 Task: Look for space in Poznan, Poland from 6th June, 2023 to 8th June, 2023 for 2 adults in price range Rs.7000 to Rs.12000. Place can be private room with 1  bedroom having 2 beds and 1 bathroom. Property type can be house, flat, guest house. Amenities needed are: wifi, washing machine. Booking option can be shelf check-in. Required host language is English.
Action: Mouse moved to (481, 152)
Screenshot: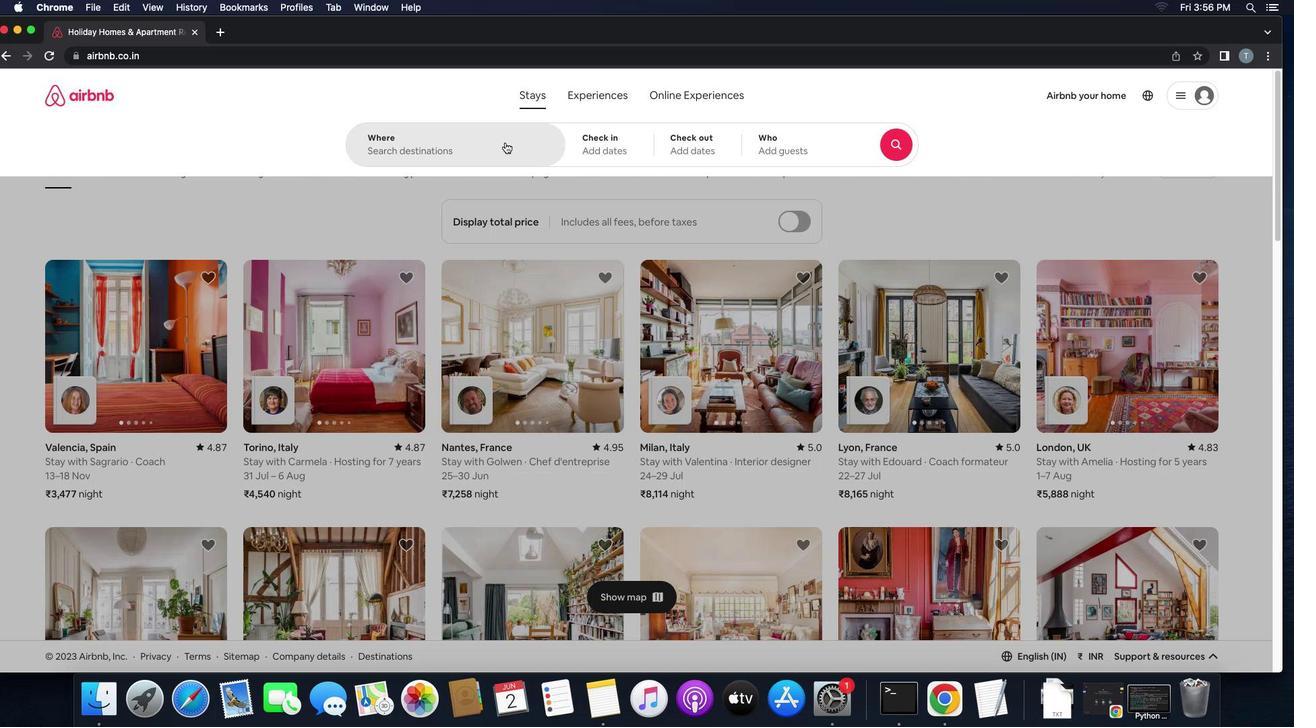 
Action: Mouse pressed left at (481, 152)
Screenshot: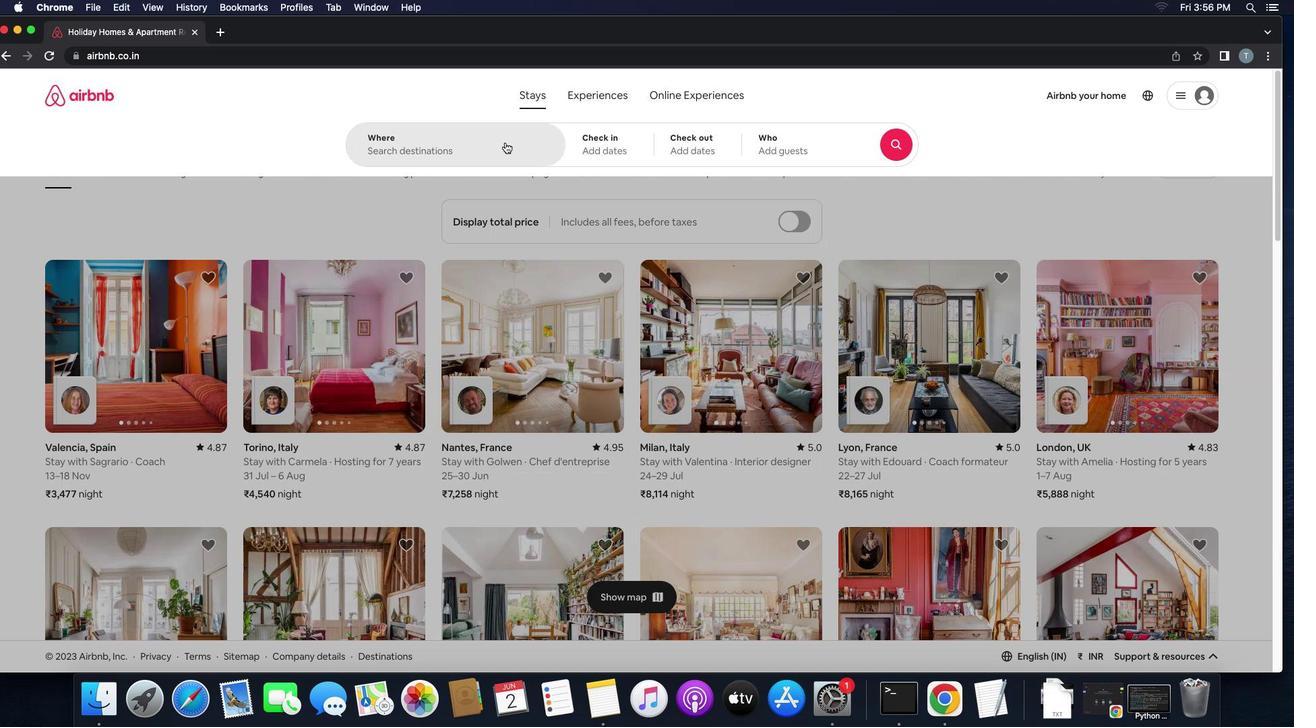 
Action: Mouse moved to (511, 160)
Screenshot: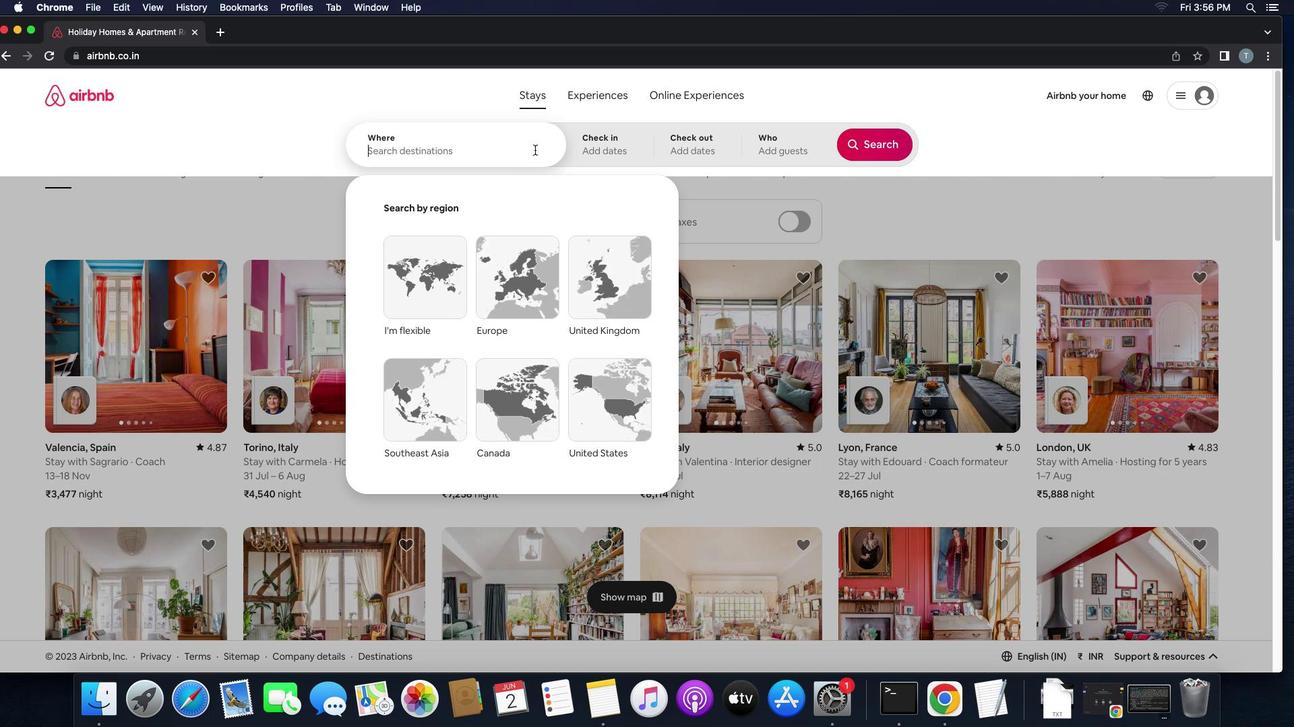 
Action: Key pressed 'p''o''z''n''a''n'',''p''o''l''a''n''d'
Screenshot: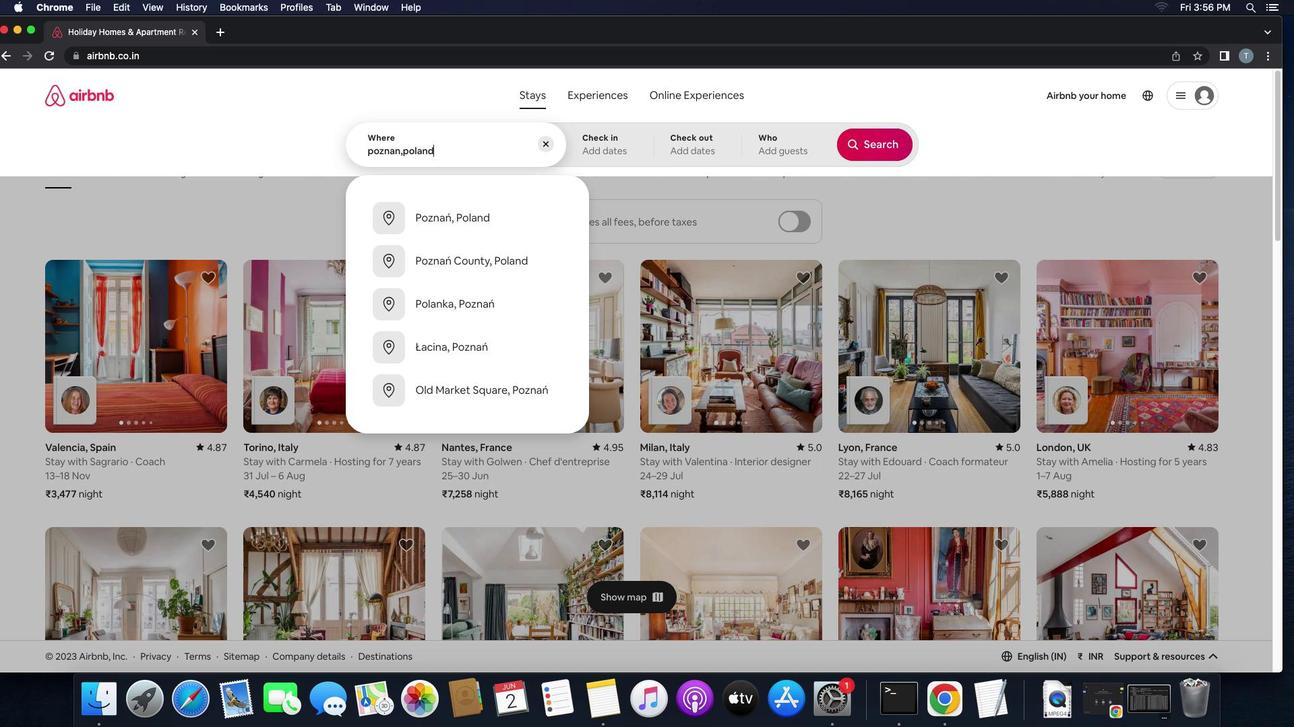 
Action: Mouse moved to (524, 219)
Screenshot: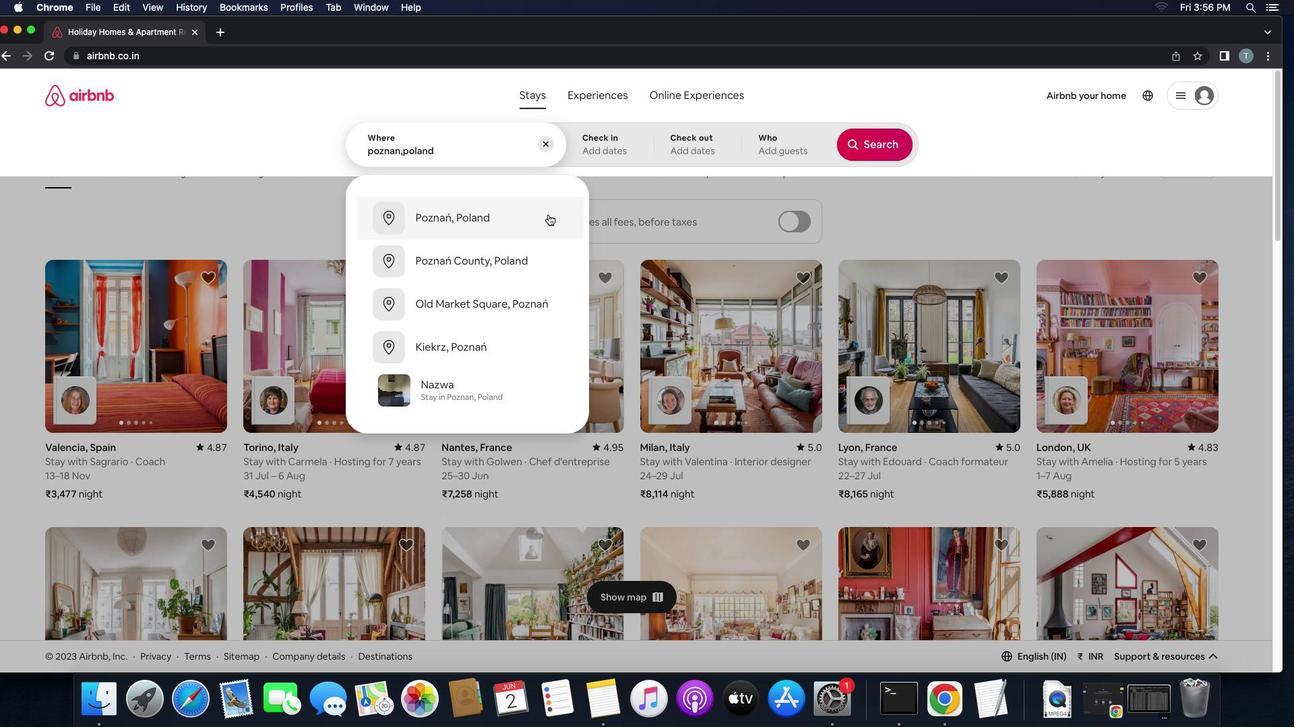 
Action: Mouse pressed left at (524, 219)
Screenshot: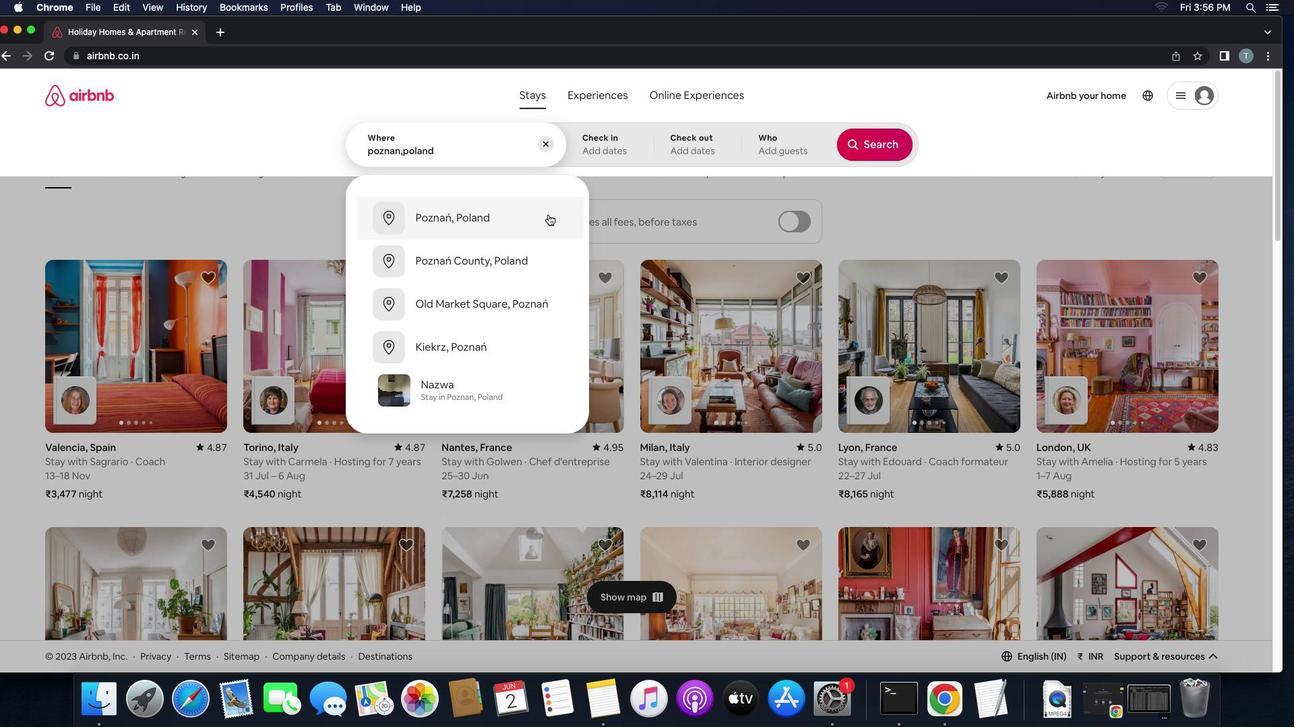 
Action: Mouse moved to (444, 332)
Screenshot: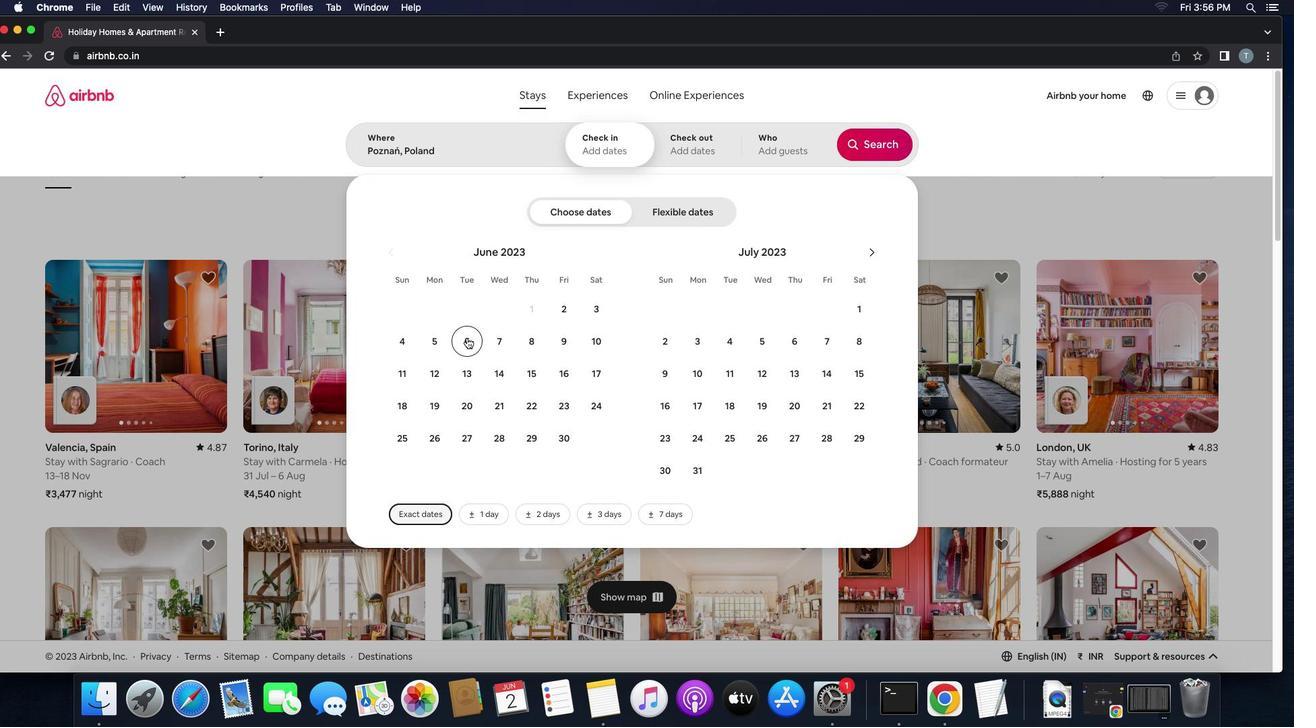 
Action: Mouse pressed left at (444, 332)
Screenshot: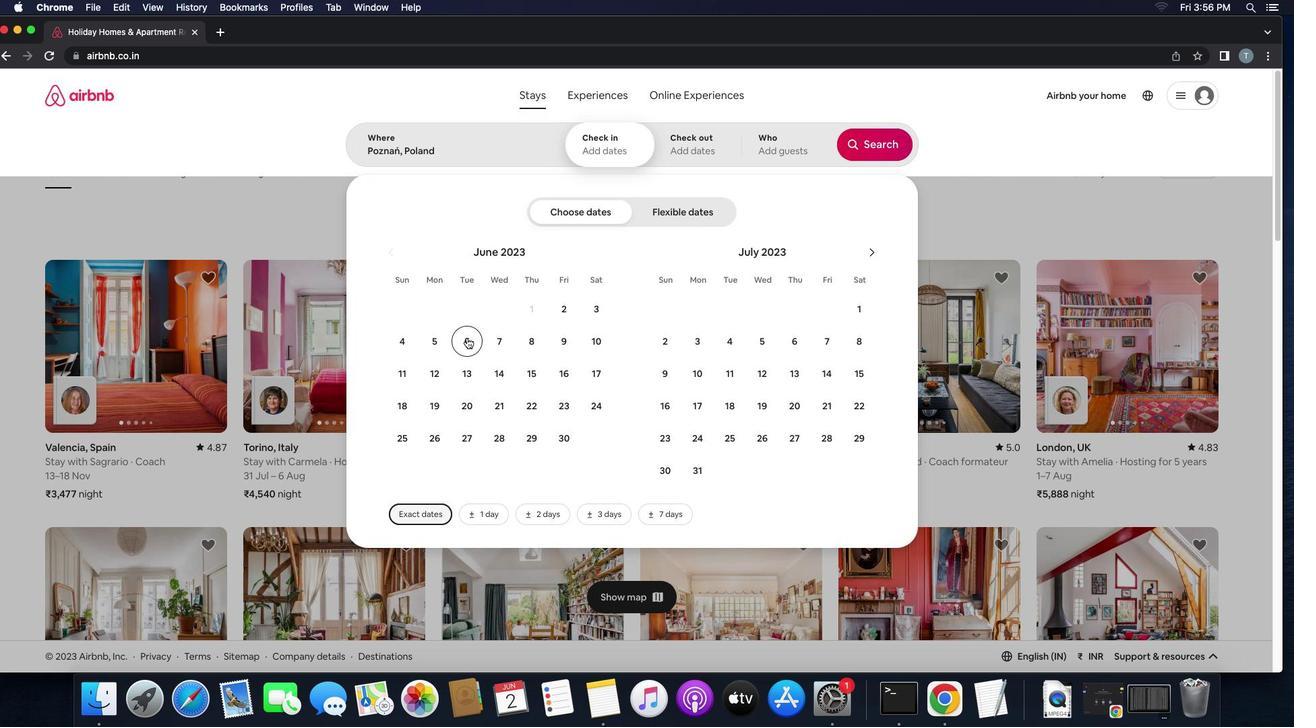 
Action: Mouse moved to (508, 336)
Screenshot: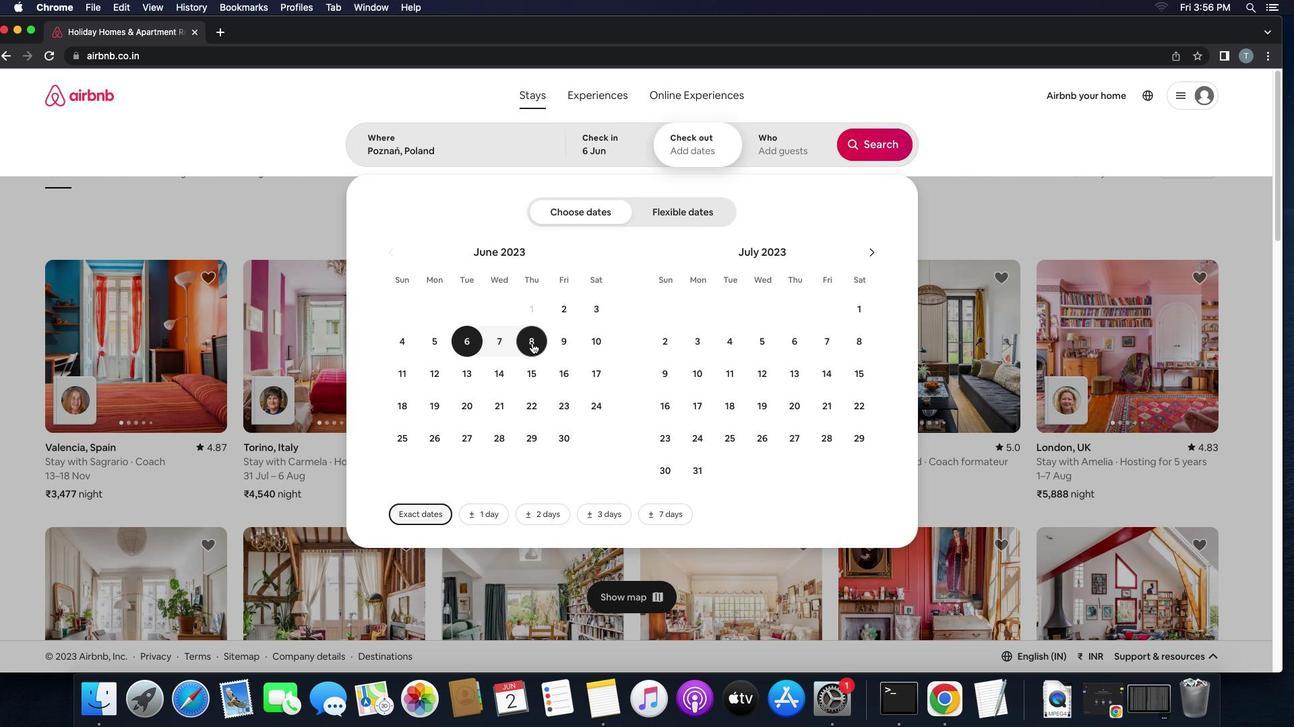 
Action: Mouse pressed left at (508, 336)
Screenshot: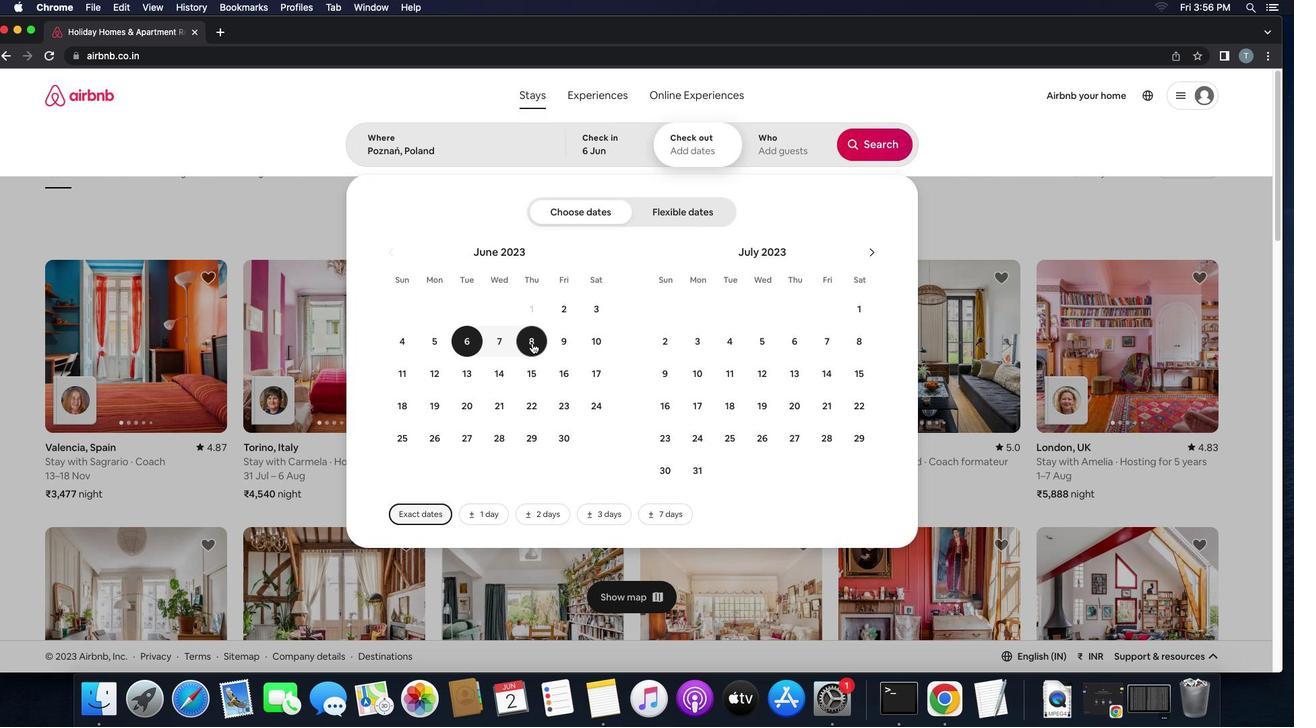 
Action: Mouse moved to (773, 151)
Screenshot: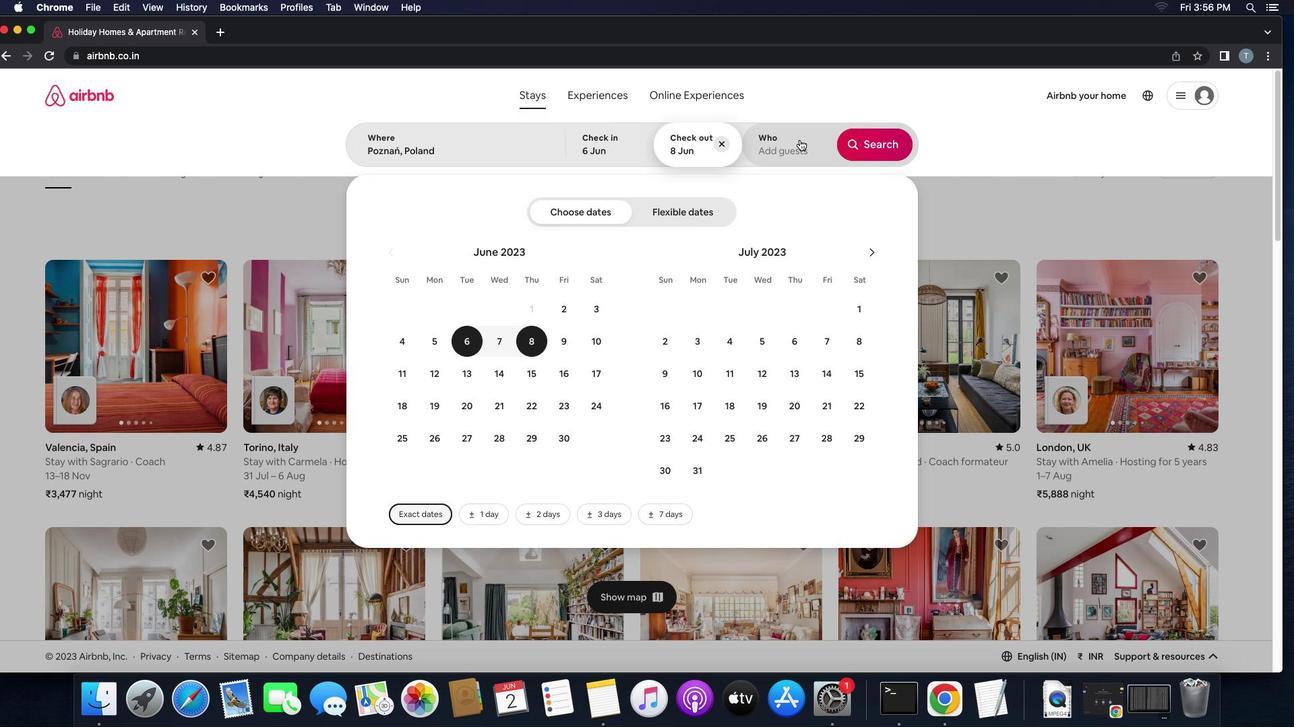 
Action: Mouse pressed left at (773, 151)
Screenshot: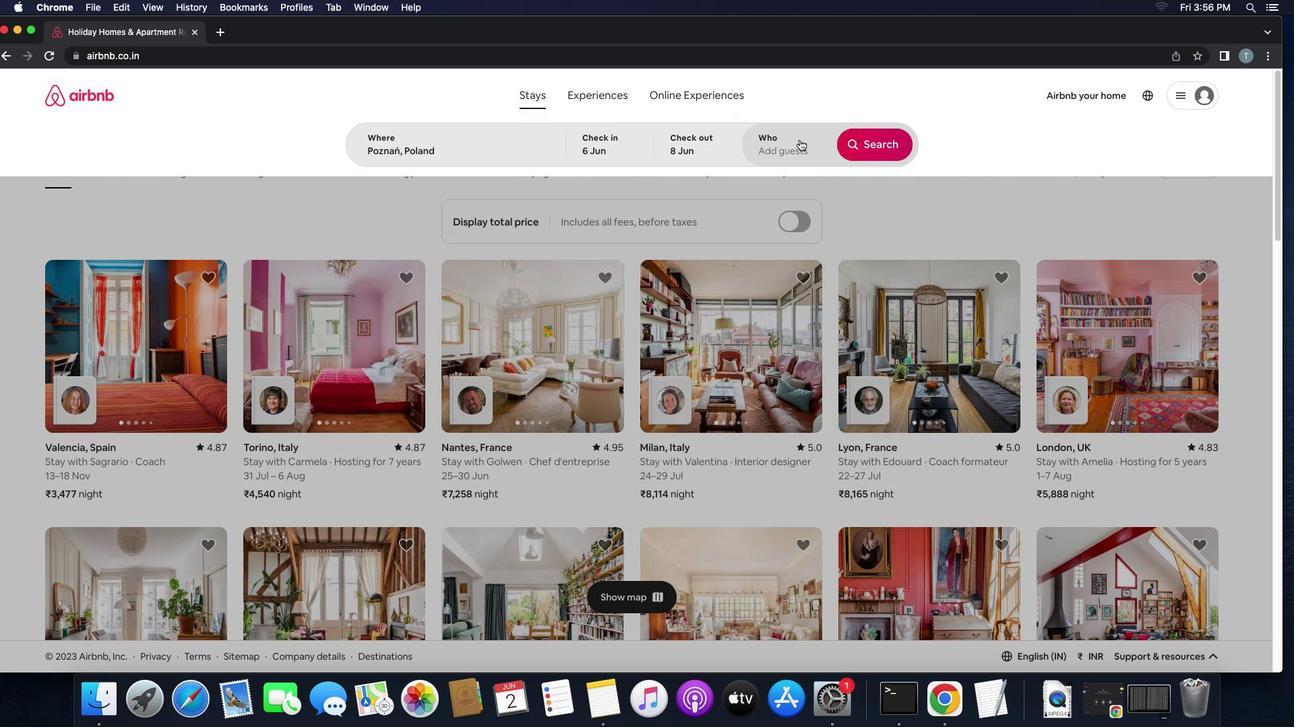 
Action: Mouse moved to (849, 221)
Screenshot: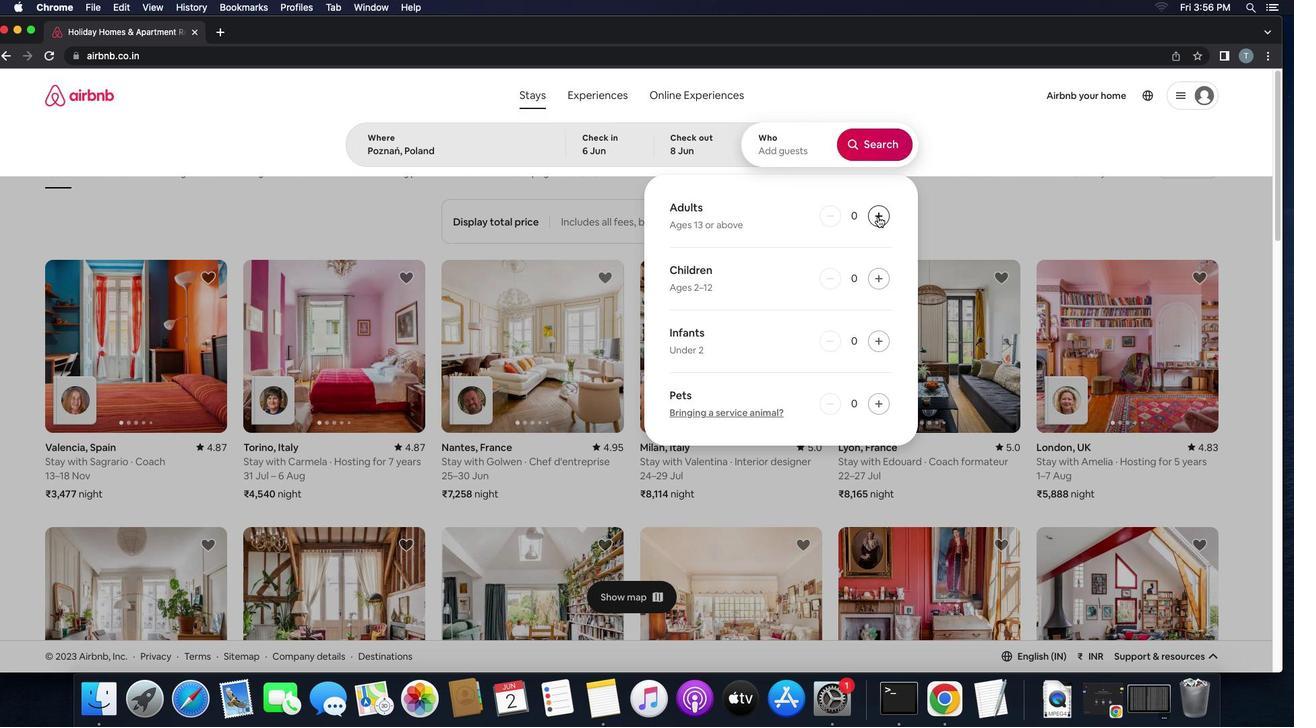 
Action: Mouse pressed left at (849, 221)
Screenshot: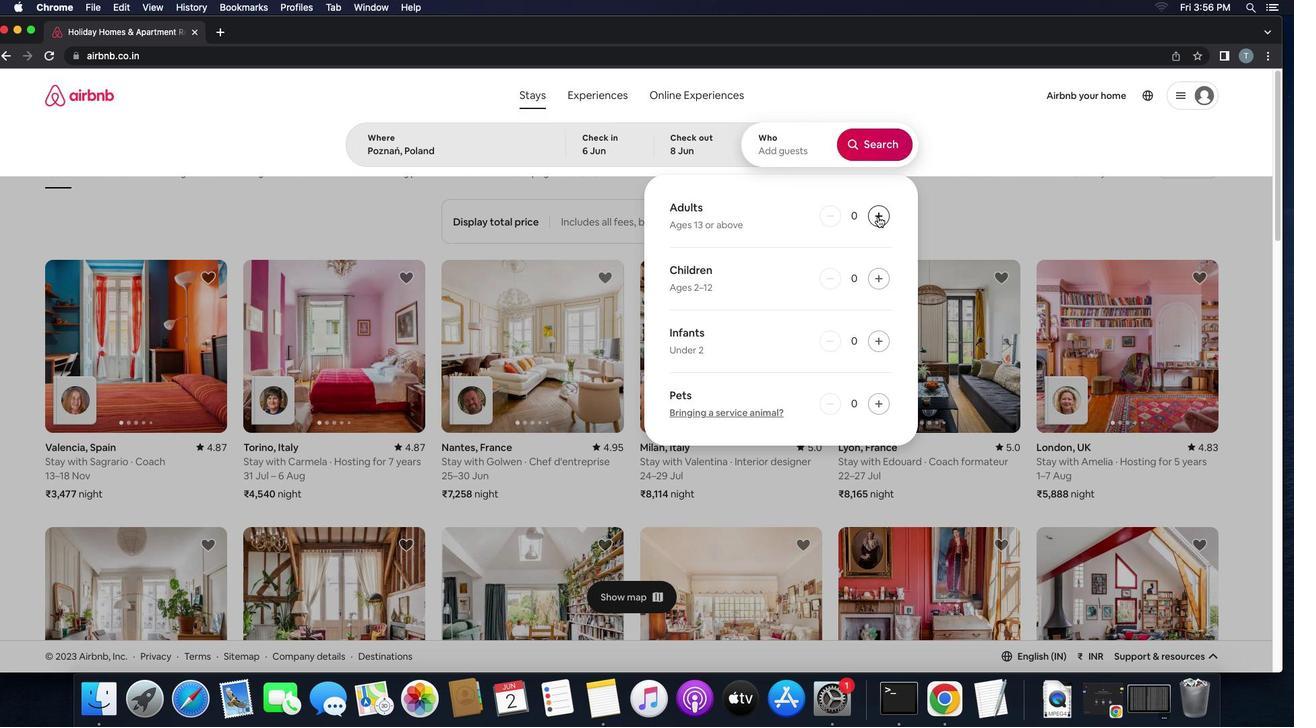 
Action: Mouse pressed left at (849, 221)
Screenshot: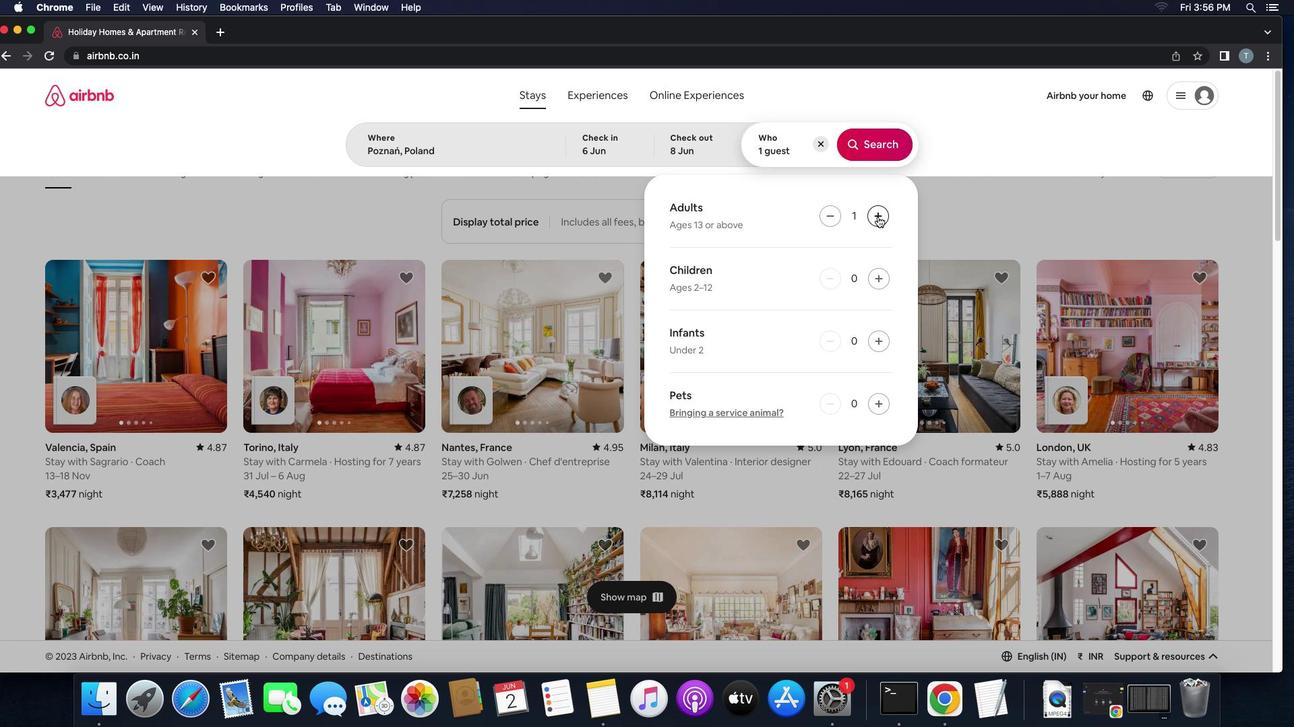 
Action: Mouse moved to (829, 152)
Screenshot: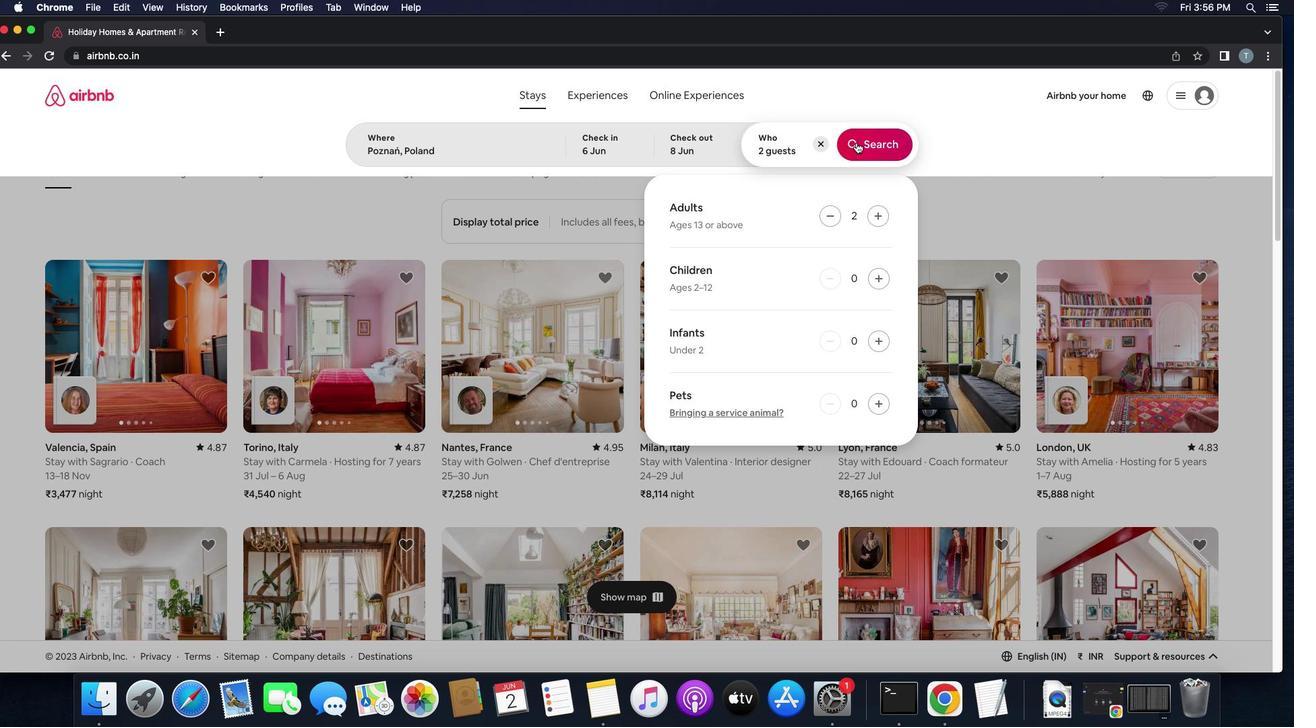 
Action: Mouse pressed left at (829, 152)
Screenshot: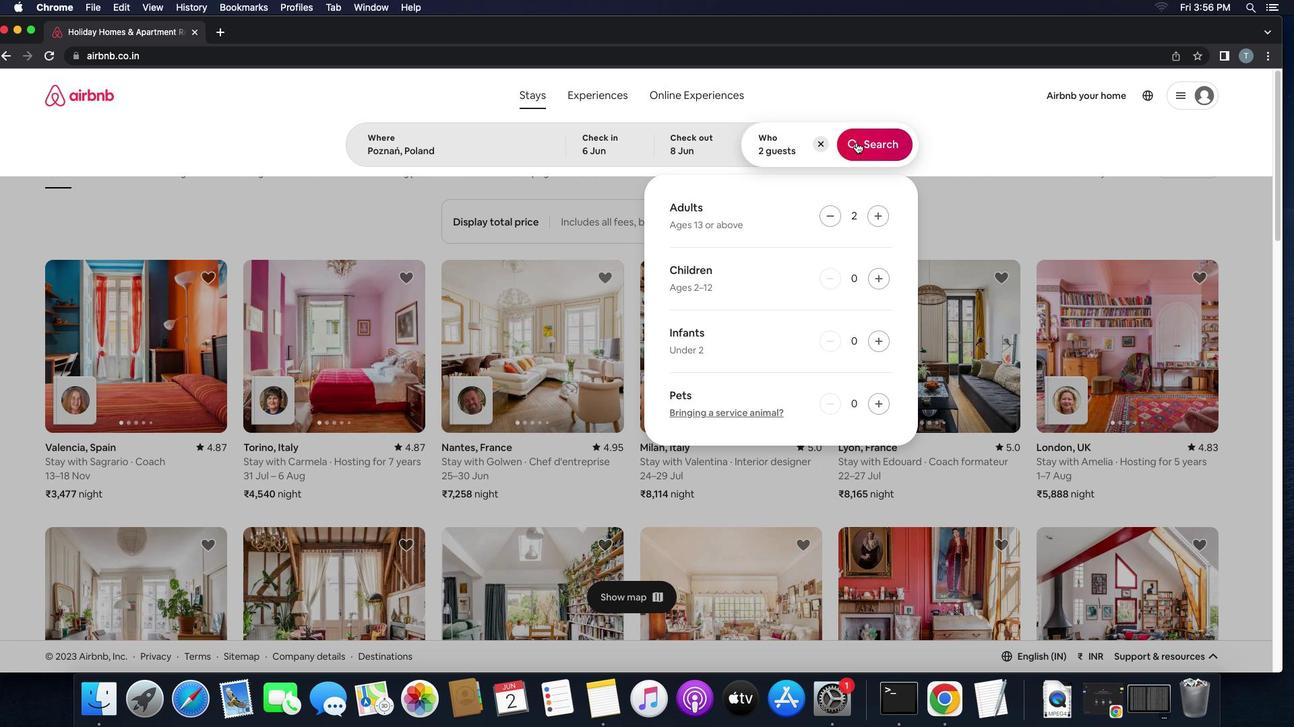 
Action: Mouse moved to (791, 249)
Screenshot: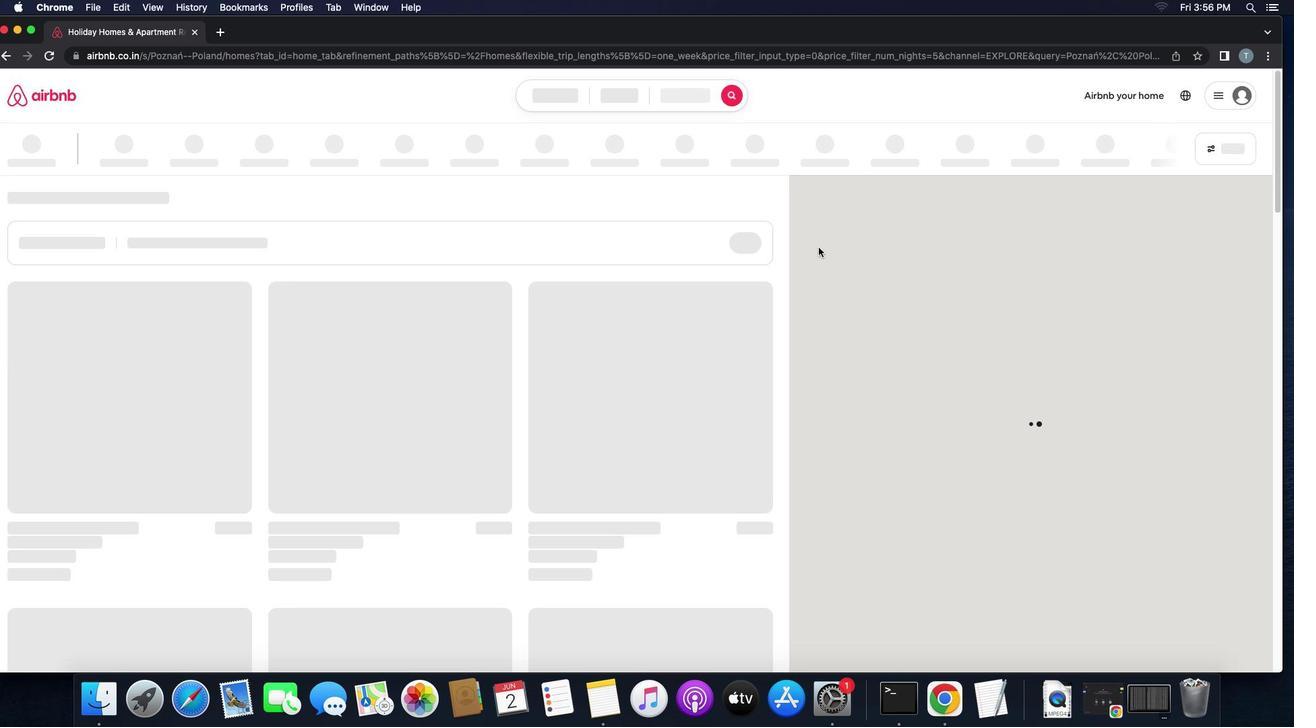 
Action: Mouse scrolled (791, 249) with delta (-17, 22)
Screenshot: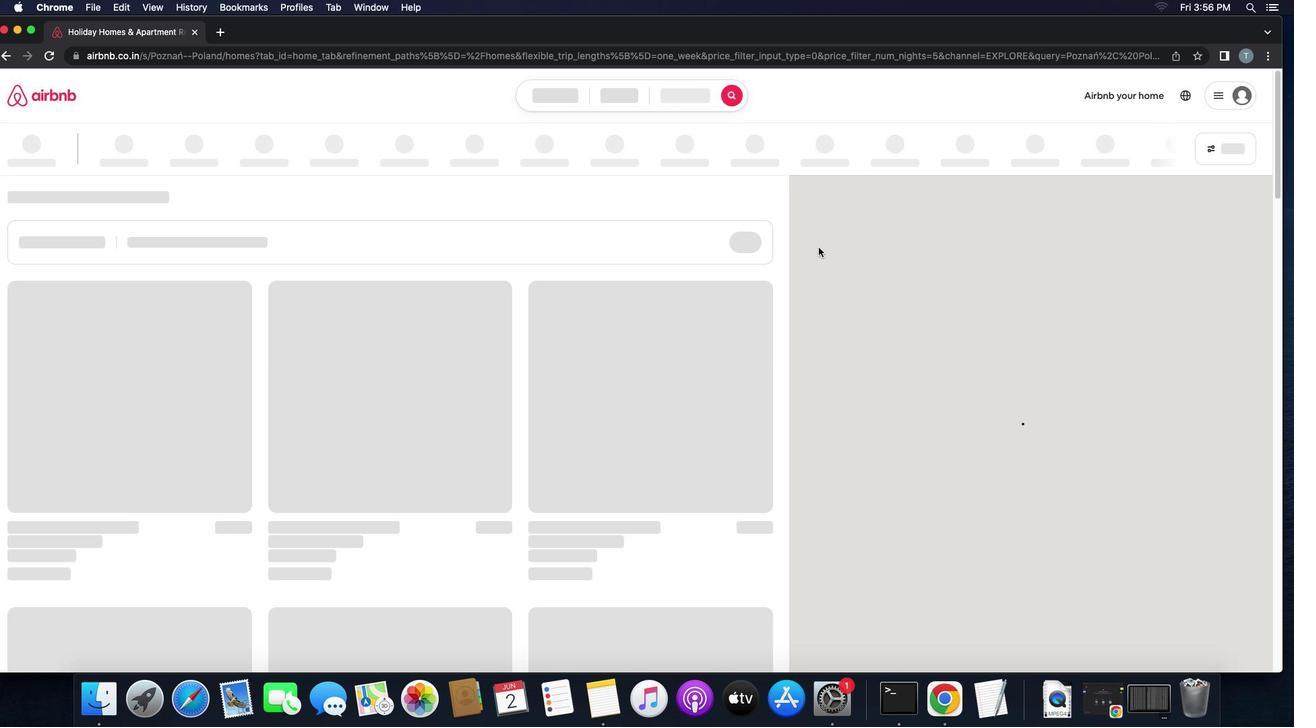 
Action: Mouse scrolled (791, 249) with delta (-17, 22)
Screenshot: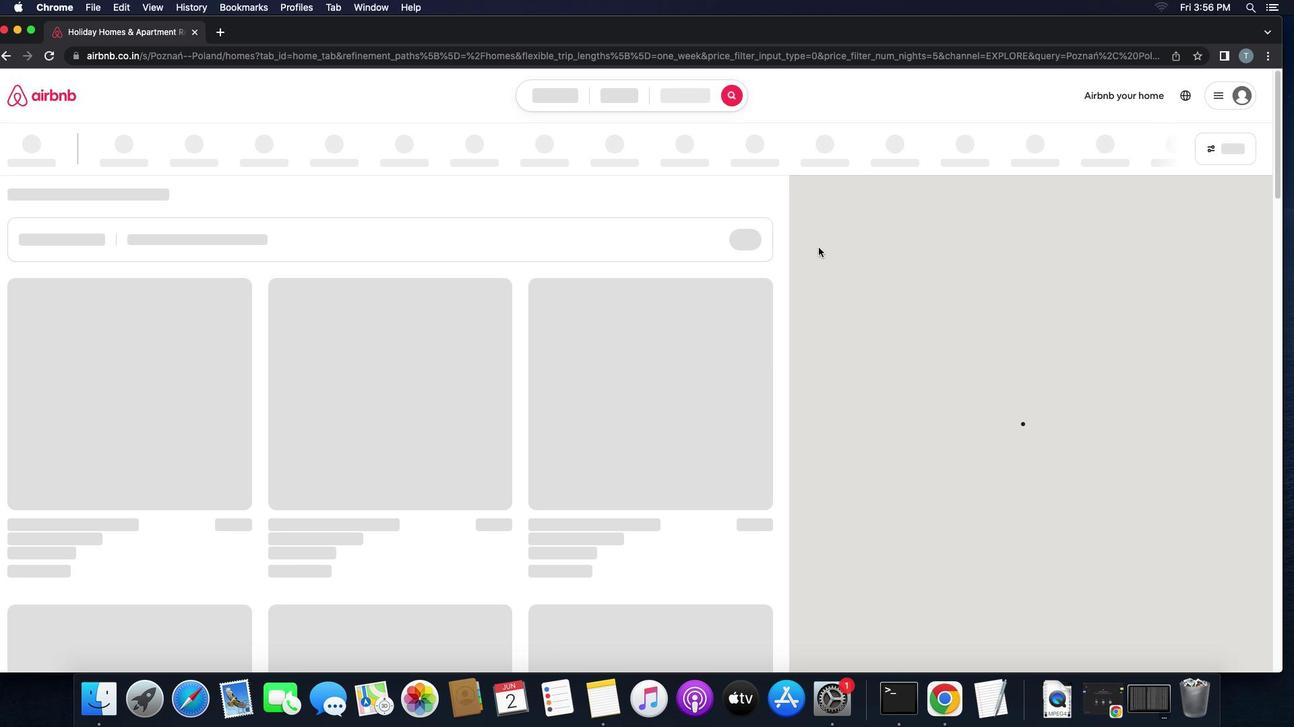 
Action: Mouse scrolled (791, 249) with delta (-17, 22)
Screenshot: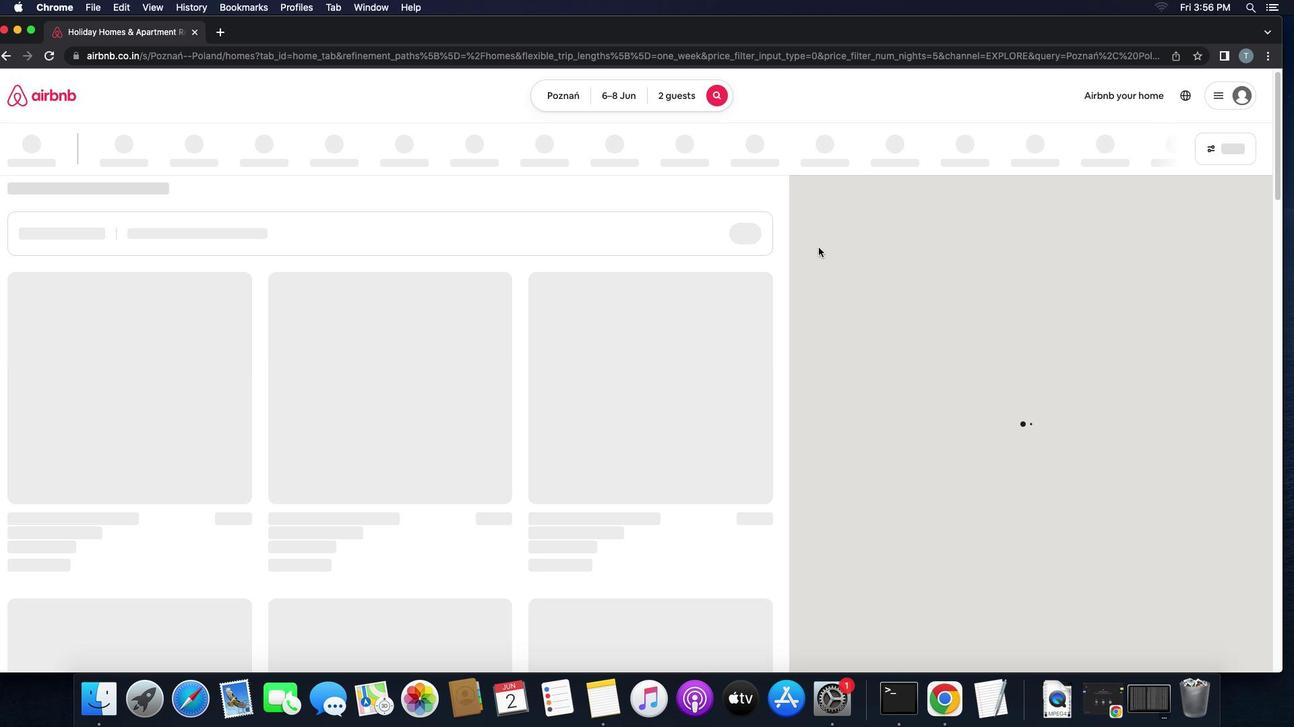 
Action: Mouse moved to (1171, 161)
Screenshot: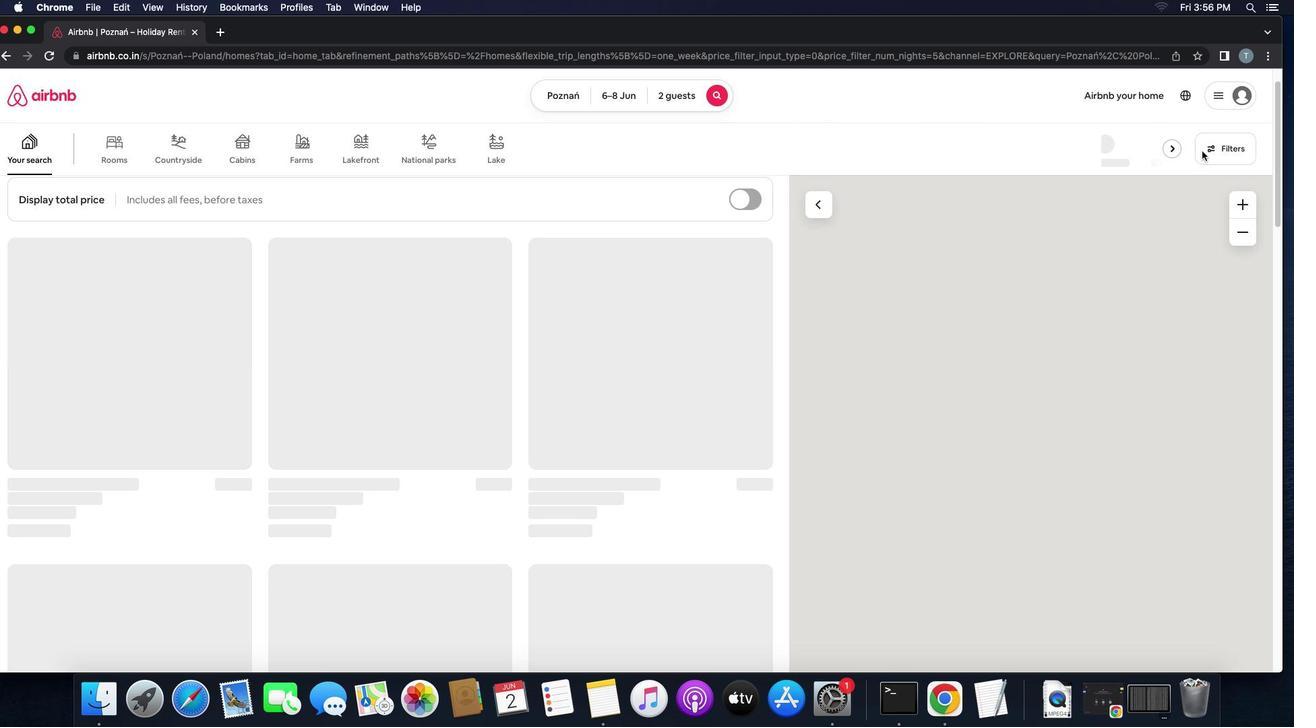 
Action: Mouse pressed left at (1171, 161)
Screenshot: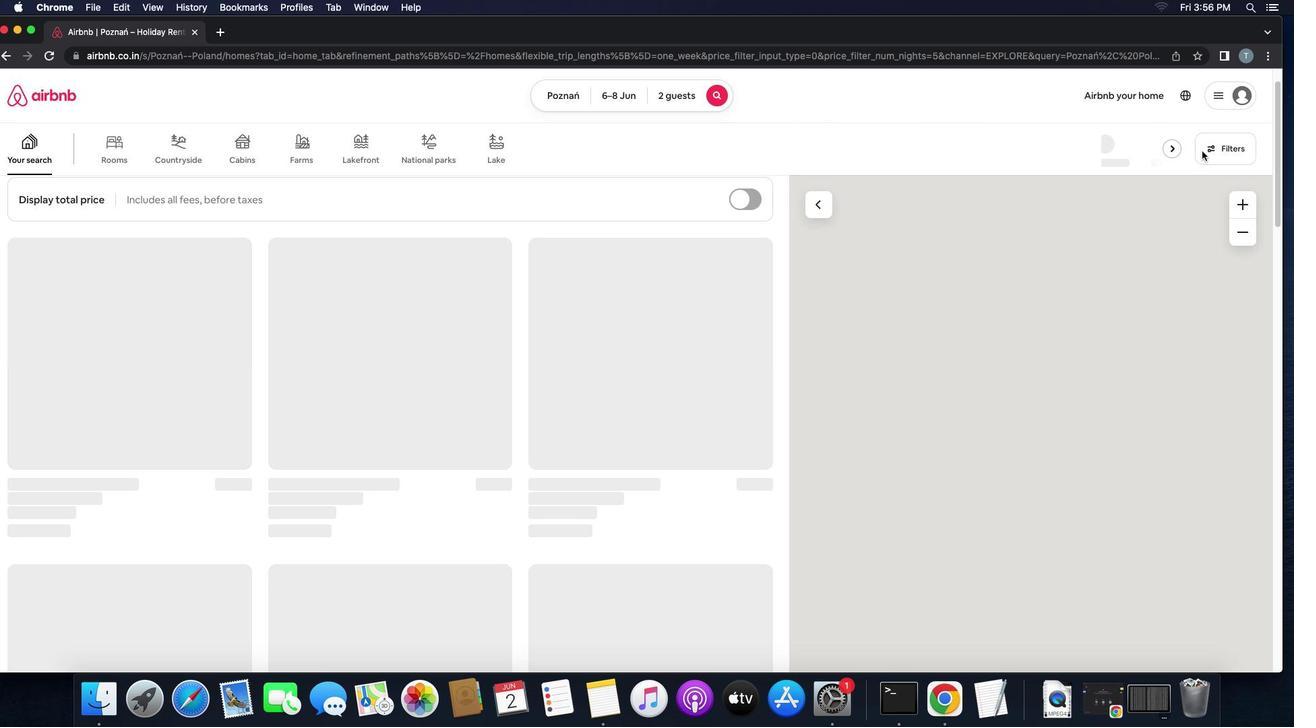 
Action: Mouse moved to (493, 462)
Screenshot: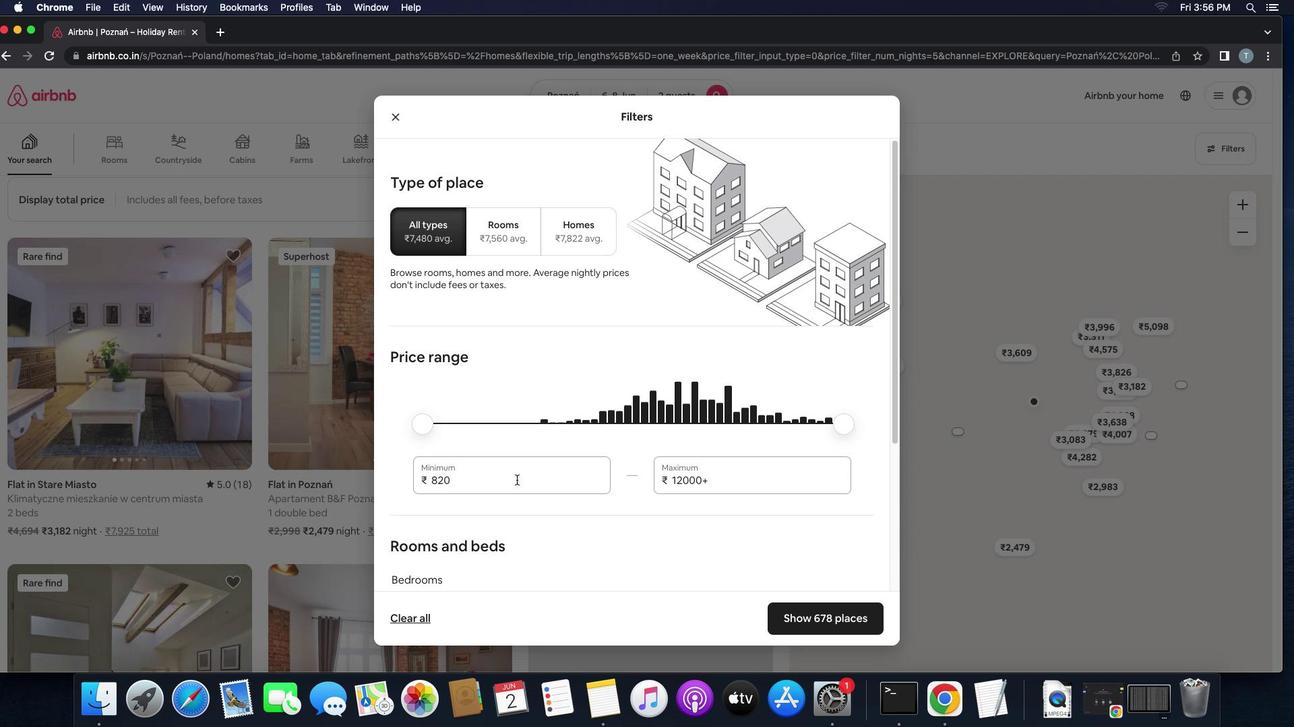 
Action: Mouse pressed left at (493, 462)
Screenshot: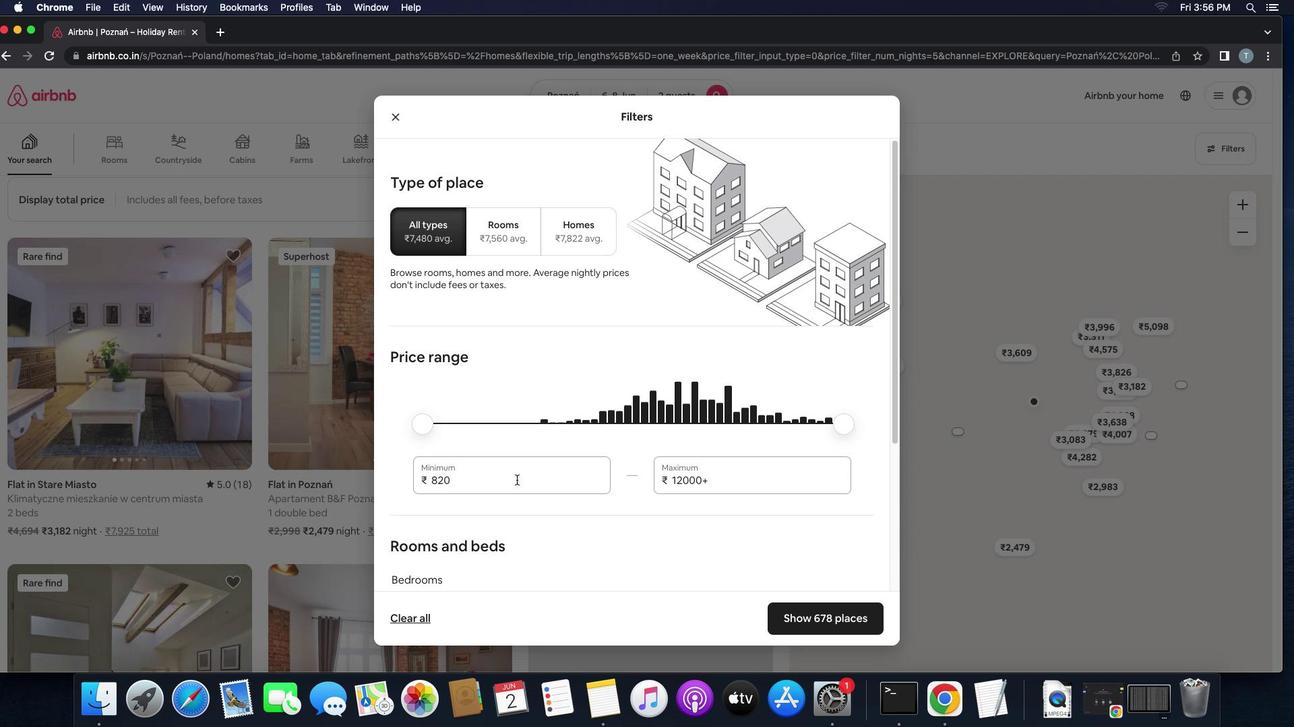 
Action: Mouse moved to (493, 460)
Screenshot: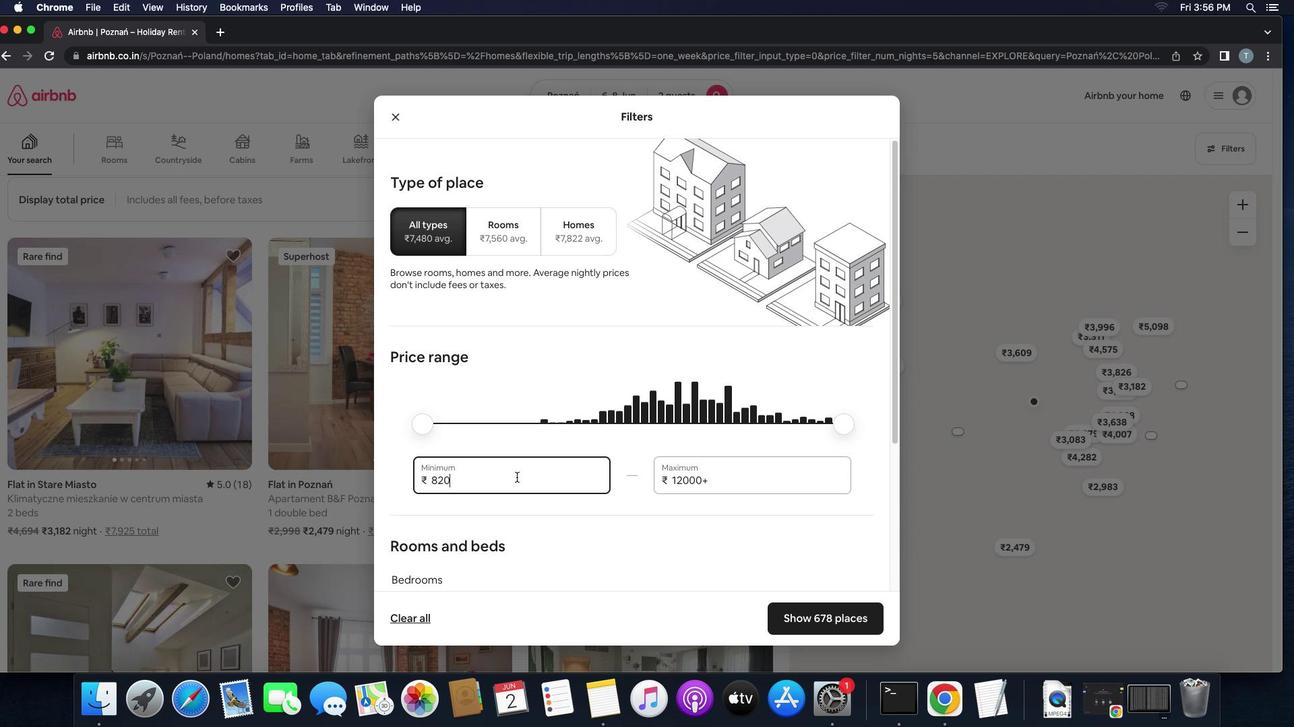
Action: Key pressed Key.backspaceKey.backspaceKey.backspaceKey.backspaceKey.backspaceKey.backspace'7''0''0''0'
Screenshot: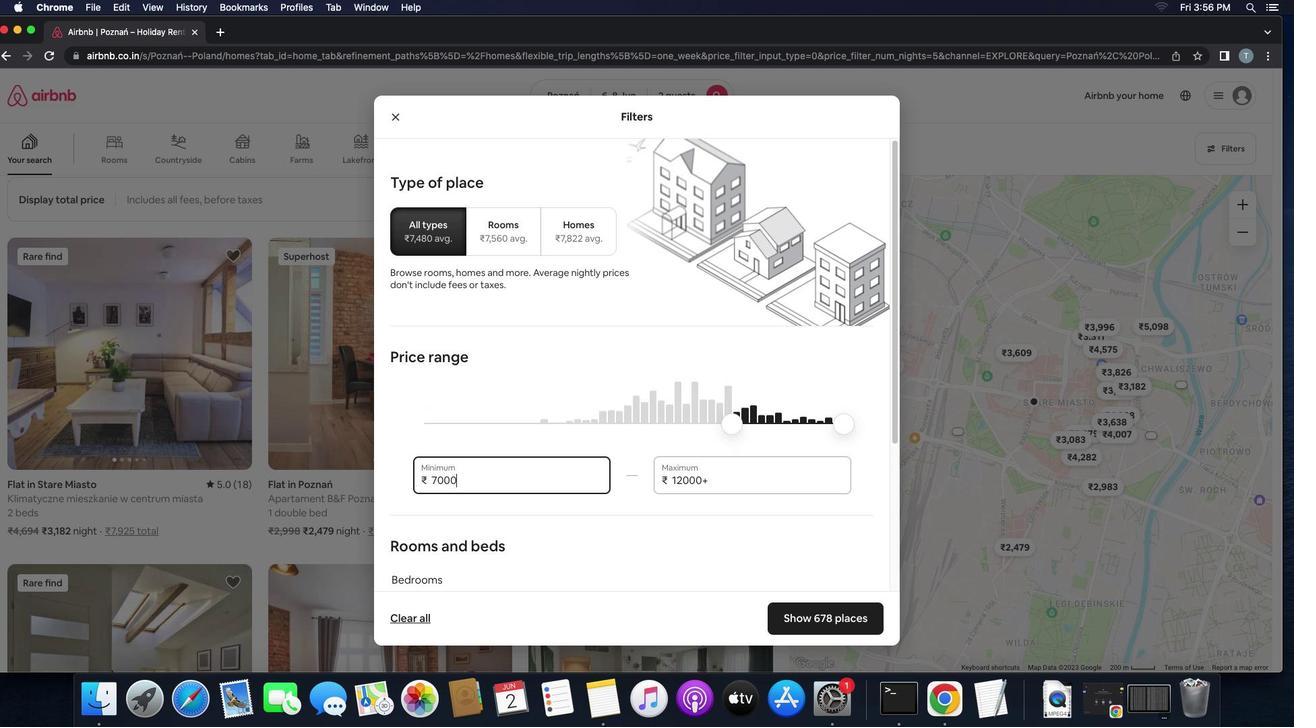 
Action: Mouse moved to (724, 465)
Screenshot: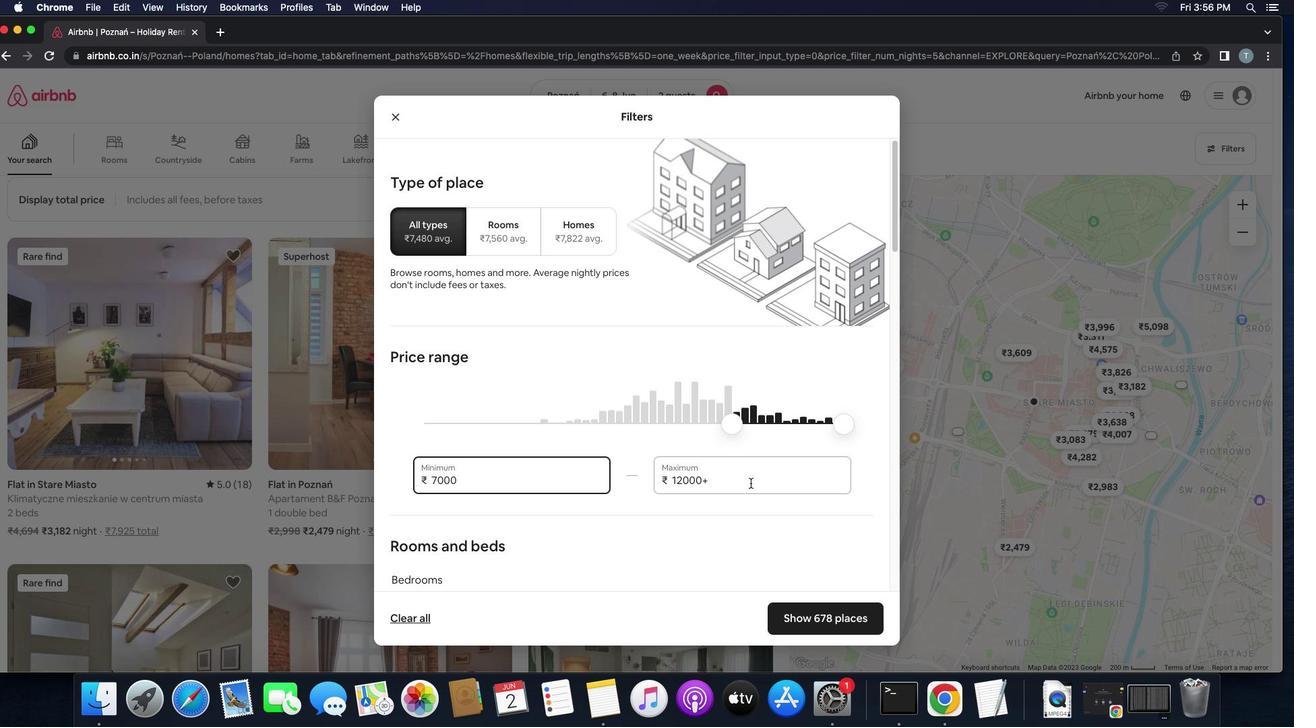 
Action: Mouse pressed left at (724, 465)
Screenshot: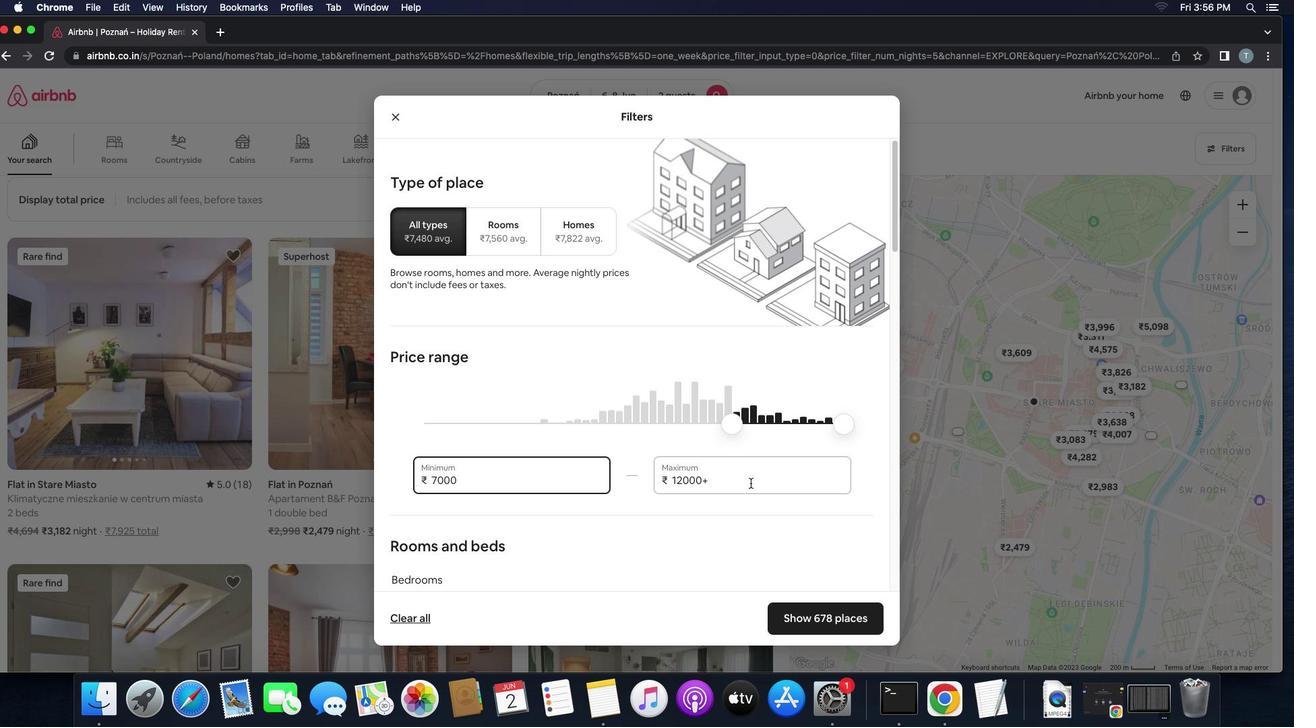 
Action: Key pressed Key.backspaceKey.backspaceKey.backspaceKey.backspaceKey.backspaceKey.backspace'1''2''0''0''0'
Screenshot: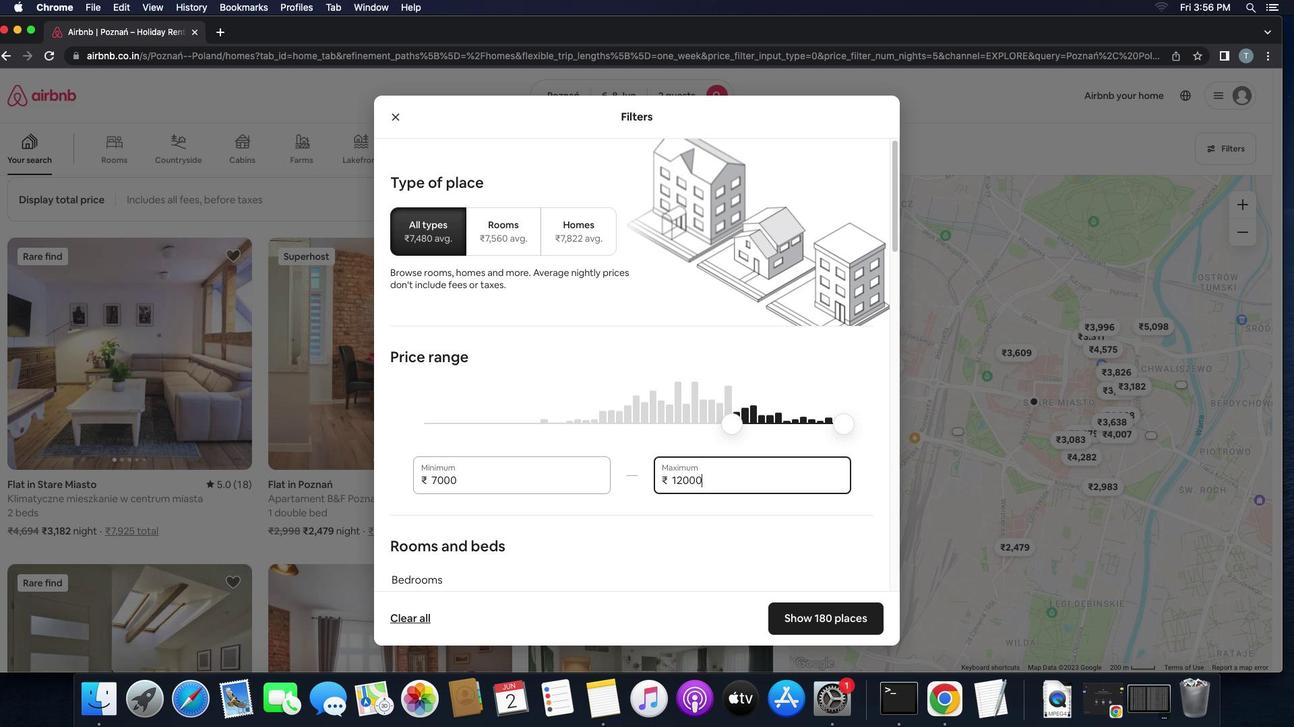 
Action: Mouse scrolled (724, 465) with delta (-17, 22)
Screenshot: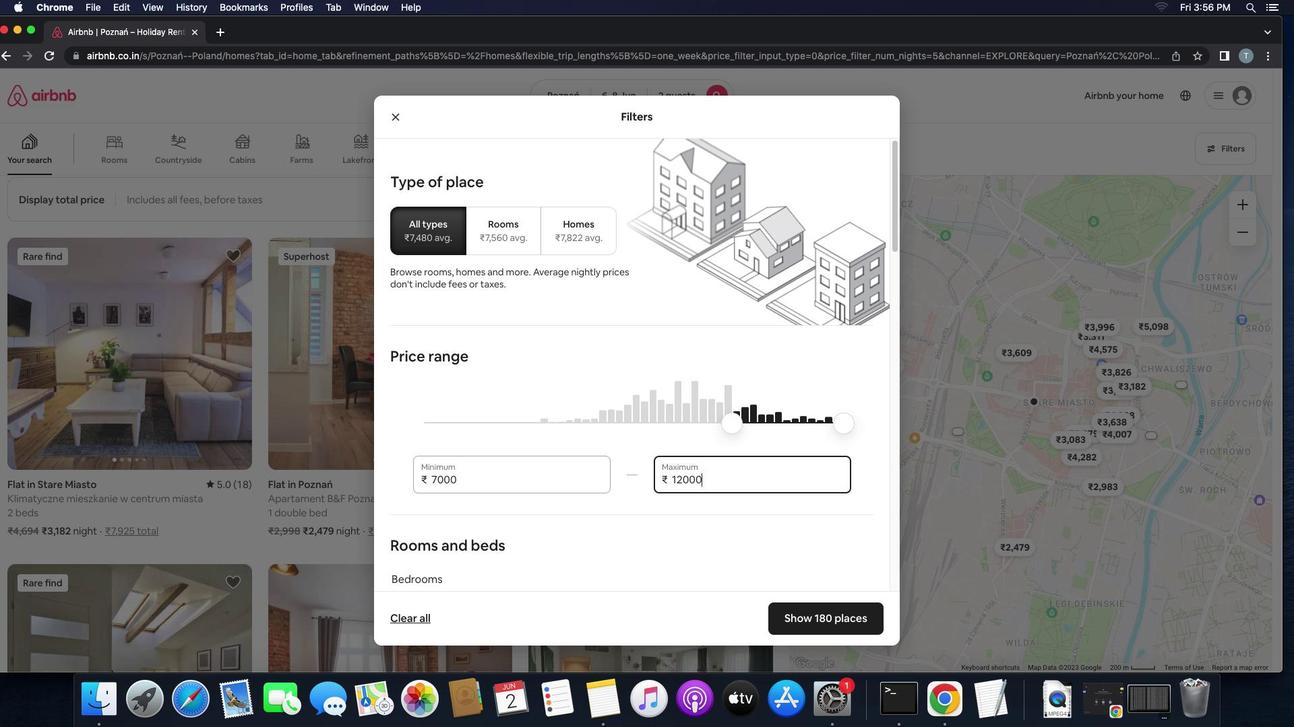 
Action: Mouse scrolled (724, 465) with delta (-17, 22)
Screenshot: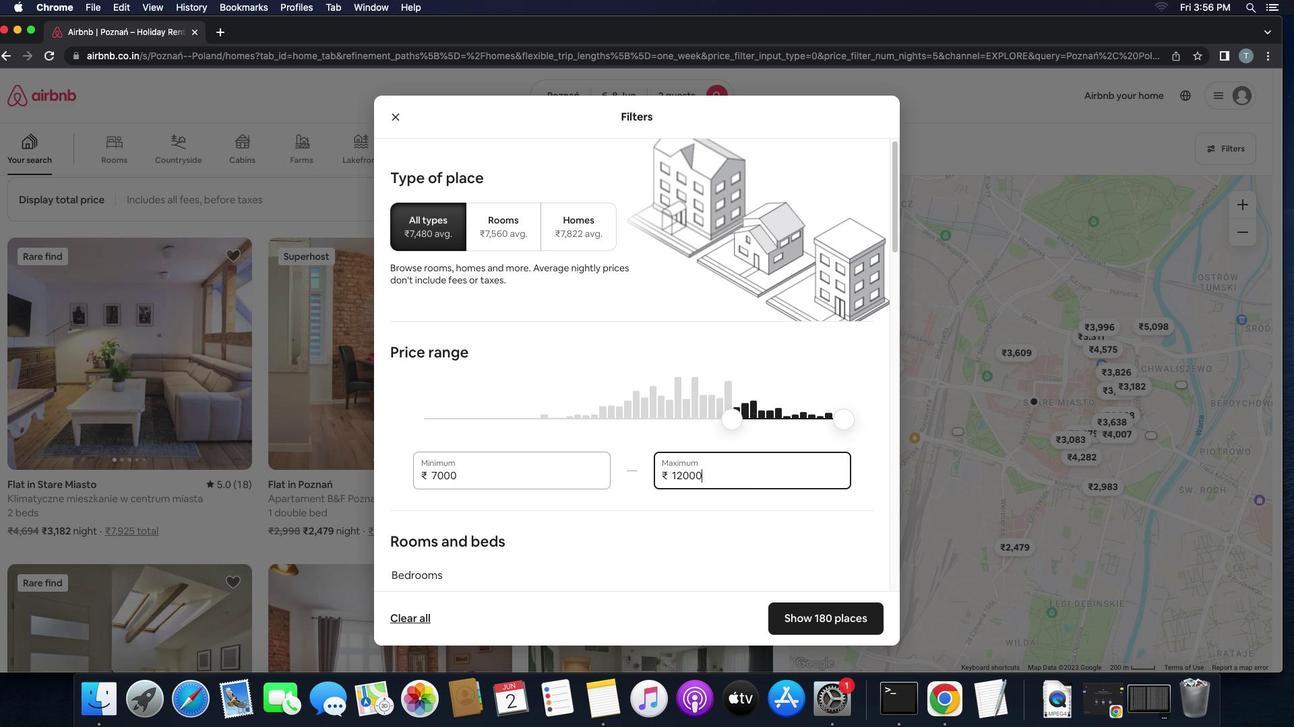 
Action: Mouse scrolled (724, 465) with delta (-17, 22)
Screenshot: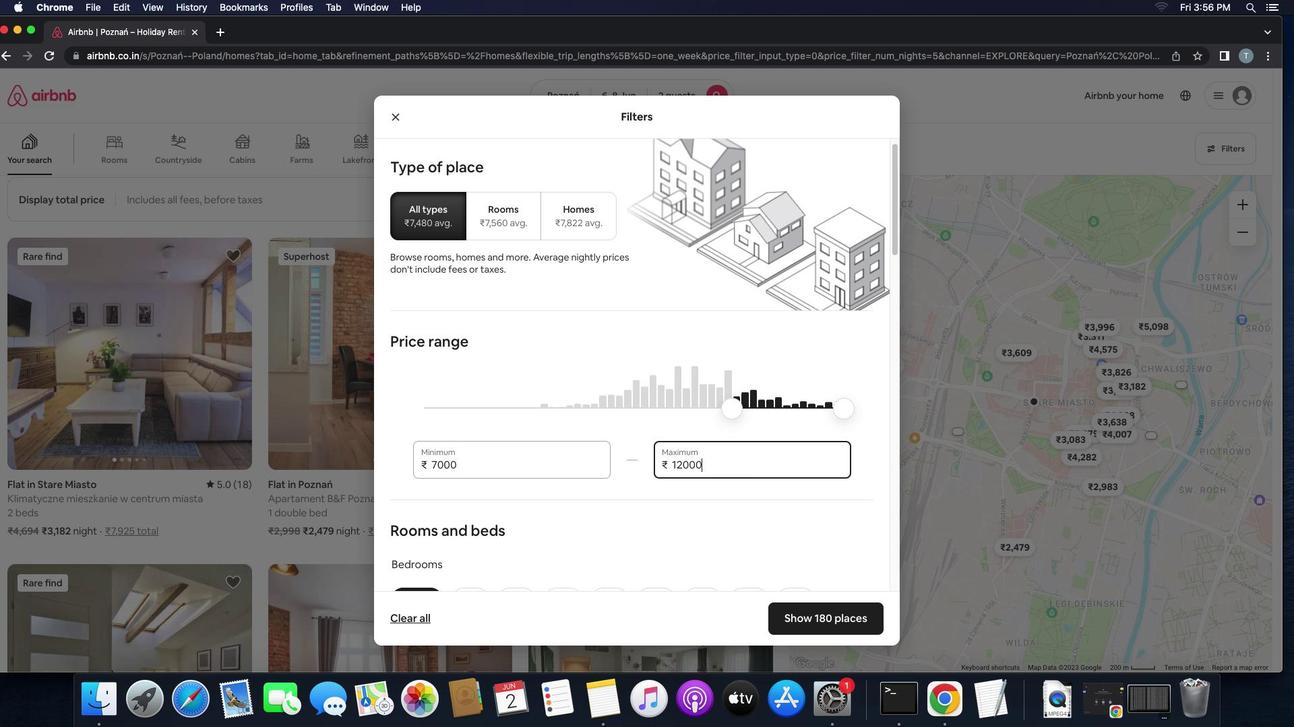 
Action: Mouse scrolled (724, 465) with delta (-17, 22)
Screenshot: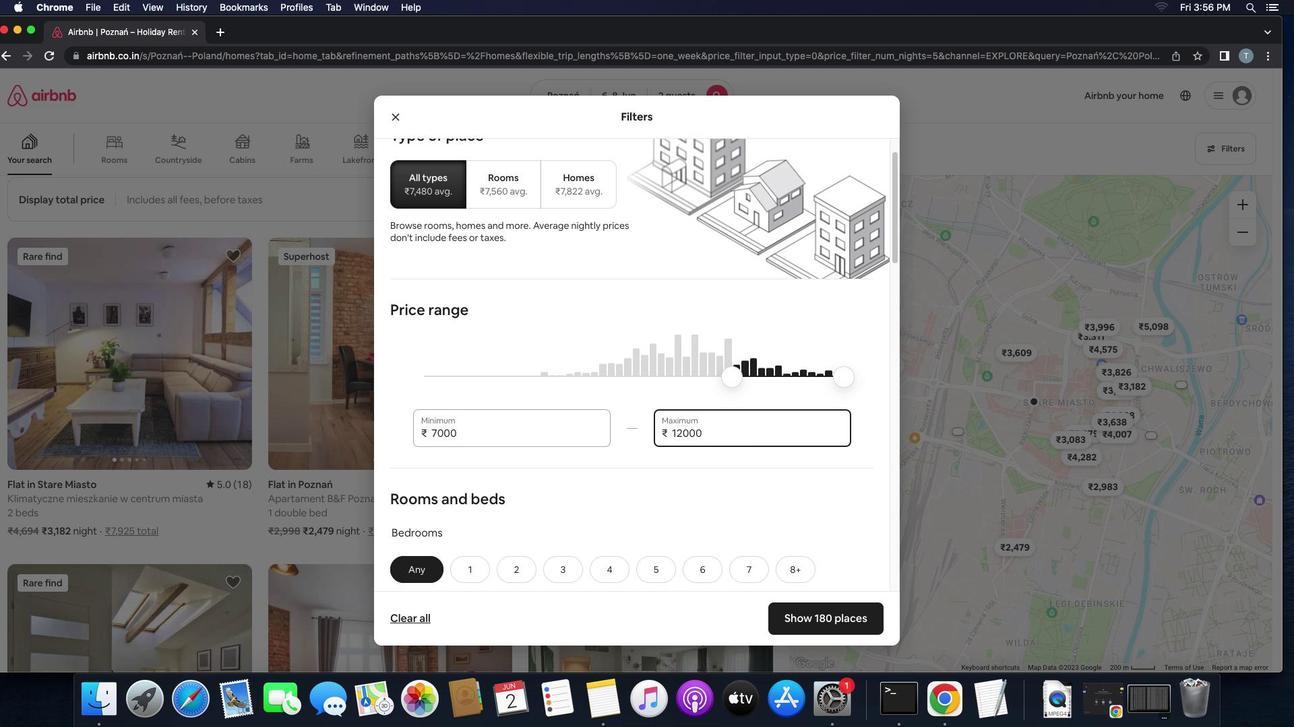 
Action: Mouse scrolled (724, 465) with delta (-17, 22)
Screenshot: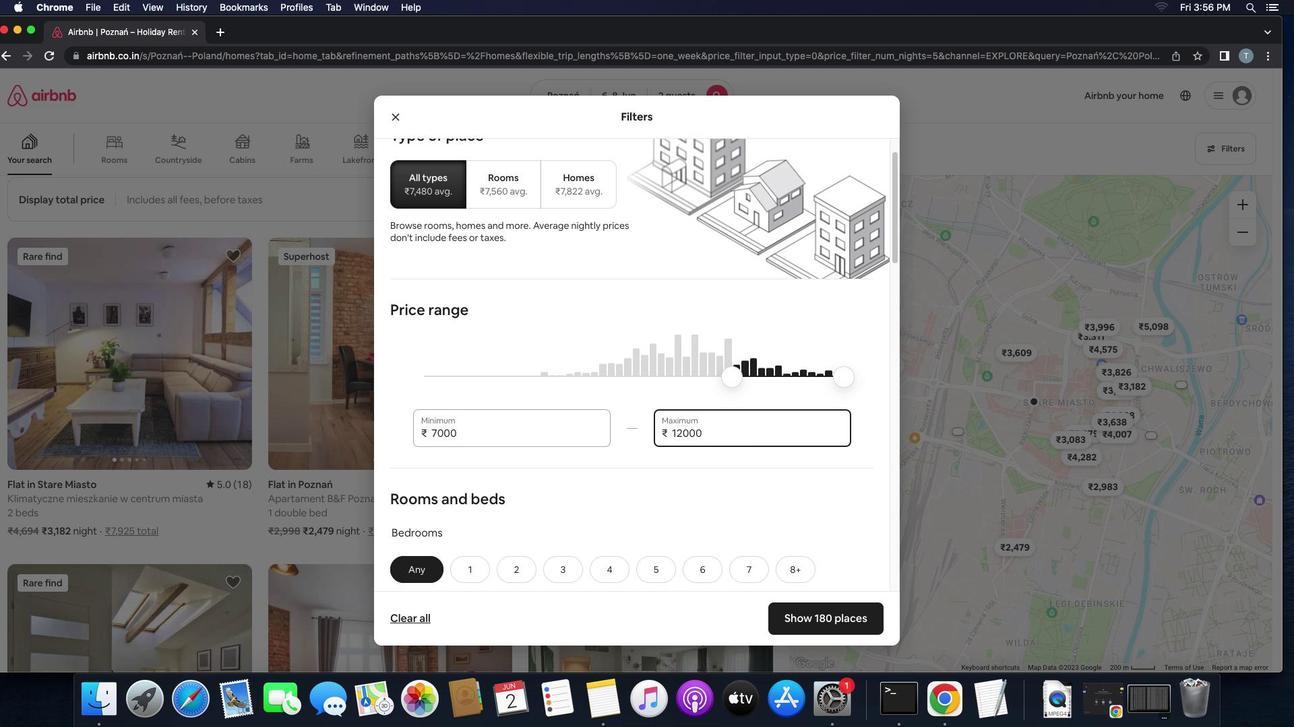 
Action: Mouse scrolled (724, 465) with delta (-17, 21)
Screenshot: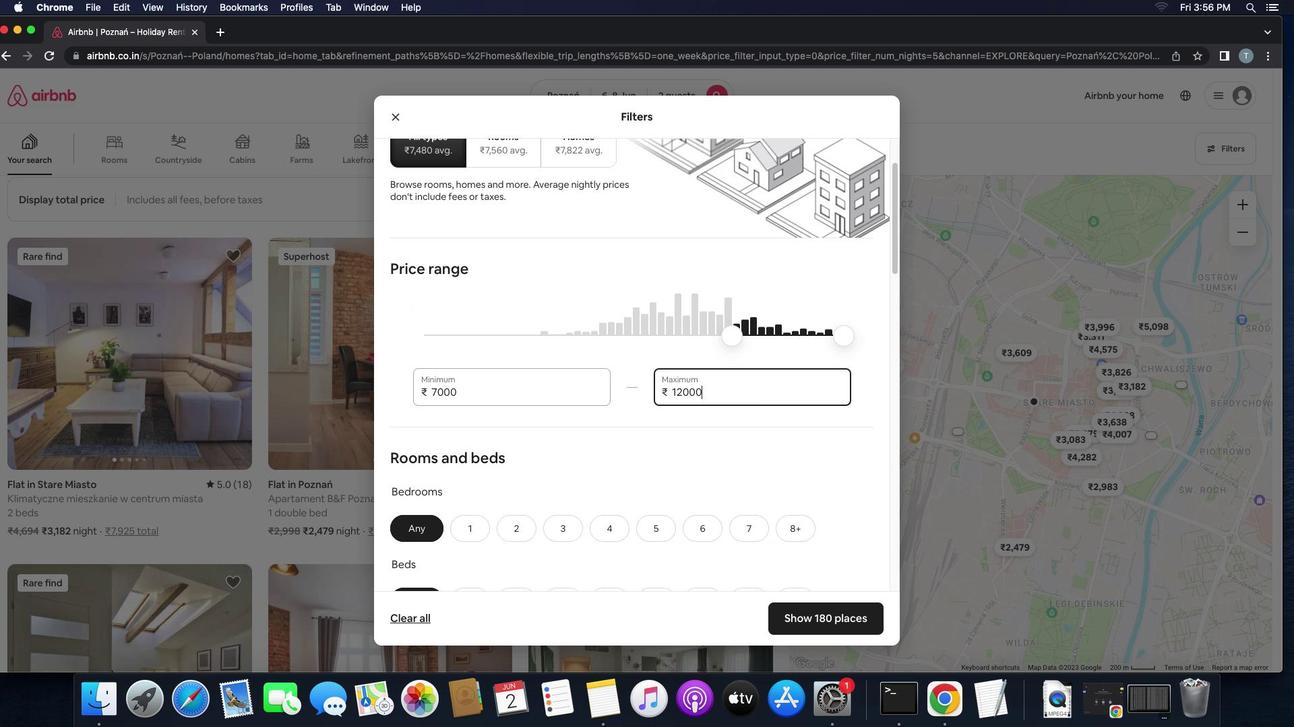 
Action: Mouse moved to (682, 465)
Screenshot: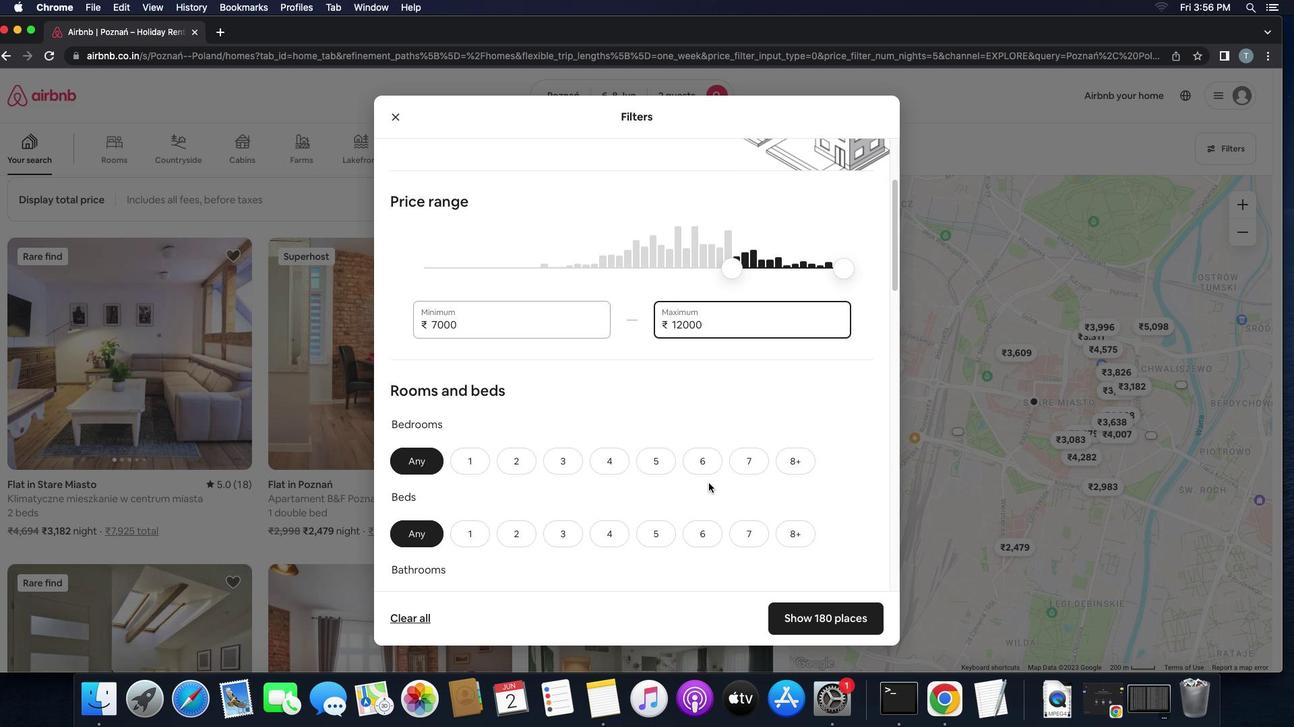 
Action: Mouse scrolled (682, 465) with delta (-17, 22)
Screenshot: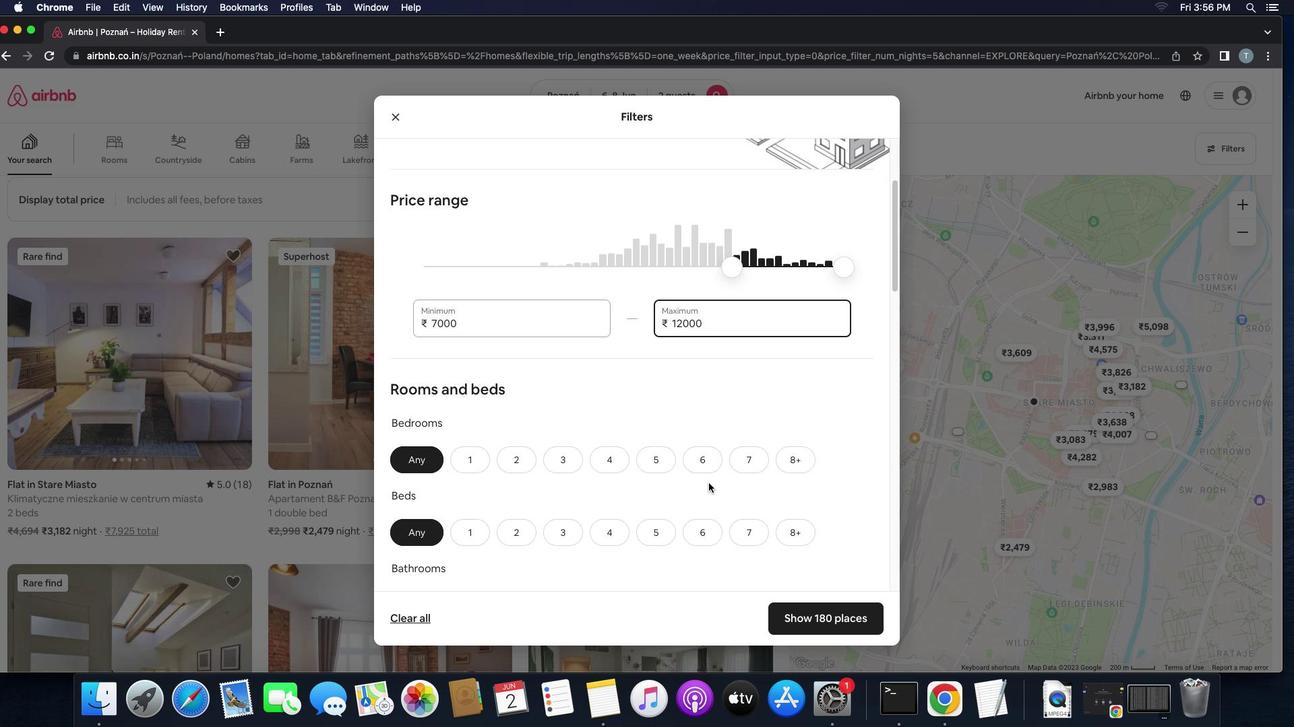 
Action: Mouse scrolled (682, 465) with delta (-17, 22)
Screenshot: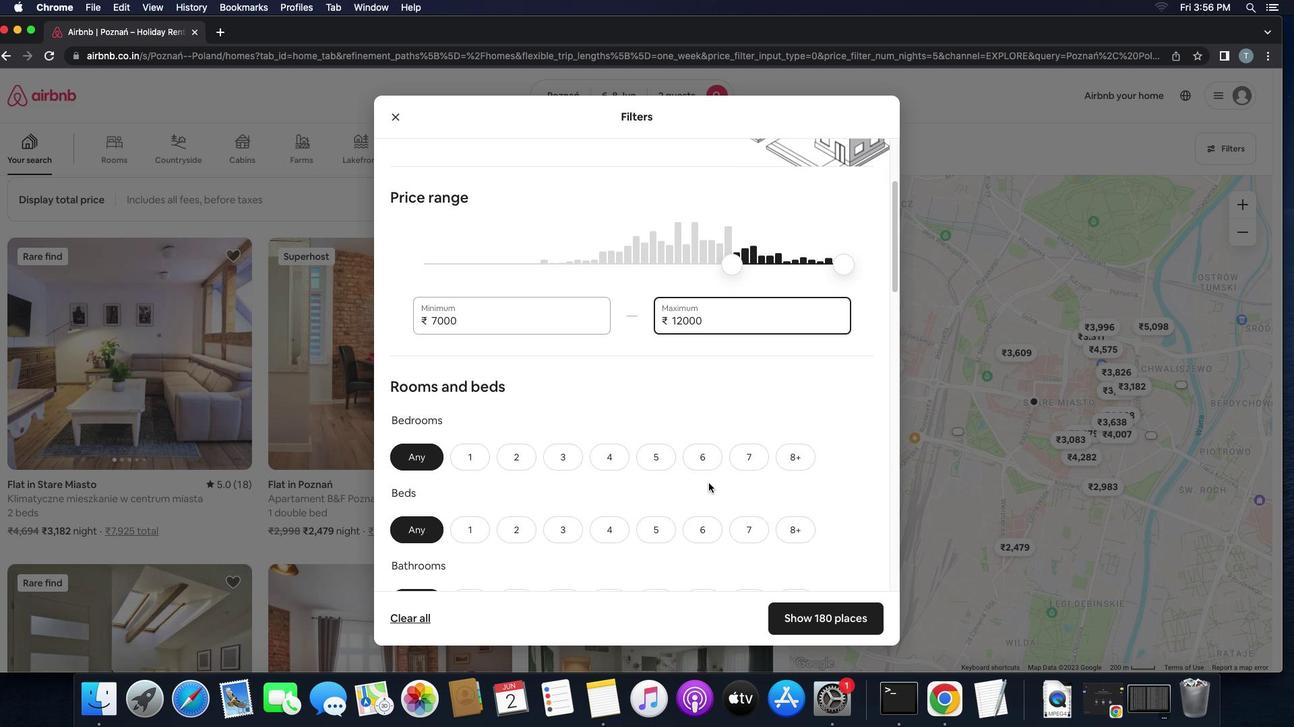 
Action: Mouse scrolled (682, 465) with delta (-17, 22)
Screenshot: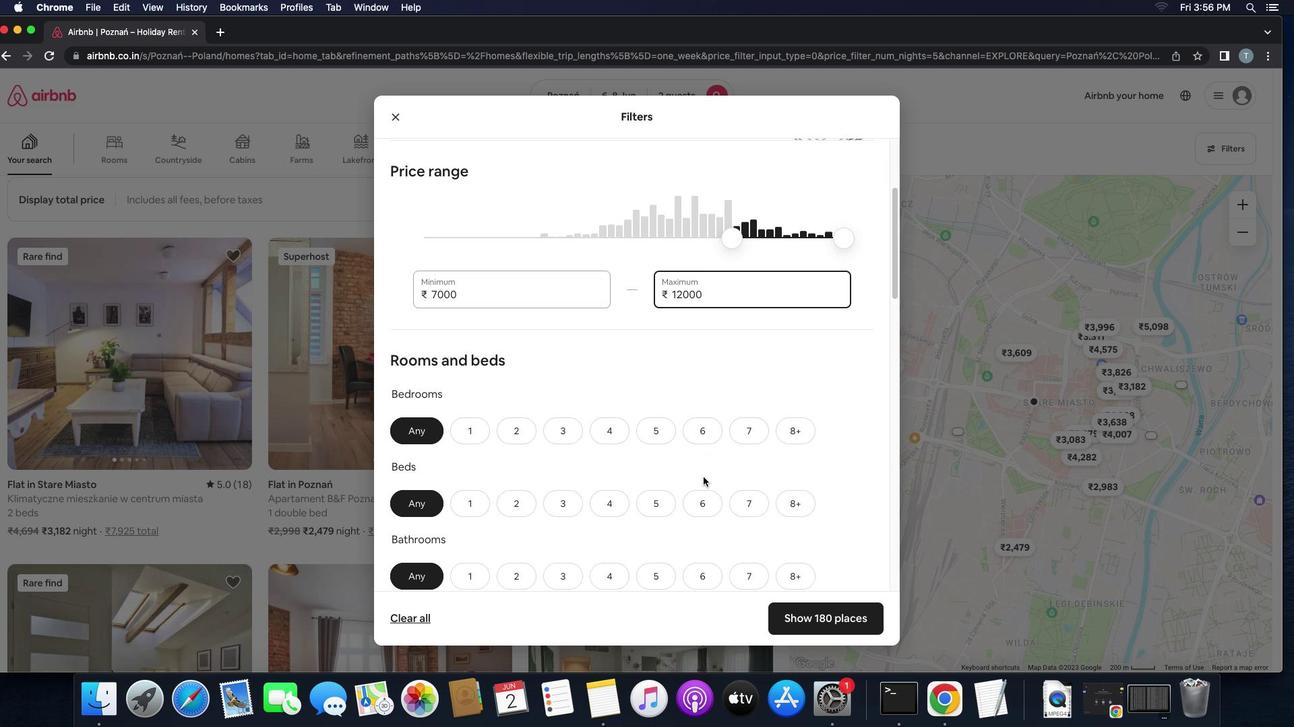 
Action: Mouse moved to (445, 386)
Screenshot: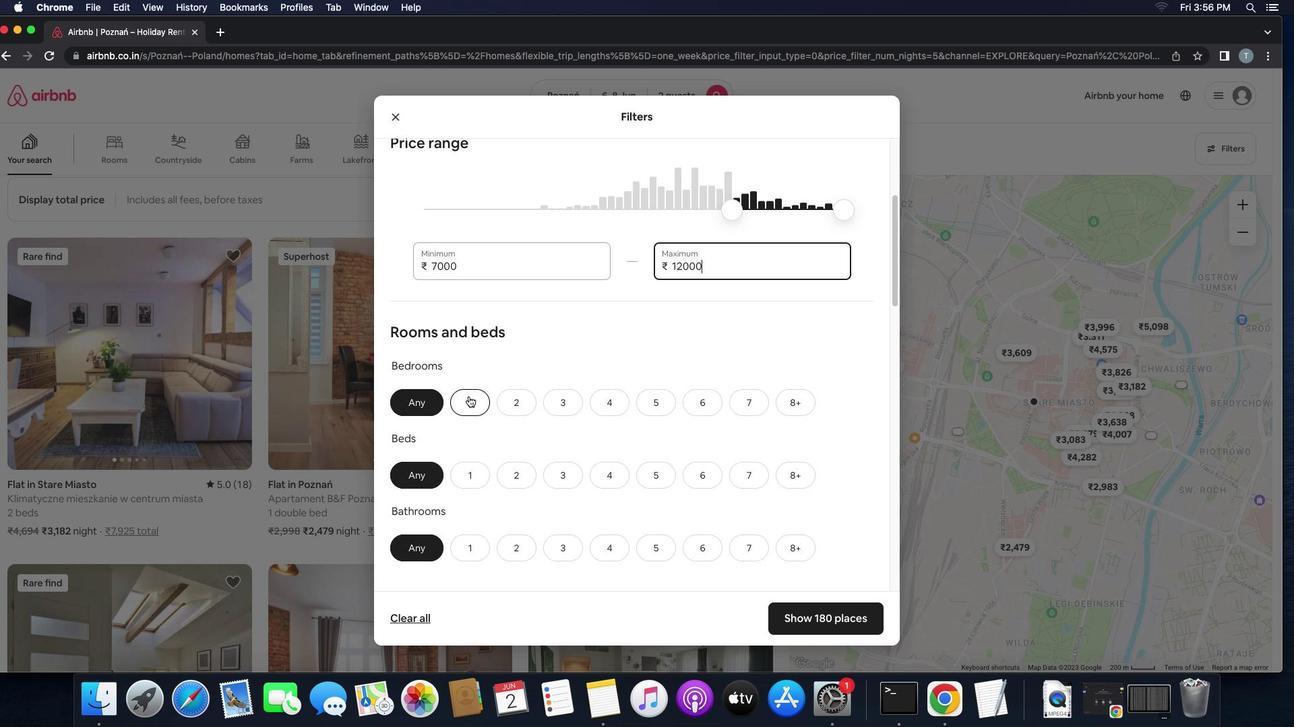 
Action: Mouse pressed left at (445, 386)
Screenshot: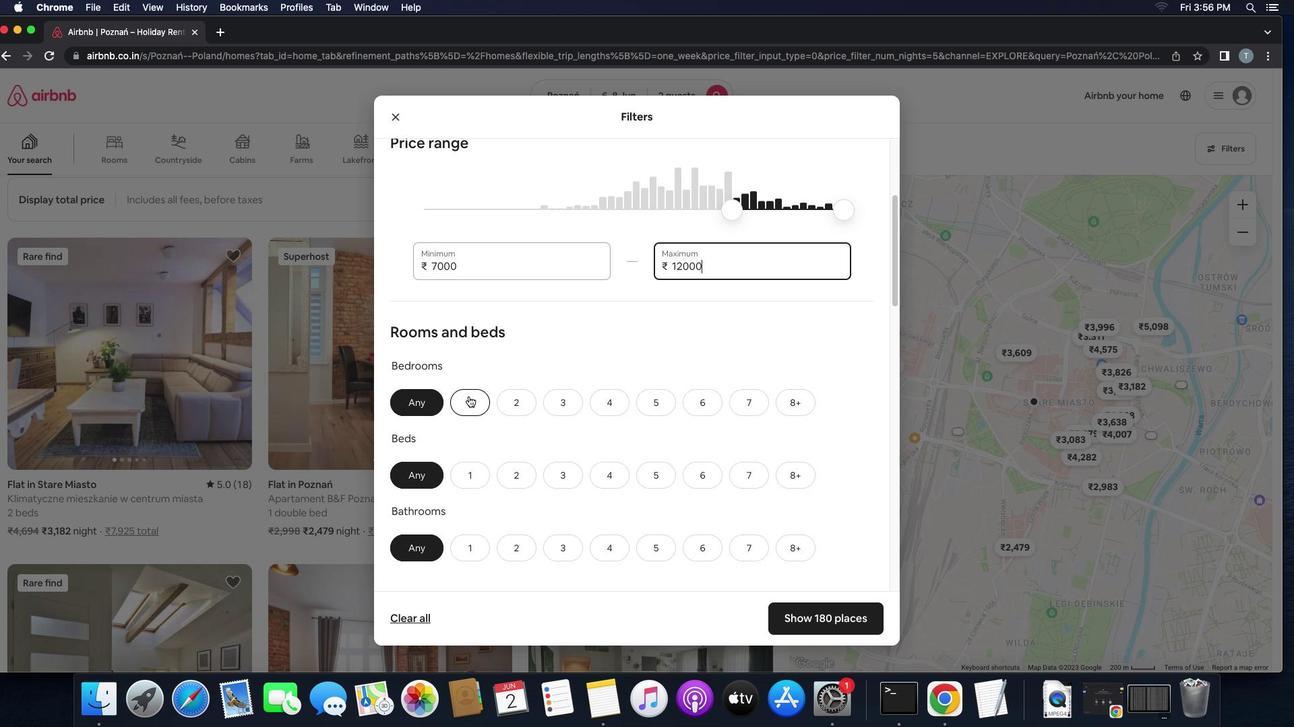 
Action: Mouse moved to (520, 417)
Screenshot: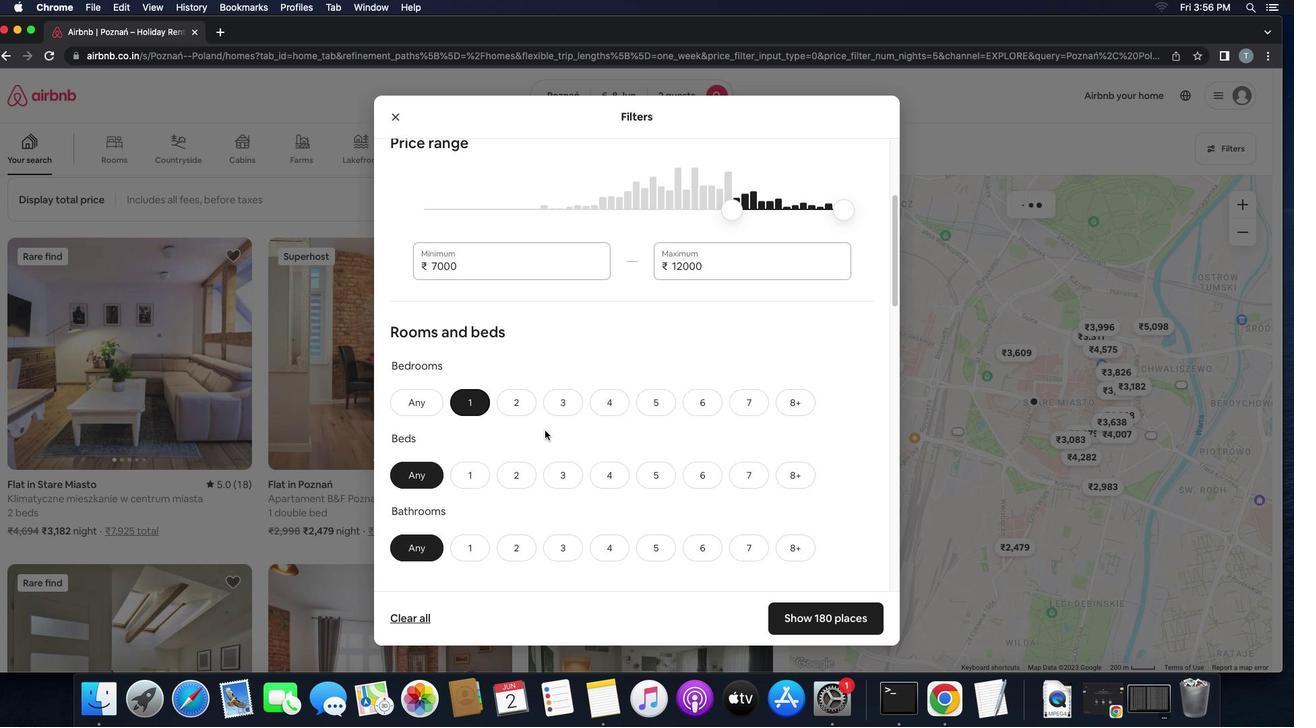 
Action: Mouse scrolled (520, 417) with delta (-17, 22)
Screenshot: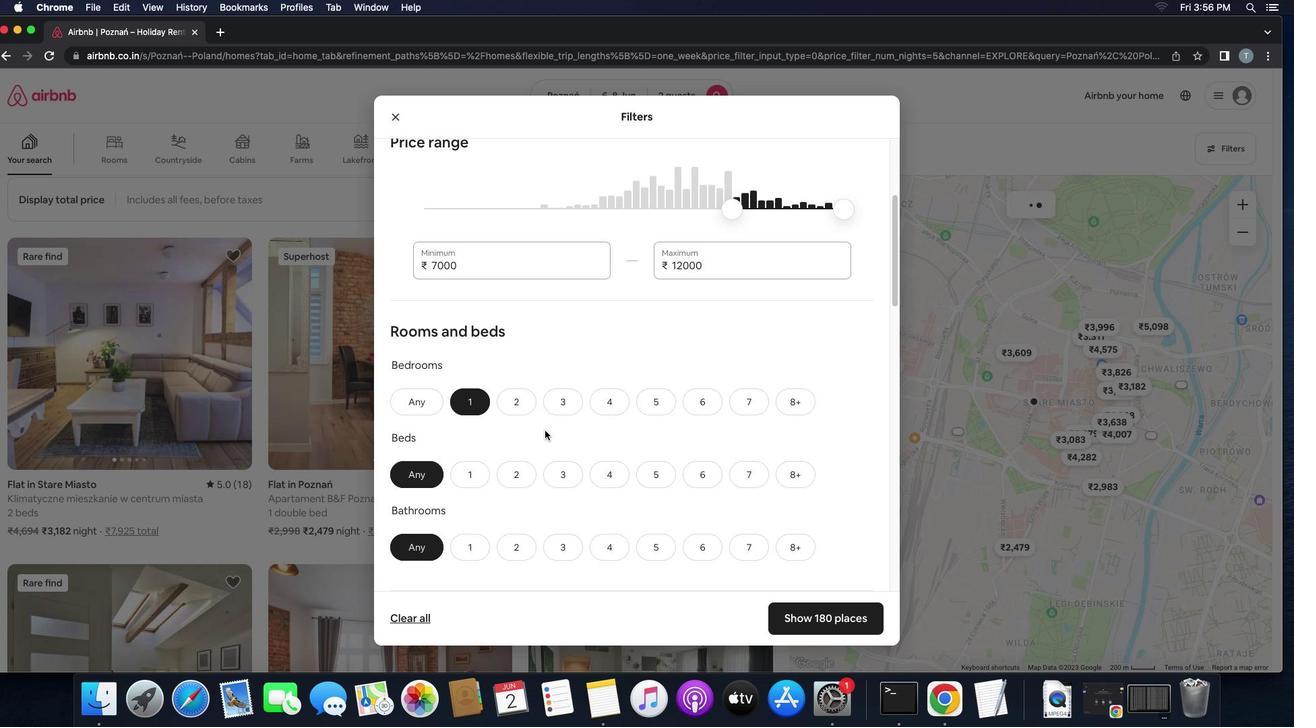 
Action: Mouse scrolled (520, 417) with delta (-17, 22)
Screenshot: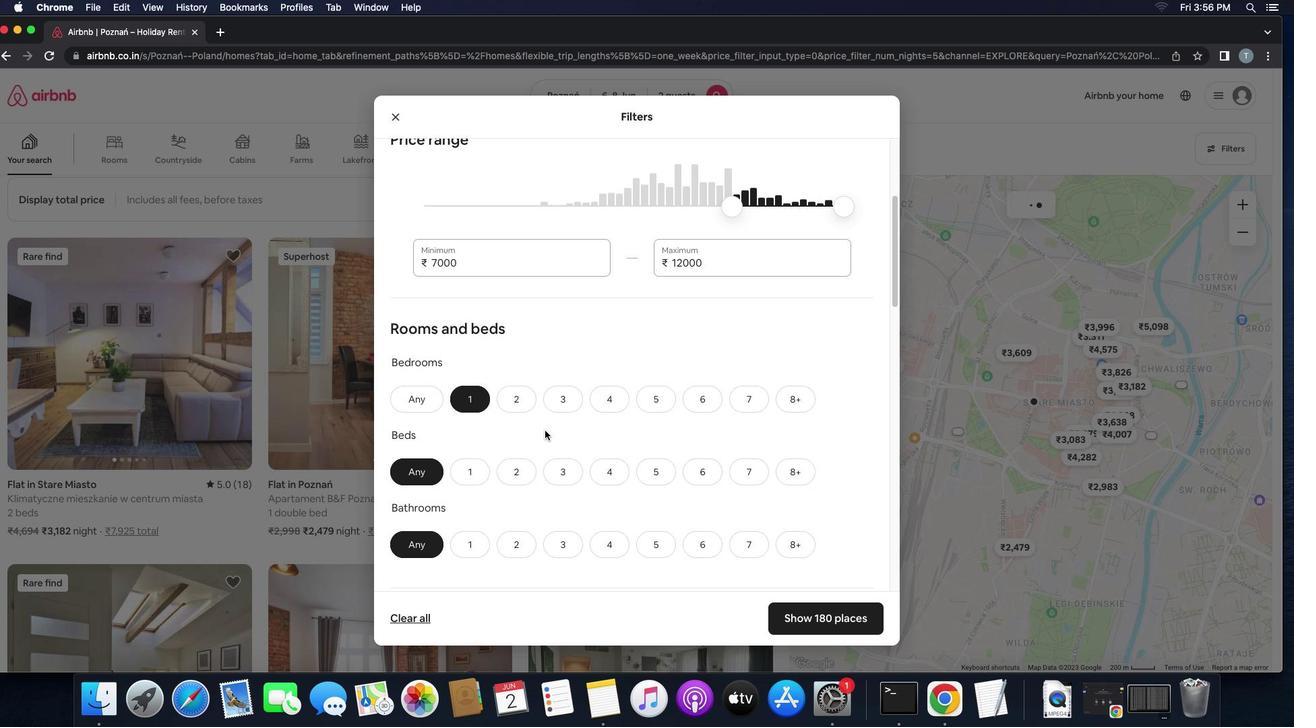 
Action: Mouse moved to (521, 417)
Screenshot: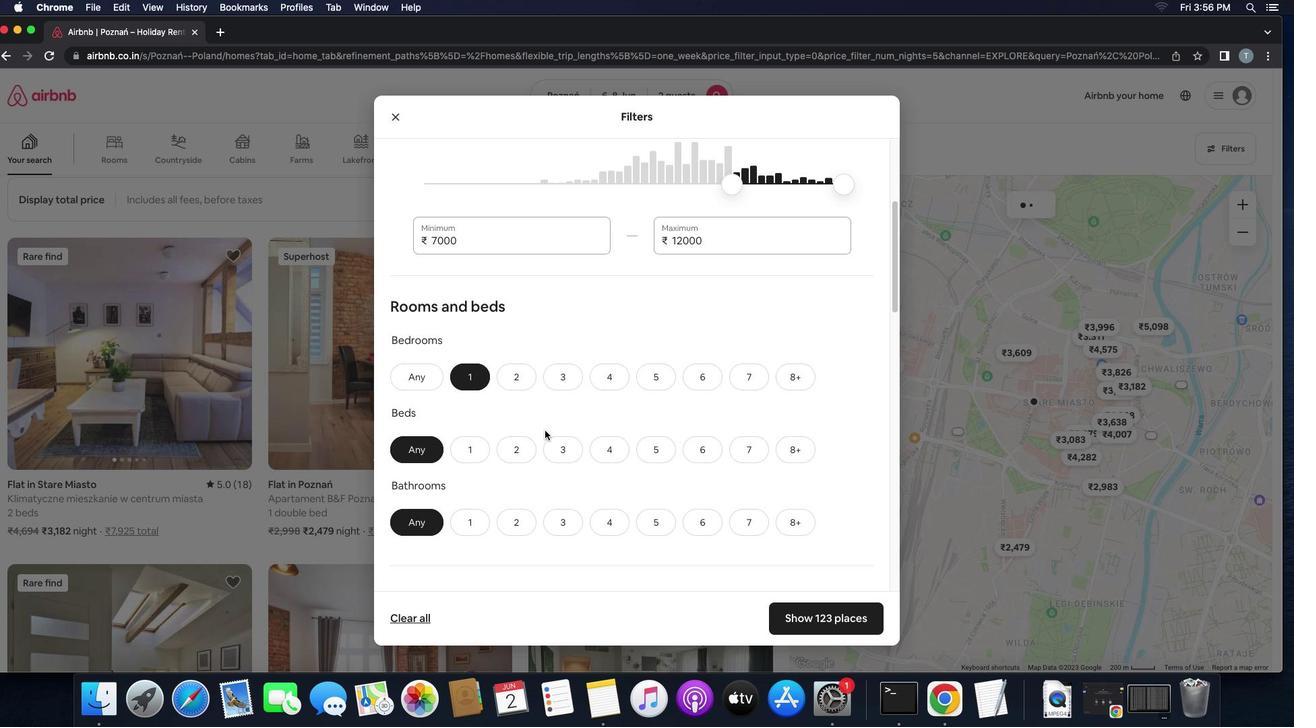 
Action: Mouse scrolled (521, 417) with delta (-17, 22)
Screenshot: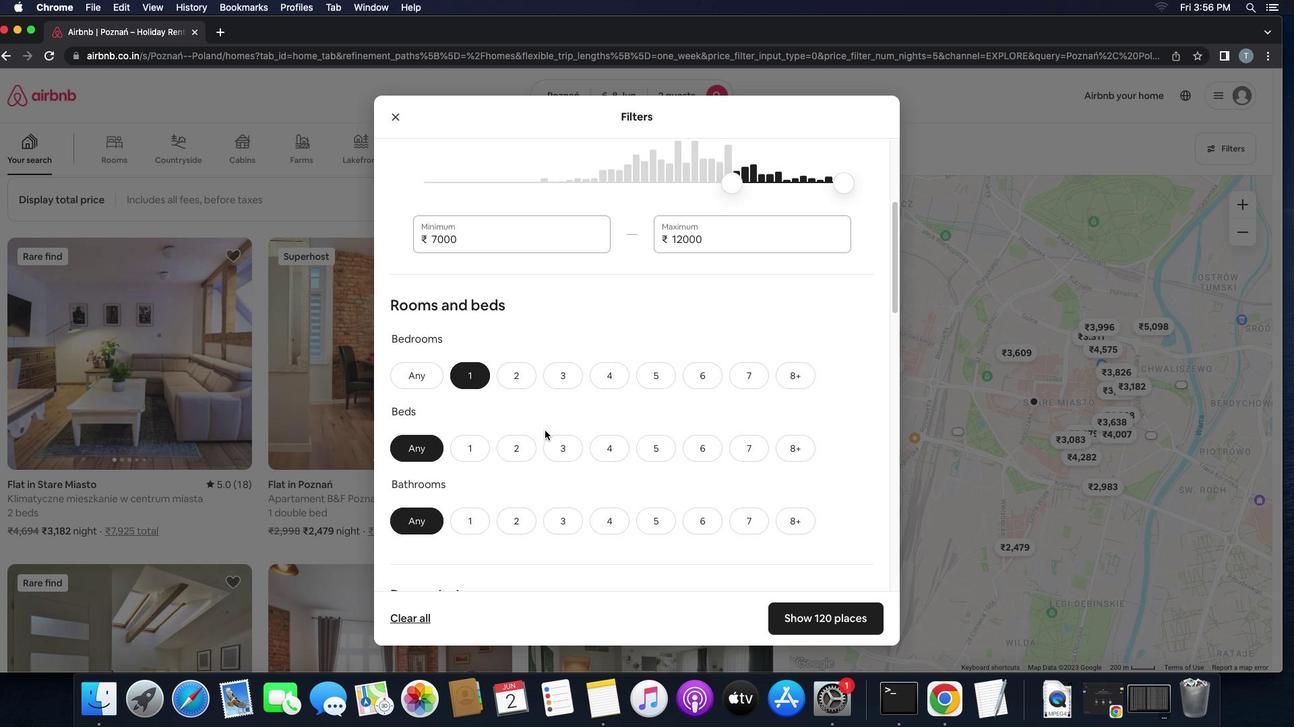 
Action: Mouse scrolled (521, 417) with delta (-17, 22)
Screenshot: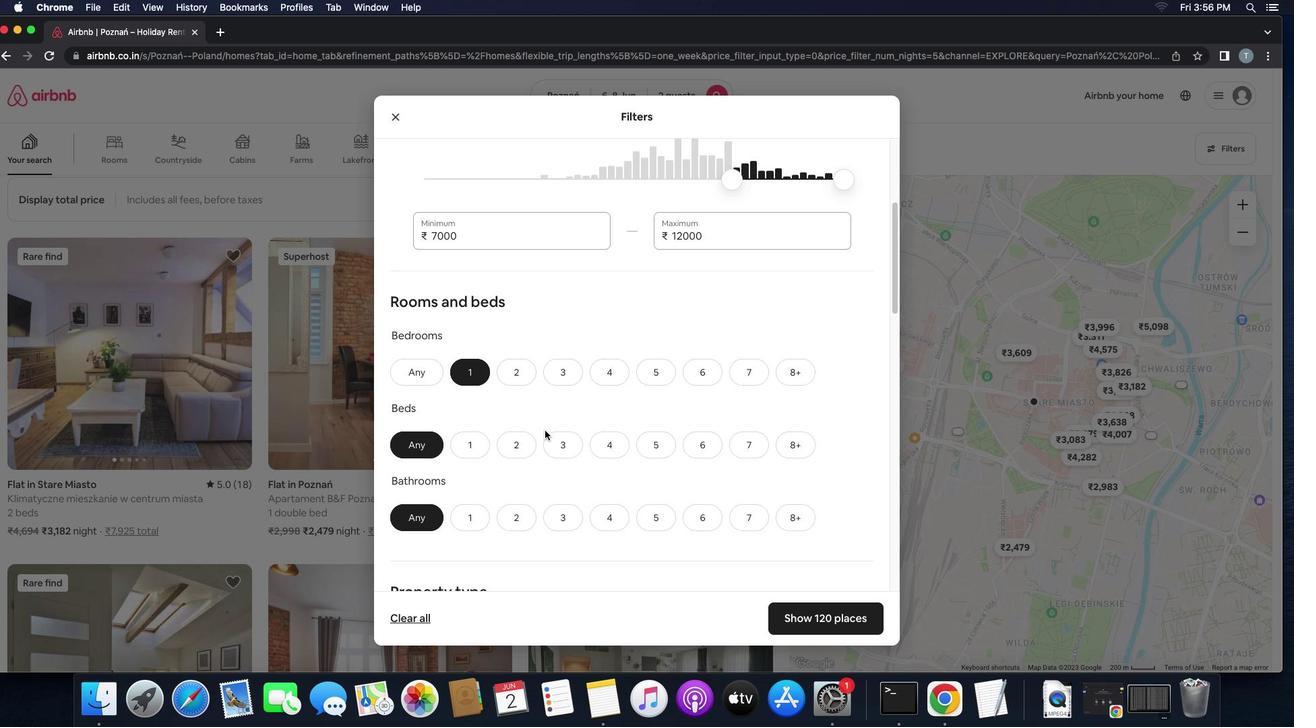 
Action: Mouse scrolled (521, 417) with delta (-17, 22)
Screenshot: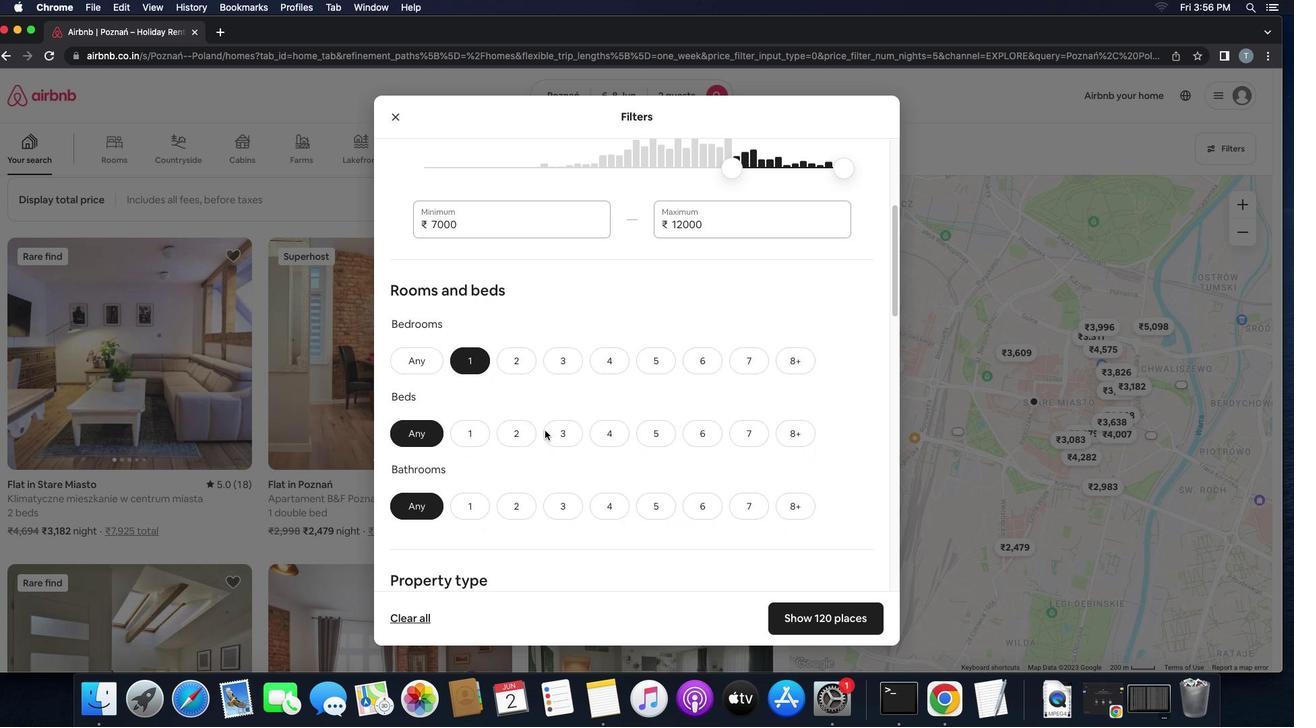 
Action: Mouse scrolled (521, 417) with delta (-17, 22)
Screenshot: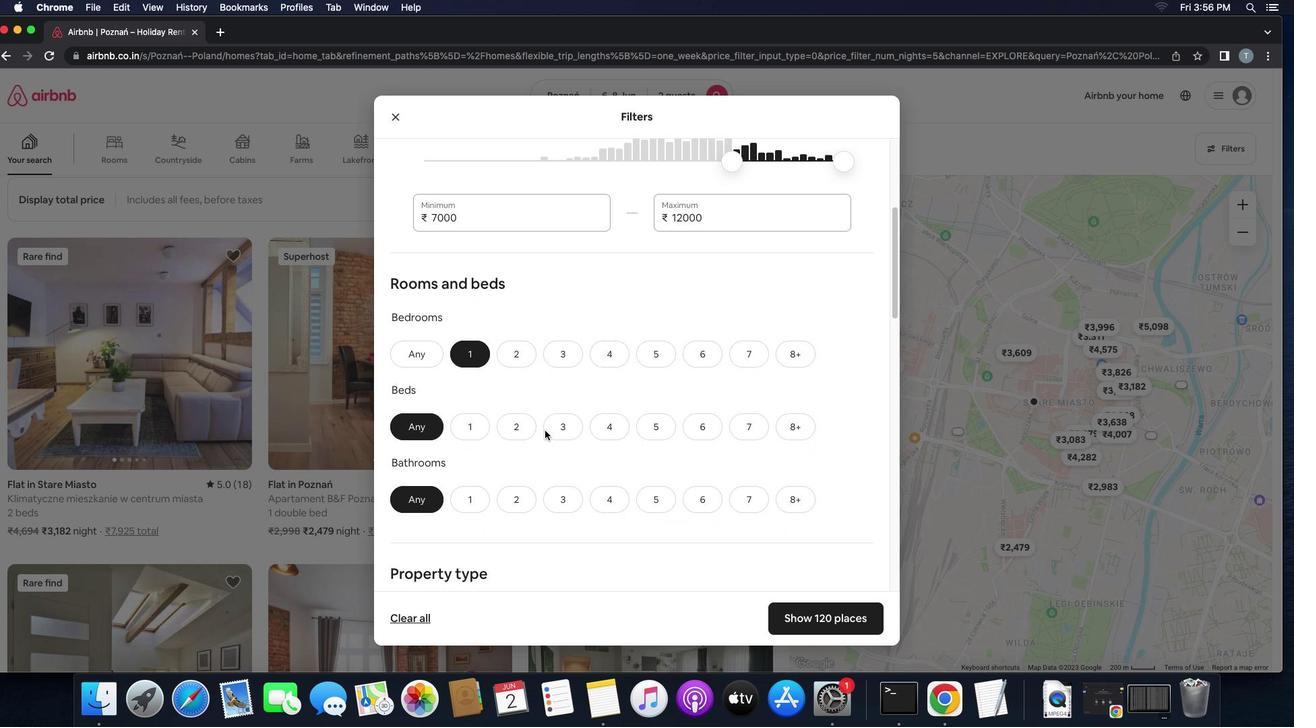 
Action: Mouse moved to (487, 400)
Screenshot: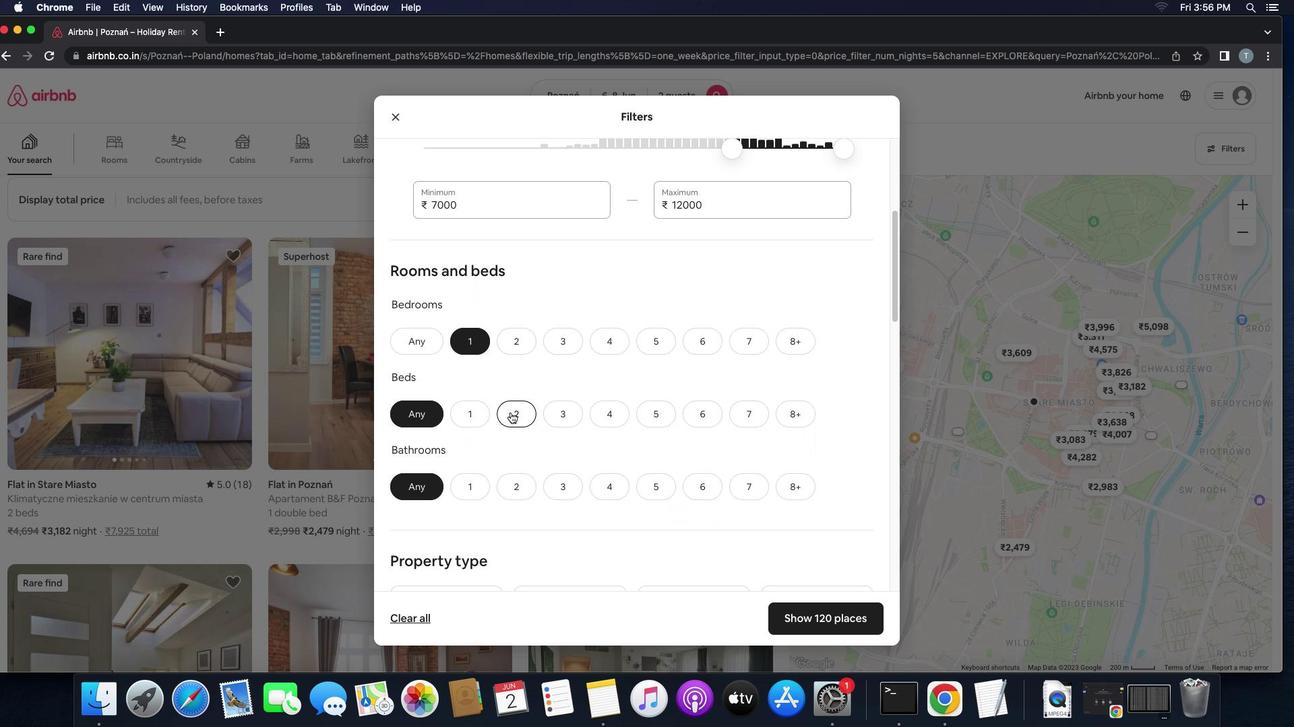 
Action: Mouse pressed left at (487, 400)
Screenshot: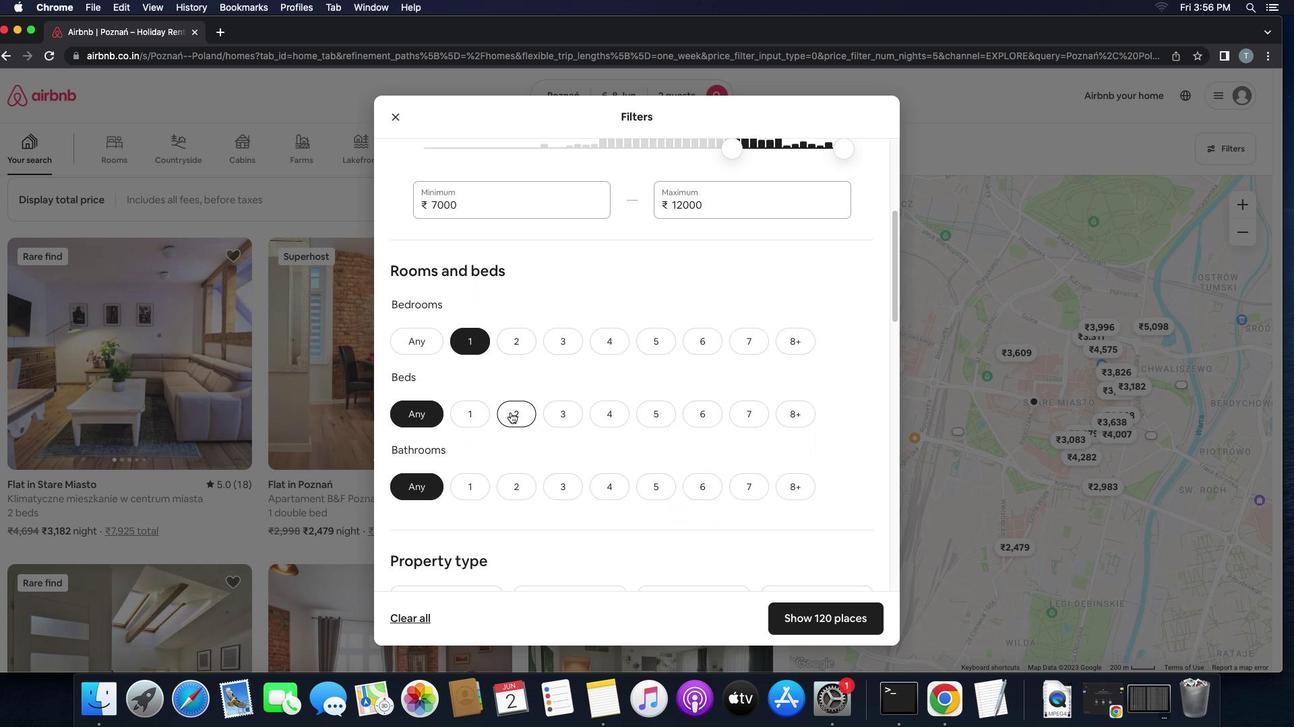 
Action: Mouse moved to (451, 473)
Screenshot: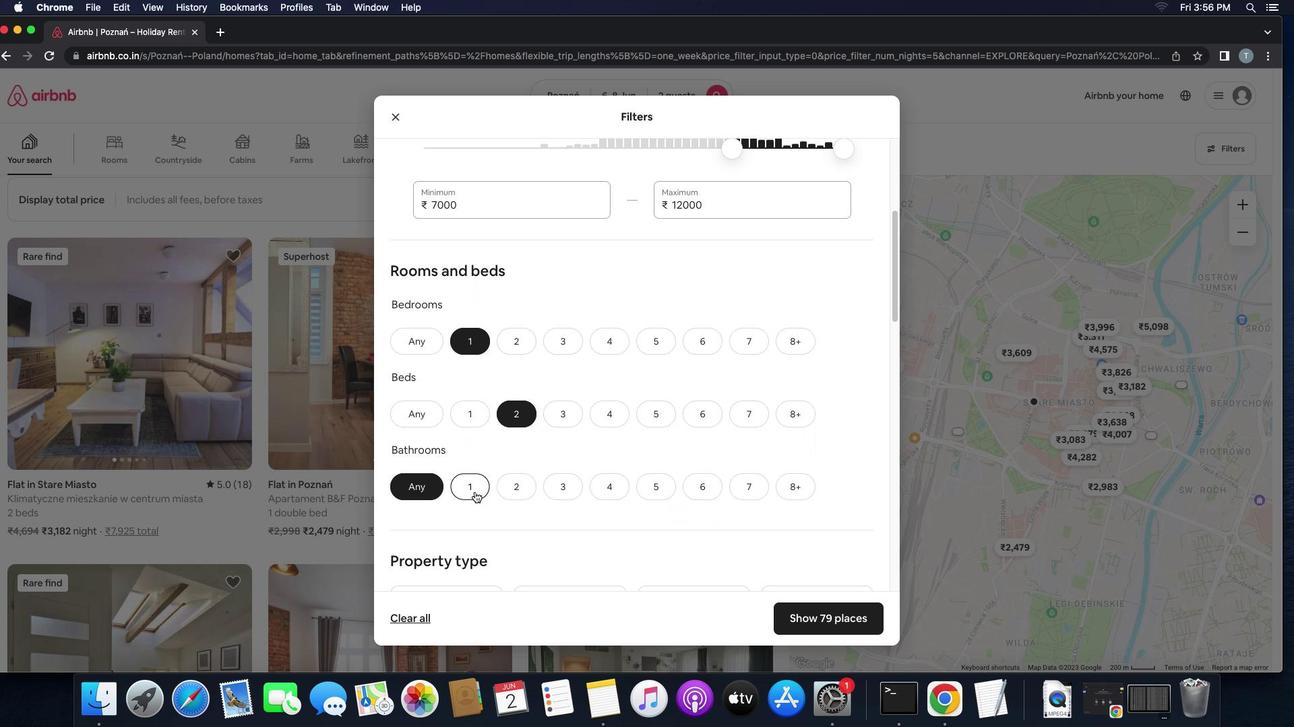
Action: Mouse pressed left at (451, 473)
Screenshot: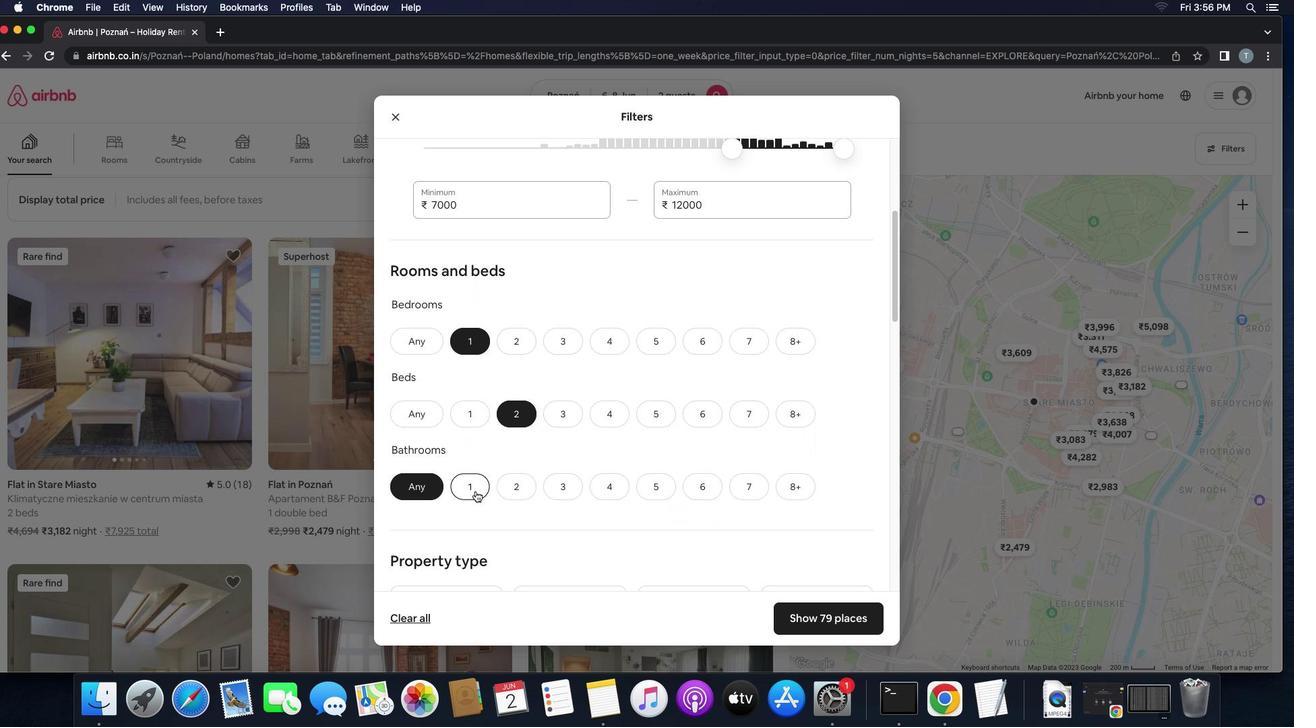 
Action: Mouse moved to (629, 490)
Screenshot: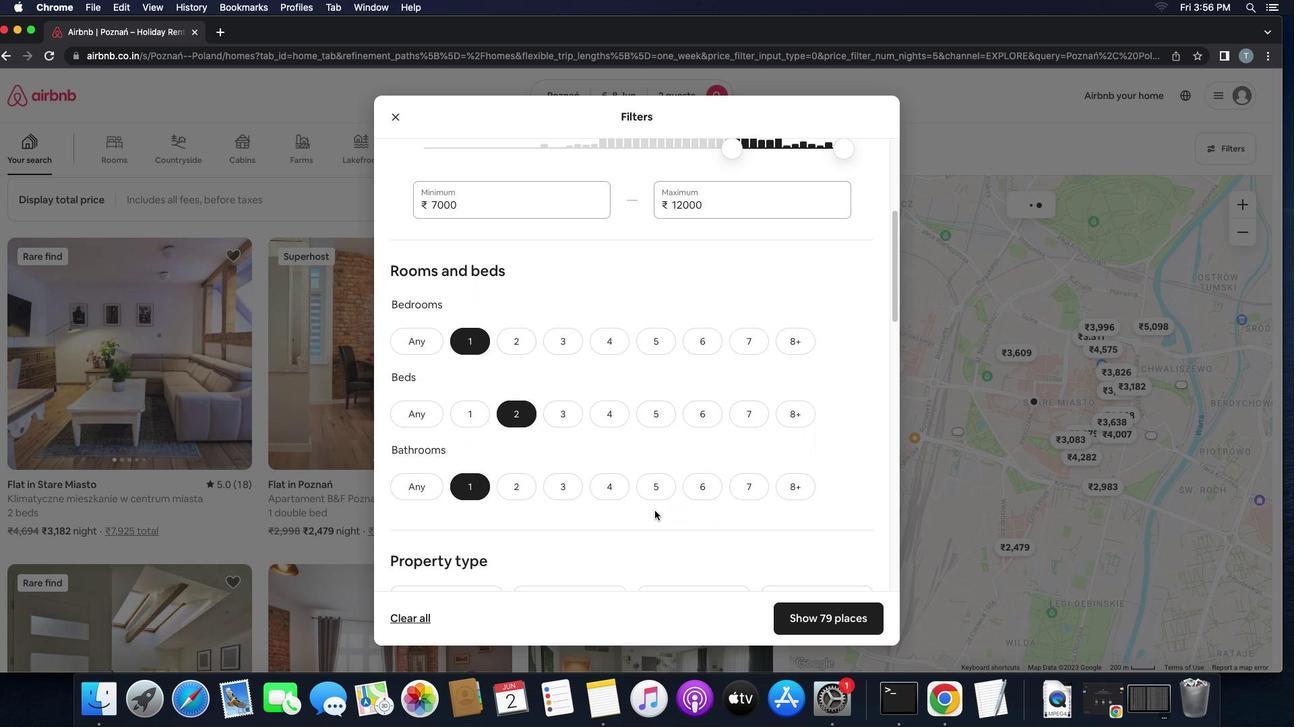 
Action: Mouse scrolled (629, 490) with delta (-17, 22)
Screenshot: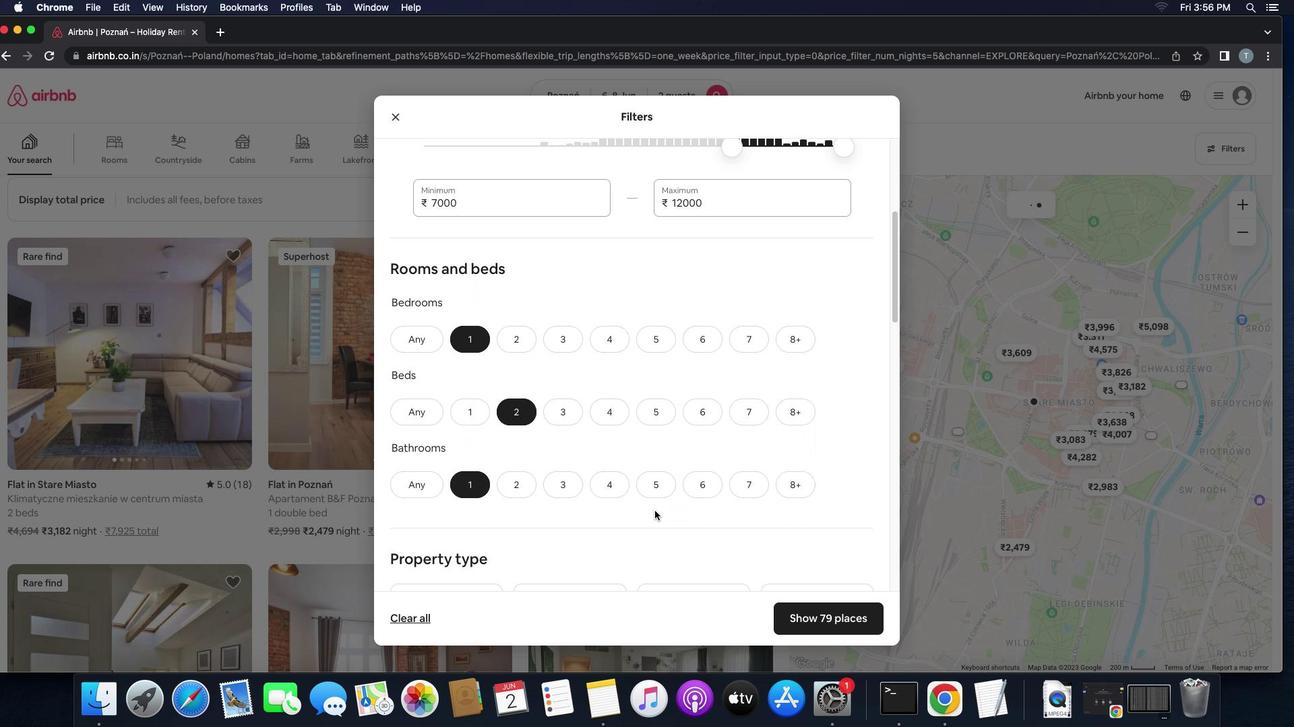 
Action: Mouse scrolled (629, 490) with delta (-17, 22)
Screenshot: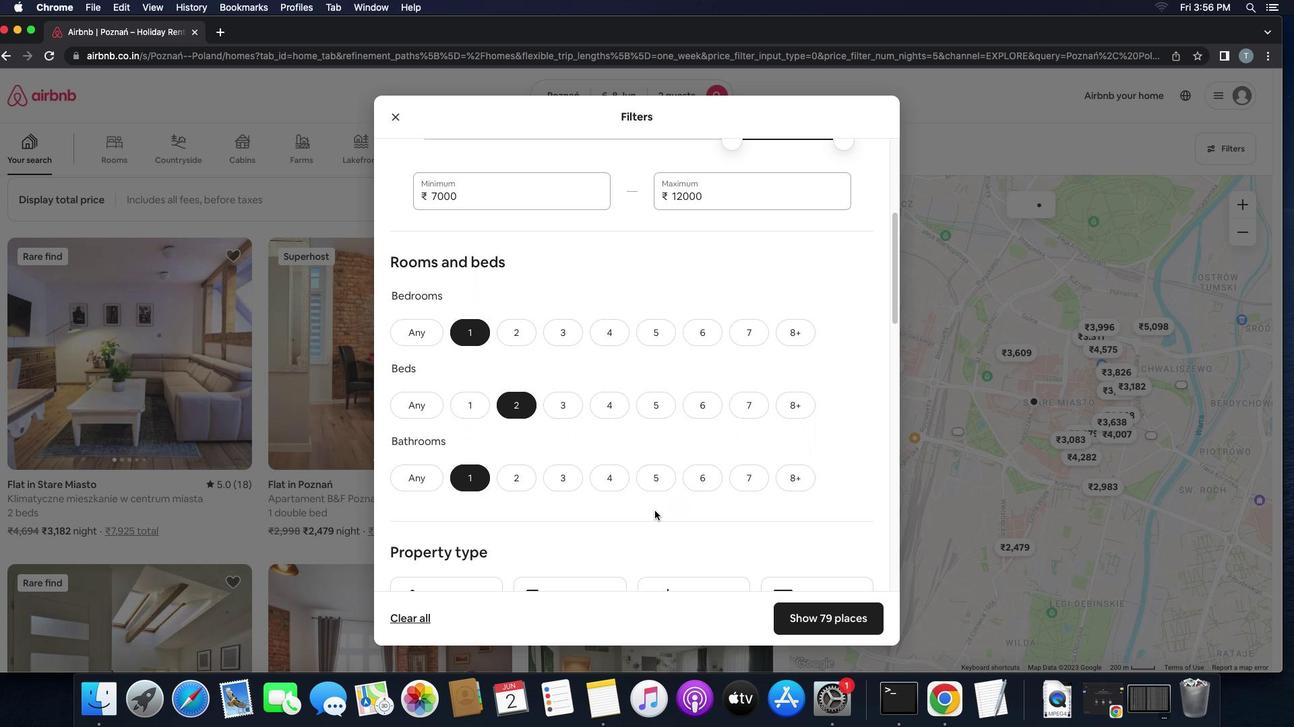 
Action: Mouse scrolled (629, 490) with delta (-17, 22)
Screenshot: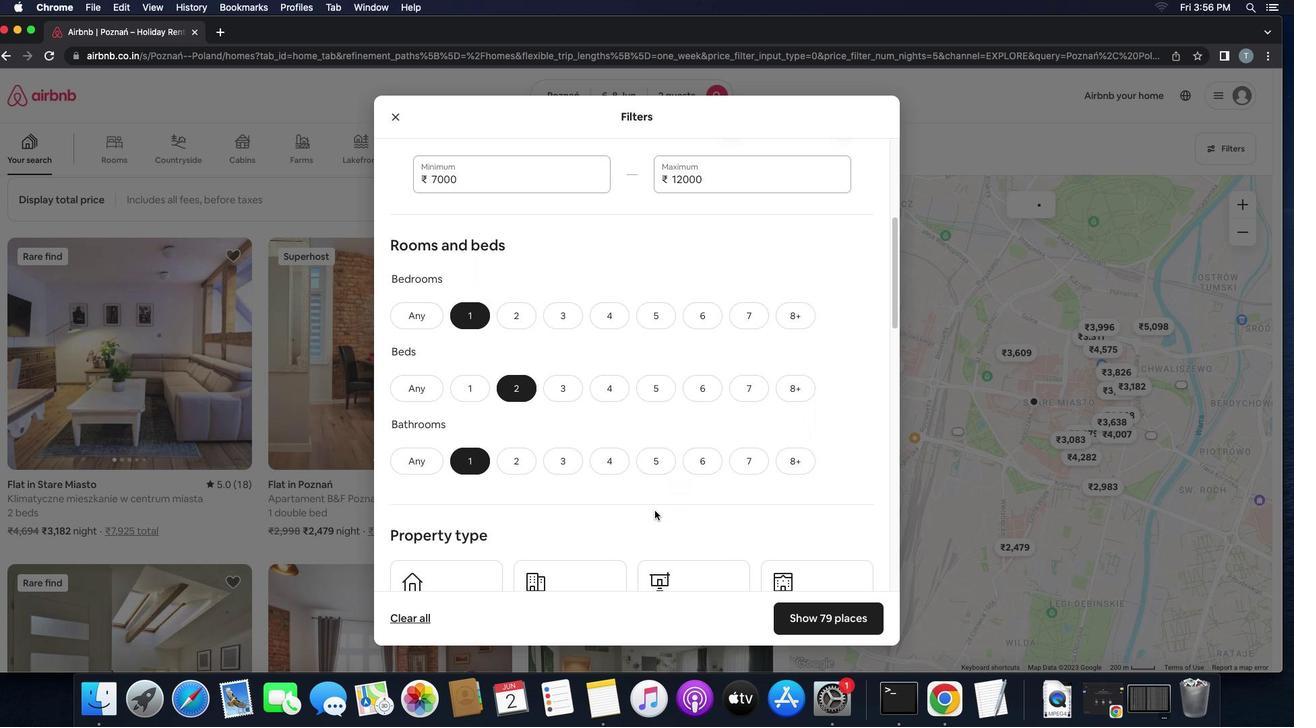
Action: Mouse scrolled (629, 490) with delta (-17, 22)
Screenshot: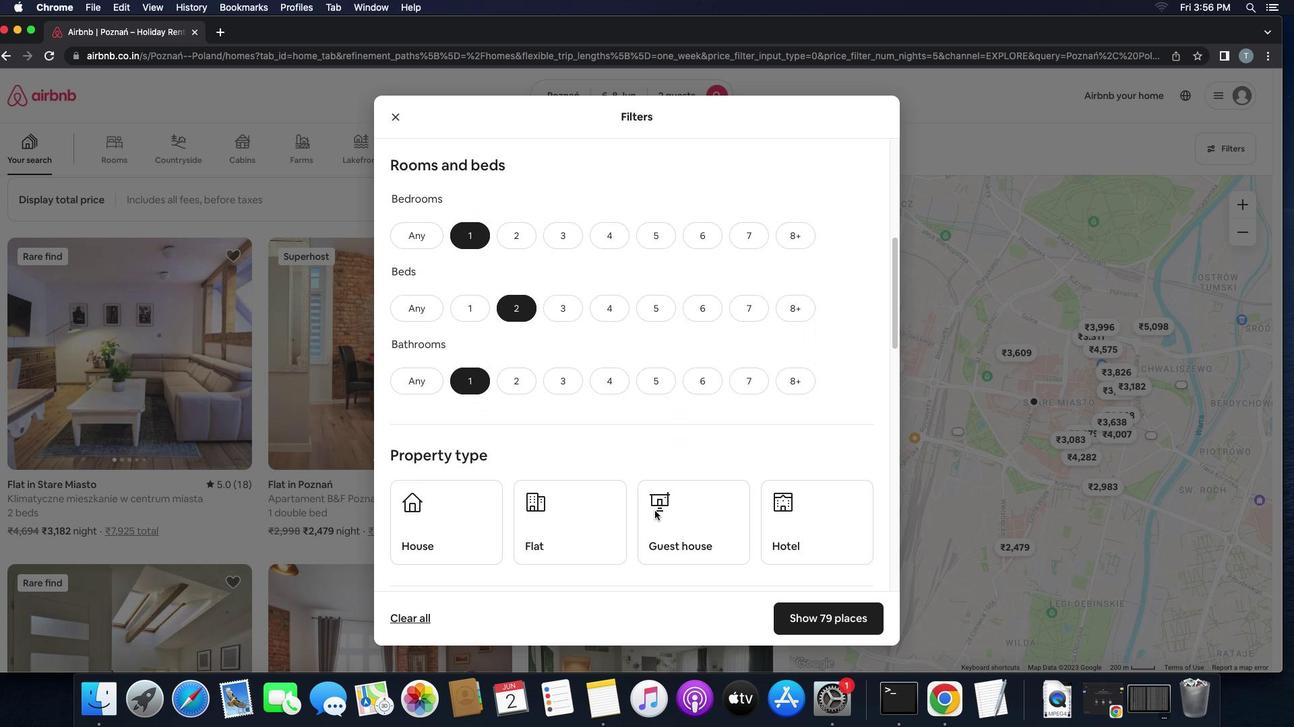 
Action: Mouse scrolled (629, 490) with delta (-17, 22)
Screenshot: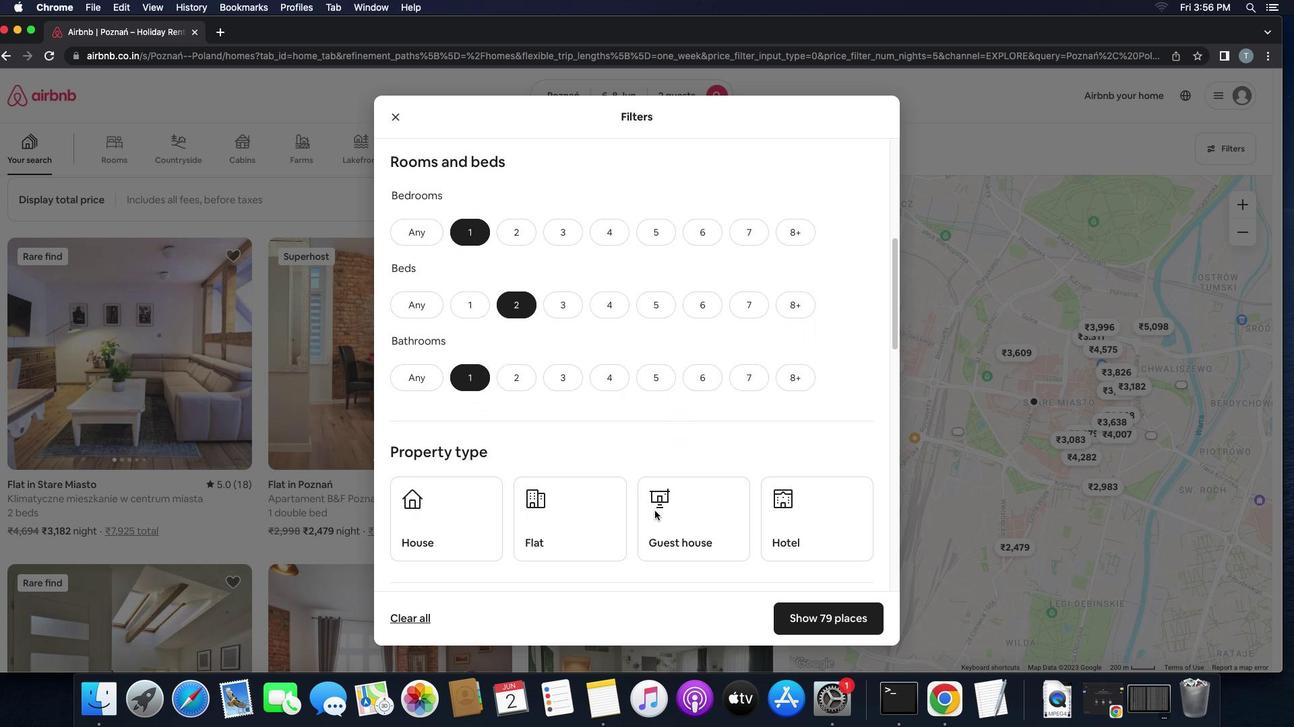 
Action: Mouse scrolled (629, 490) with delta (-17, 22)
Screenshot: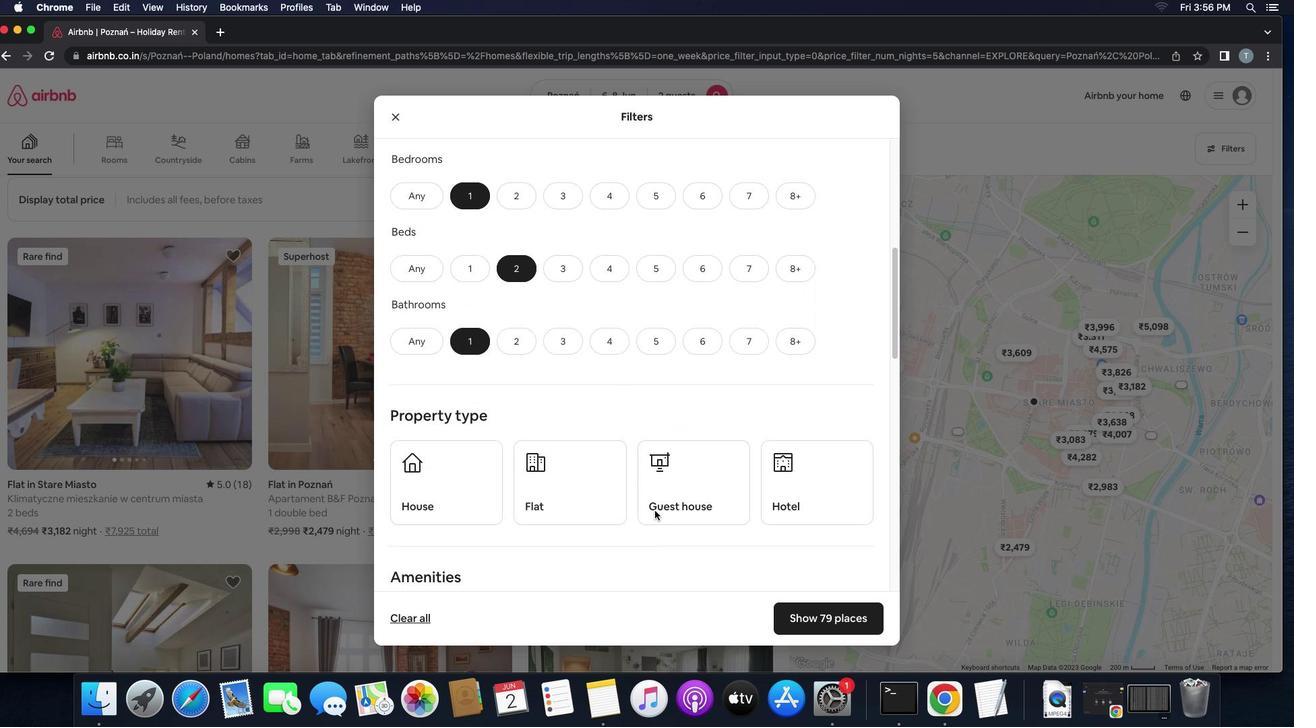
Action: Mouse scrolled (629, 490) with delta (-17, 22)
Screenshot: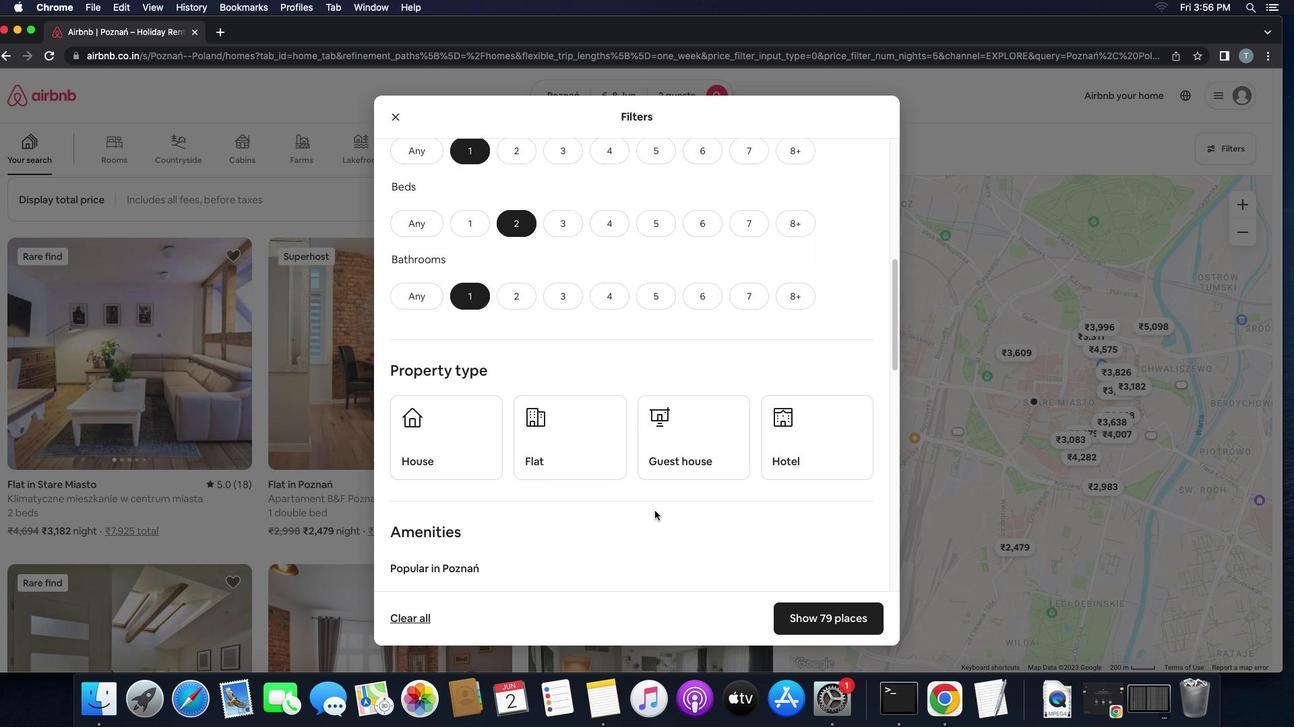 
Action: Mouse scrolled (629, 490) with delta (-17, 22)
Screenshot: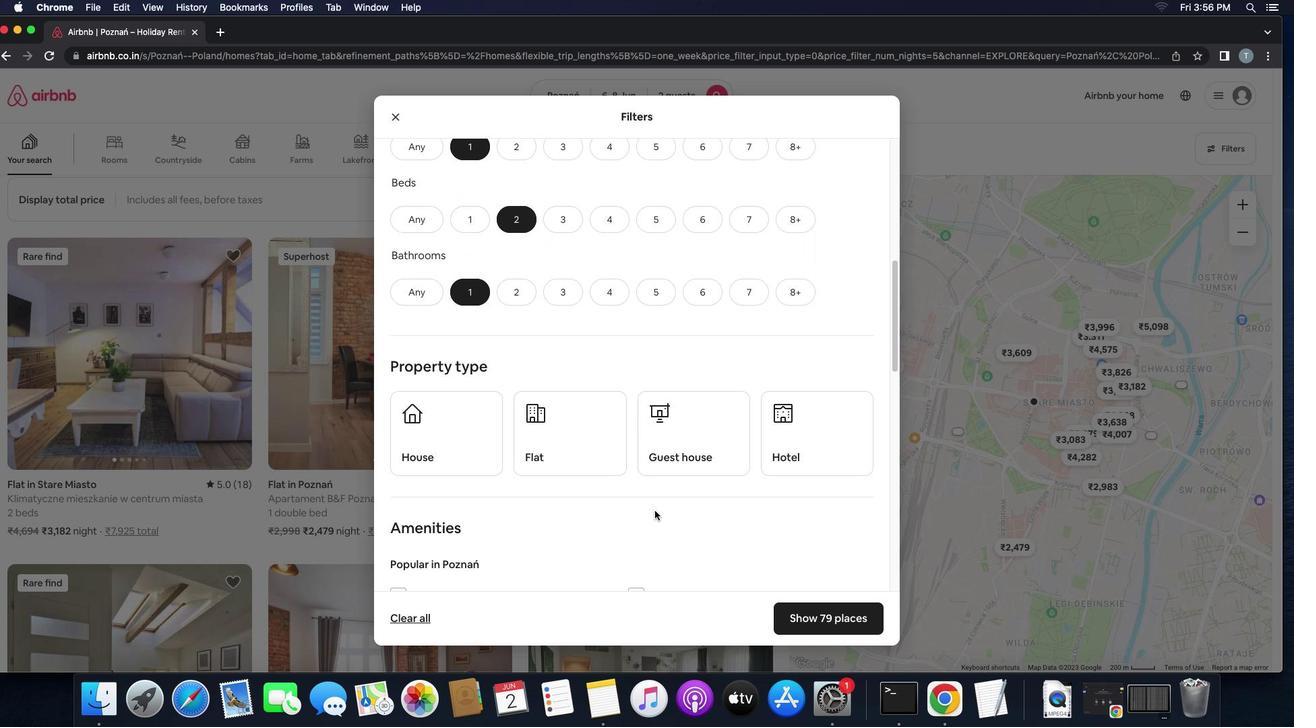 
Action: Mouse moved to (630, 491)
Screenshot: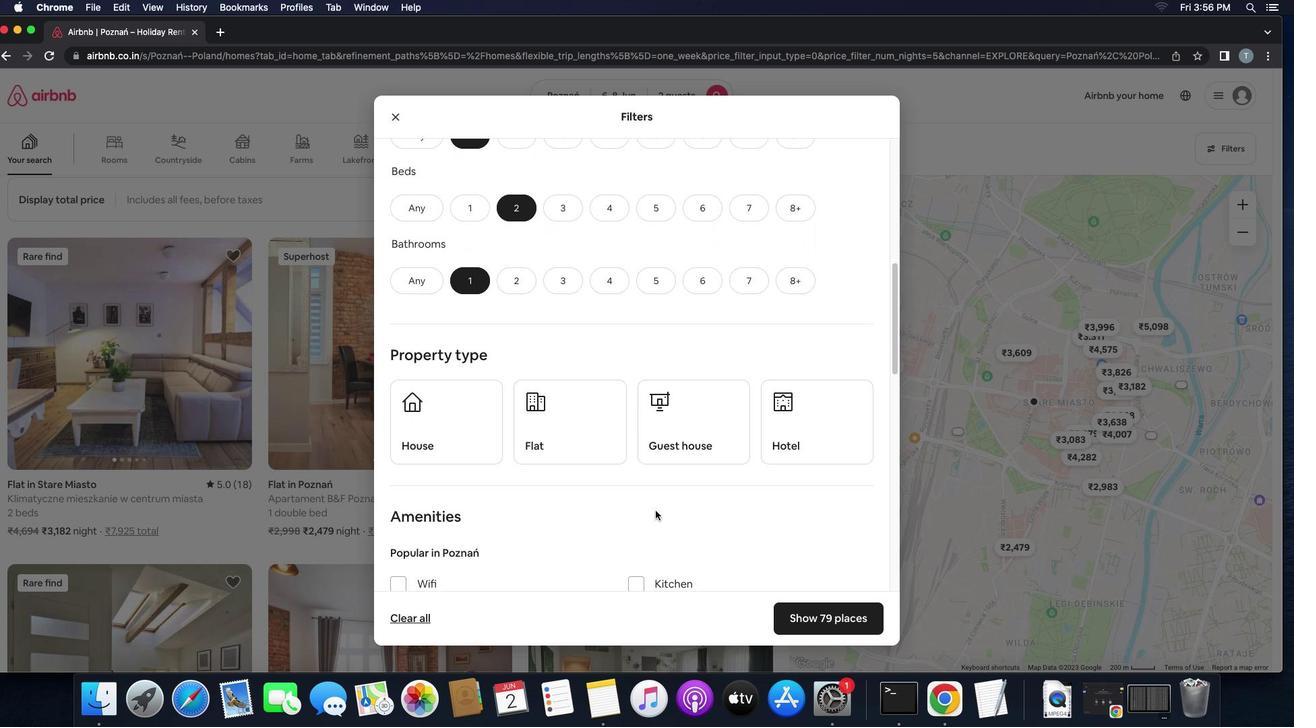 
Action: Mouse scrolled (630, 491) with delta (-17, 22)
Screenshot: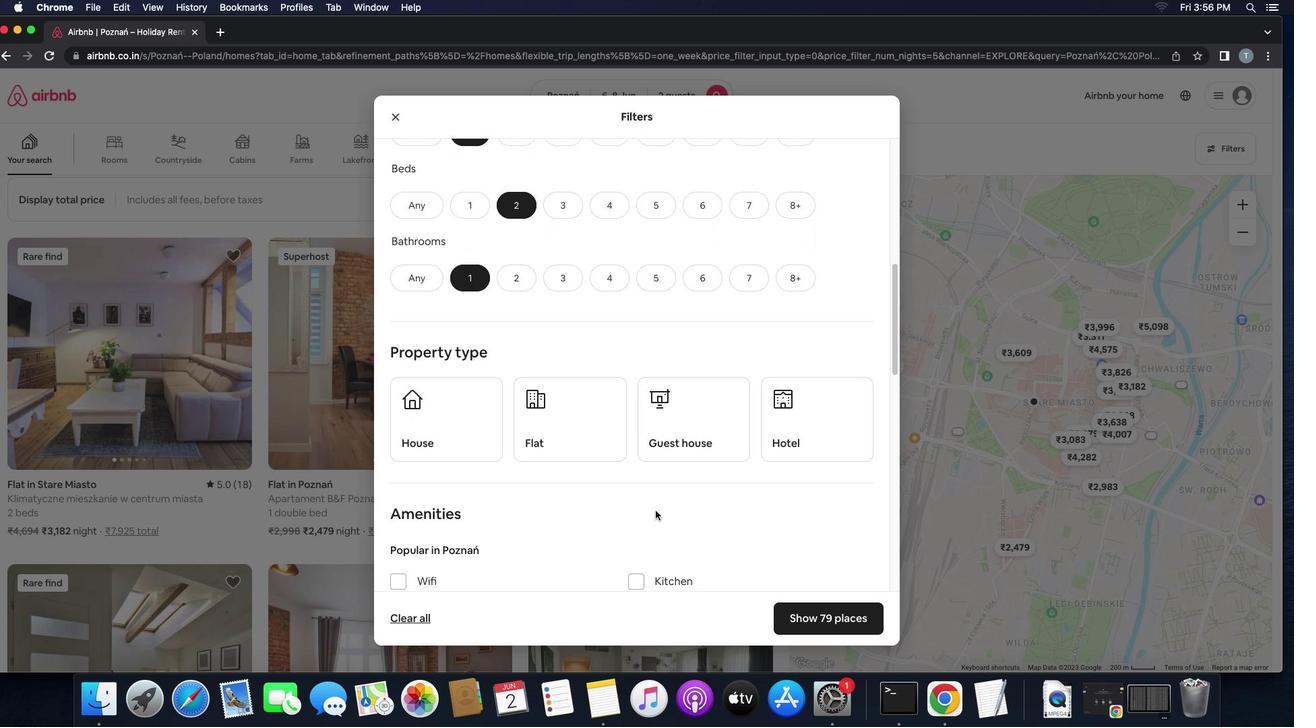
Action: Mouse scrolled (630, 491) with delta (-17, 22)
Screenshot: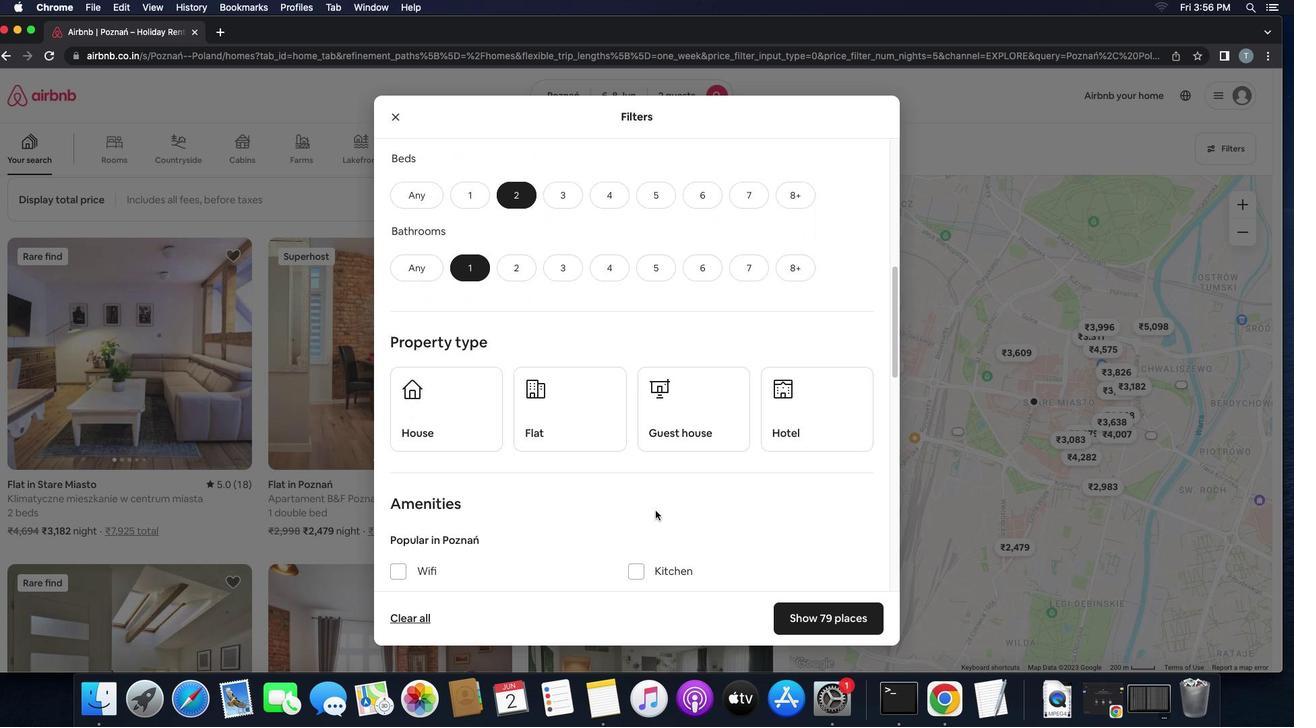
Action: Mouse scrolled (630, 491) with delta (-17, 22)
Screenshot: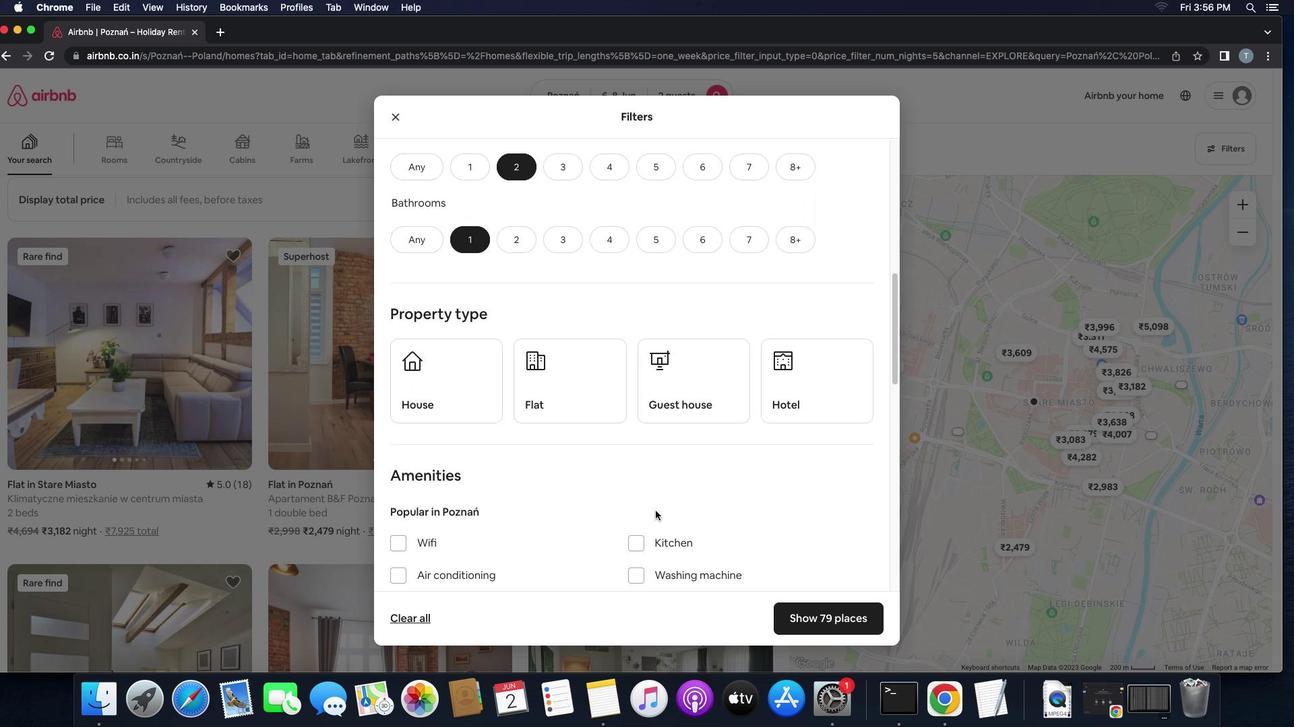 
Action: Mouse scrolled (630, 491) with delta (-17, 22)
Screenshot: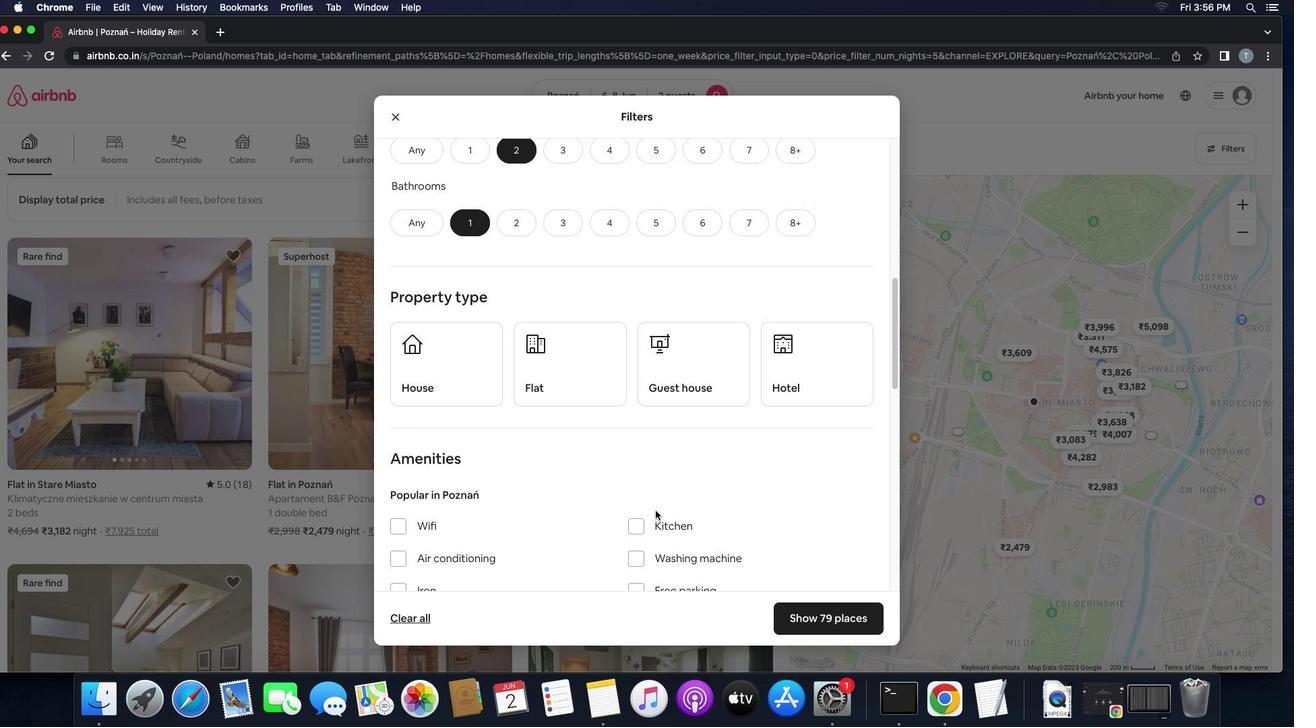 
Action: Mouse scrolled (630, 491) with delta (-17, 22)
Screenshot: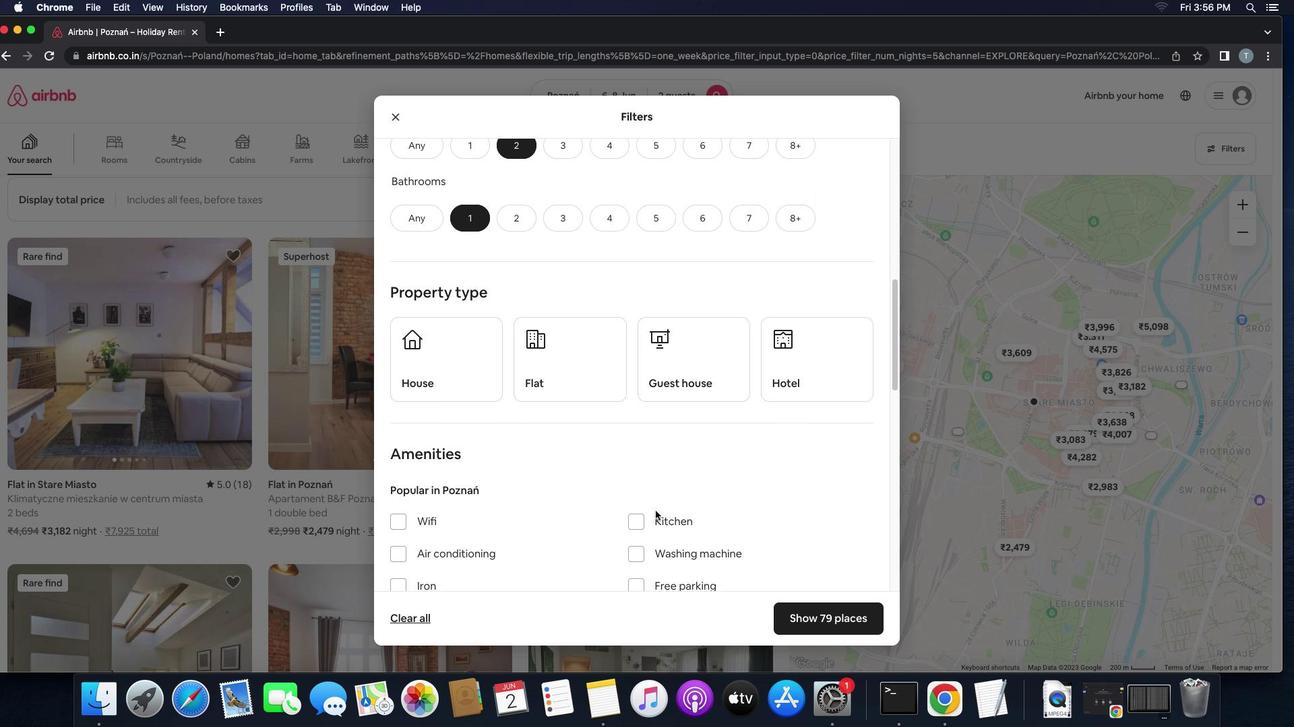 
Action: Mouse scrolled (630, 491) with delta (-17, 22)
Screenshot: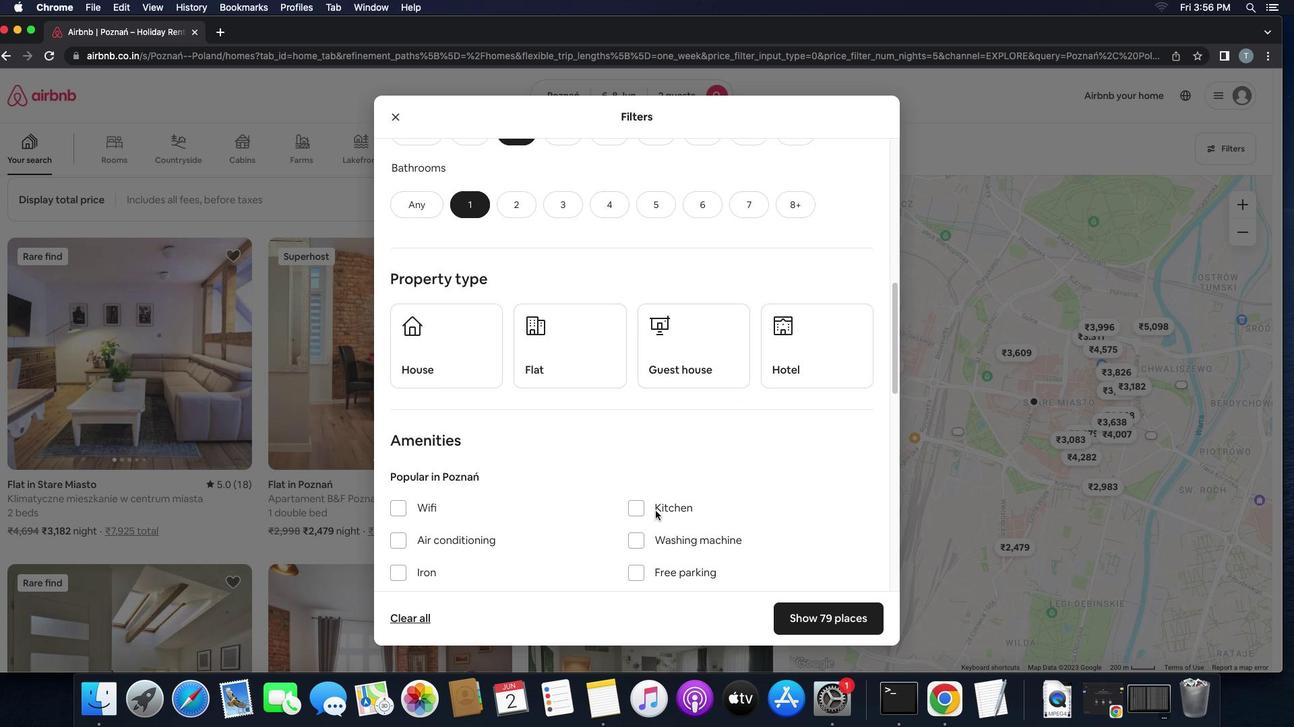 
Action: Mouse scrolled (630, 491) with delta (-17, 22)
Screenshot: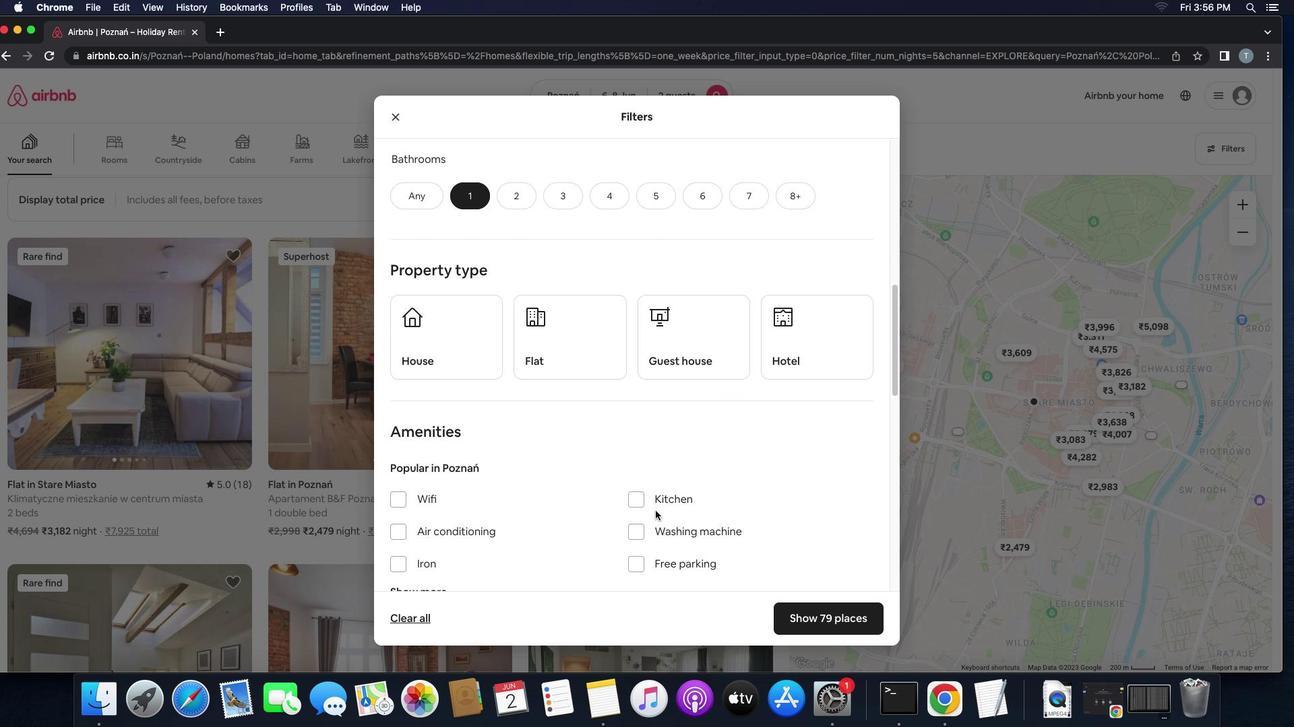 
Action: Mouse moved to (432, 335)
Screenshot: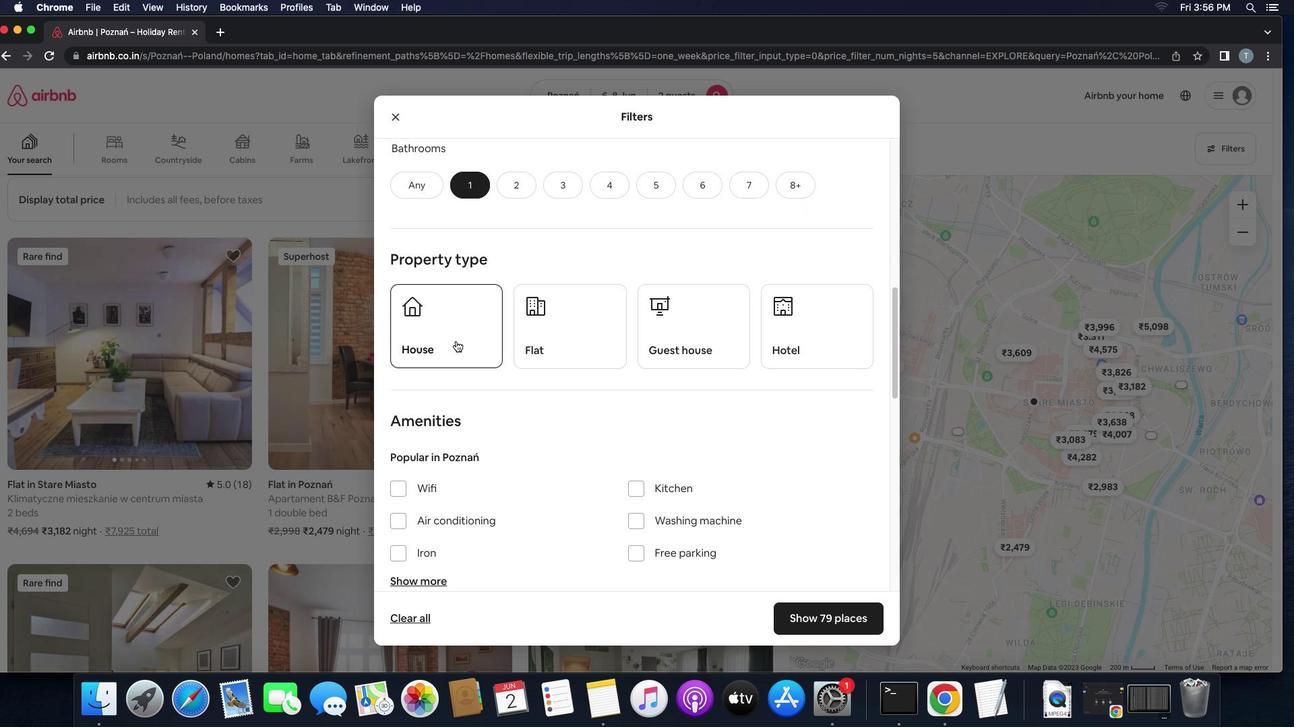 
Action: Mouse pressed left at (432, 335)
Screenshot: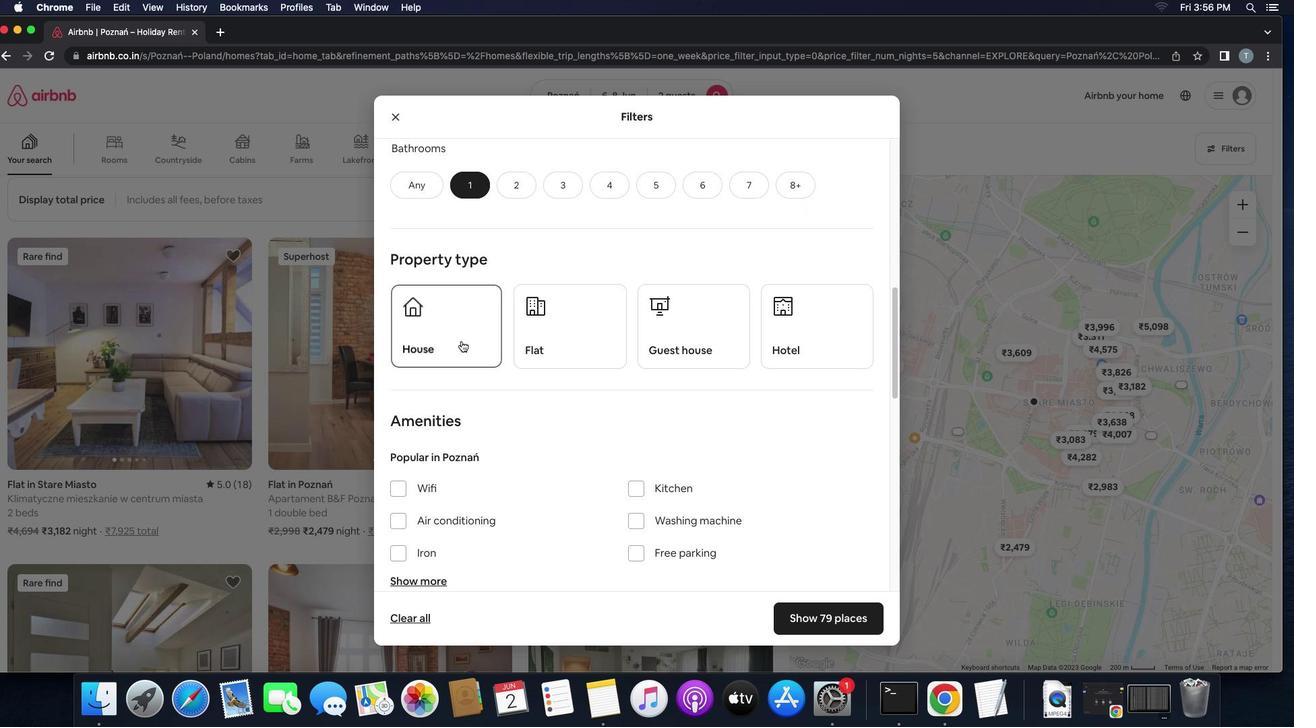 
Action: Mouse moved to (527, 333)
Screenshot: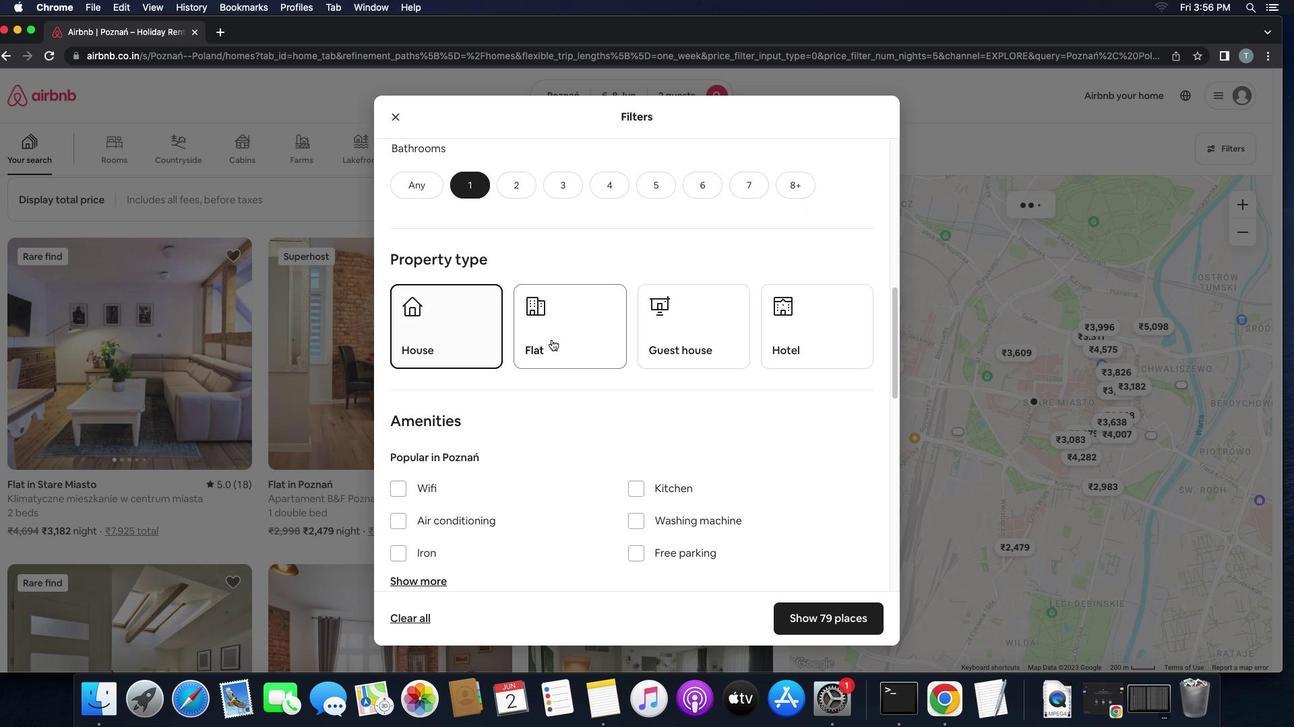 
Action: Mouse pressed left at (527, 333)
Screenshot: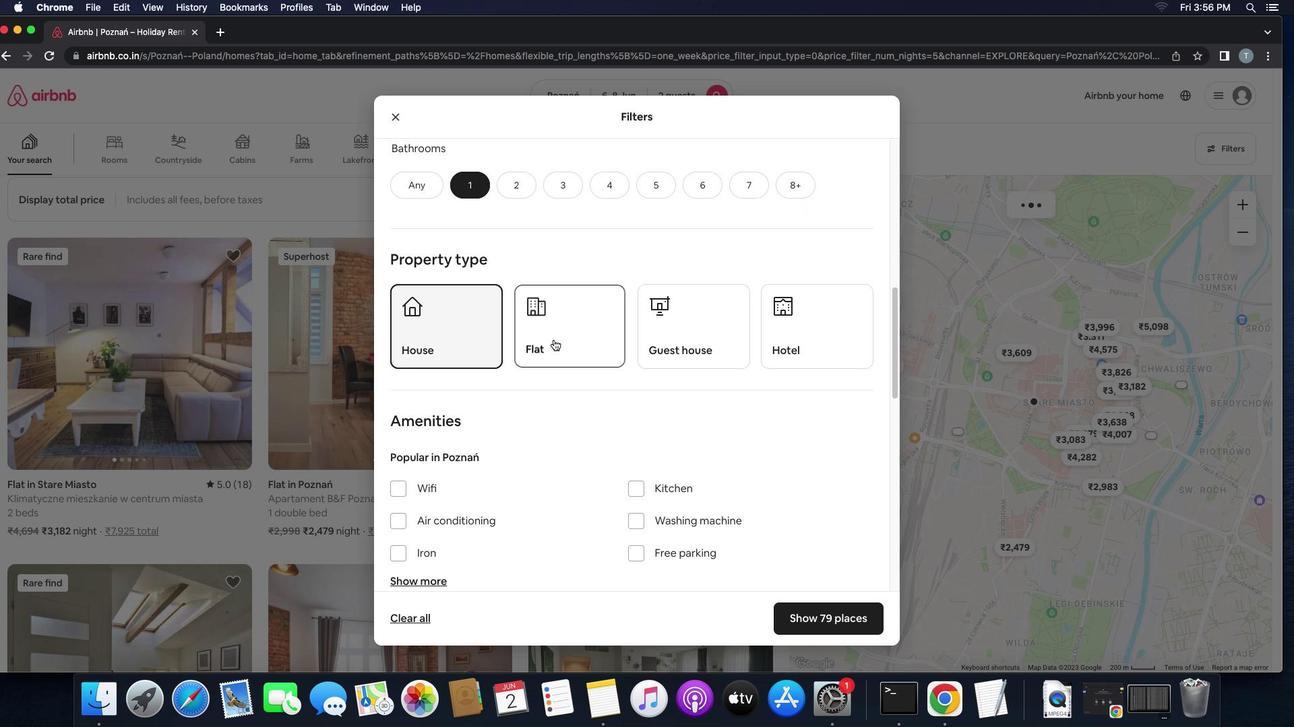 
Action: Mouse moved to (647, 332)
Screenshot: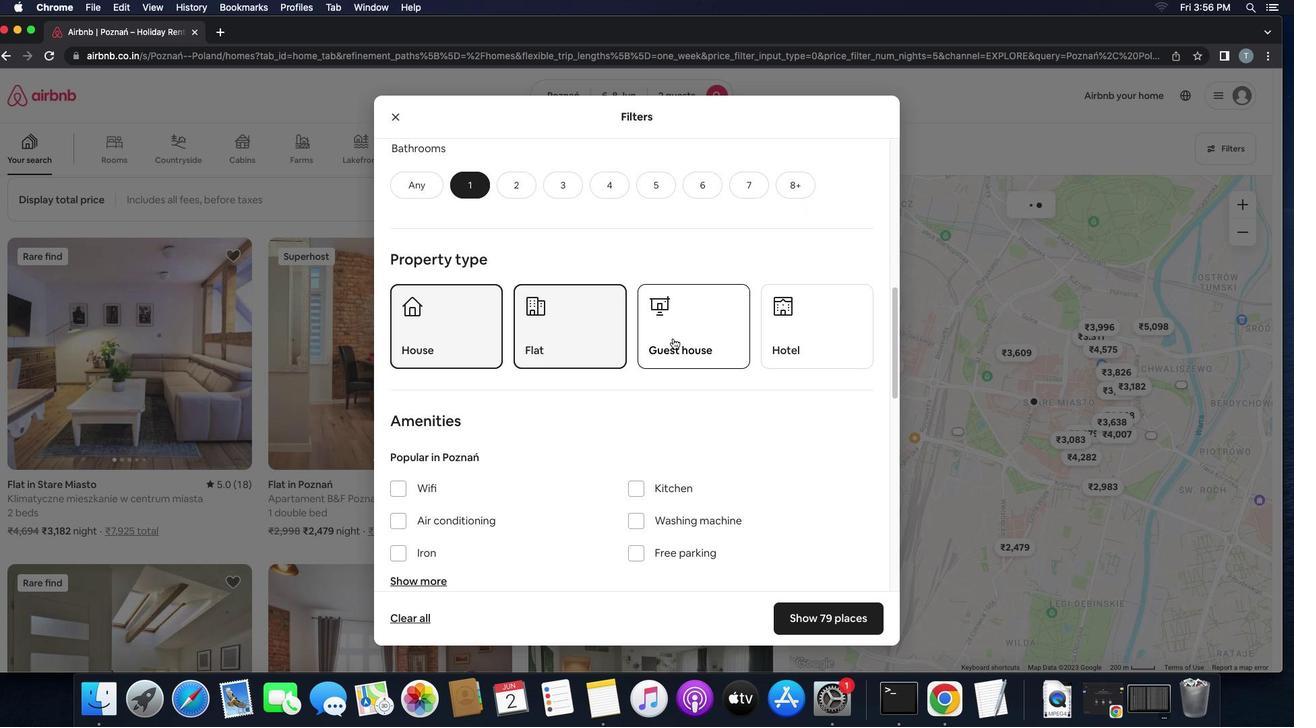 
Action: Mouse pressed left at (647, 332)
Screenshot: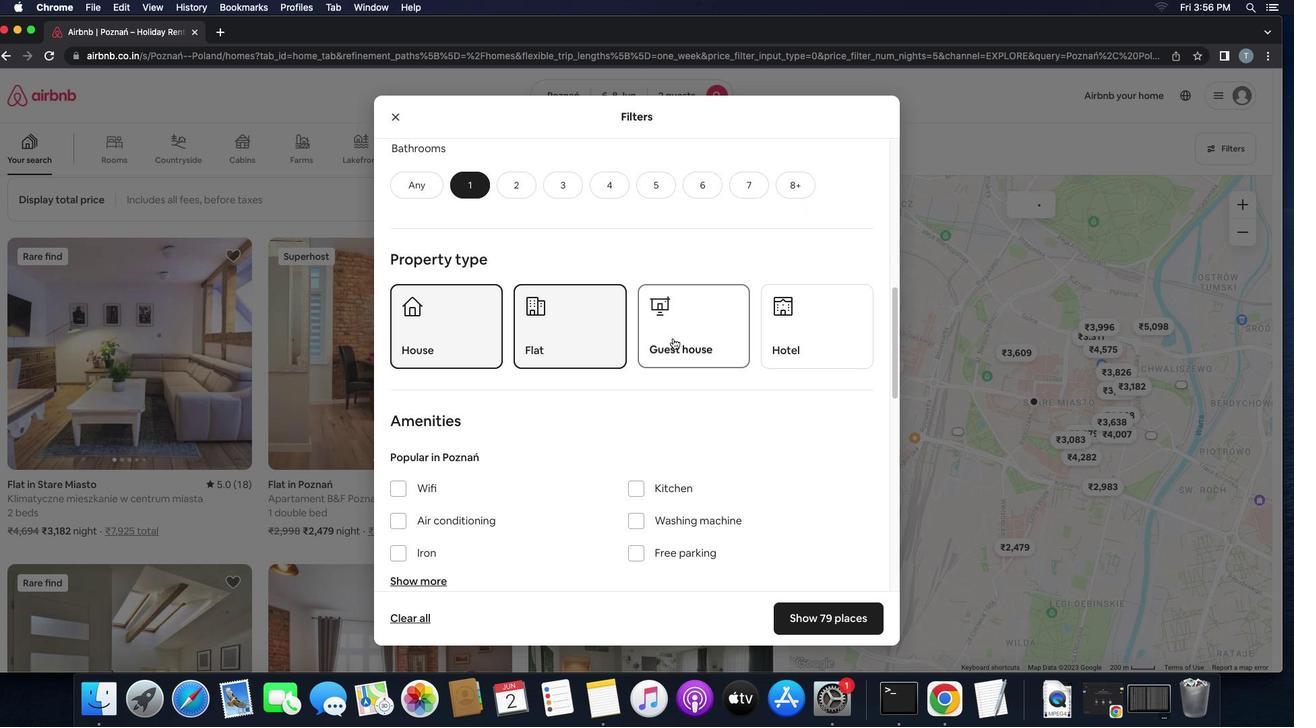 
Action: Mouse moved to (680, 385)
Screenshot: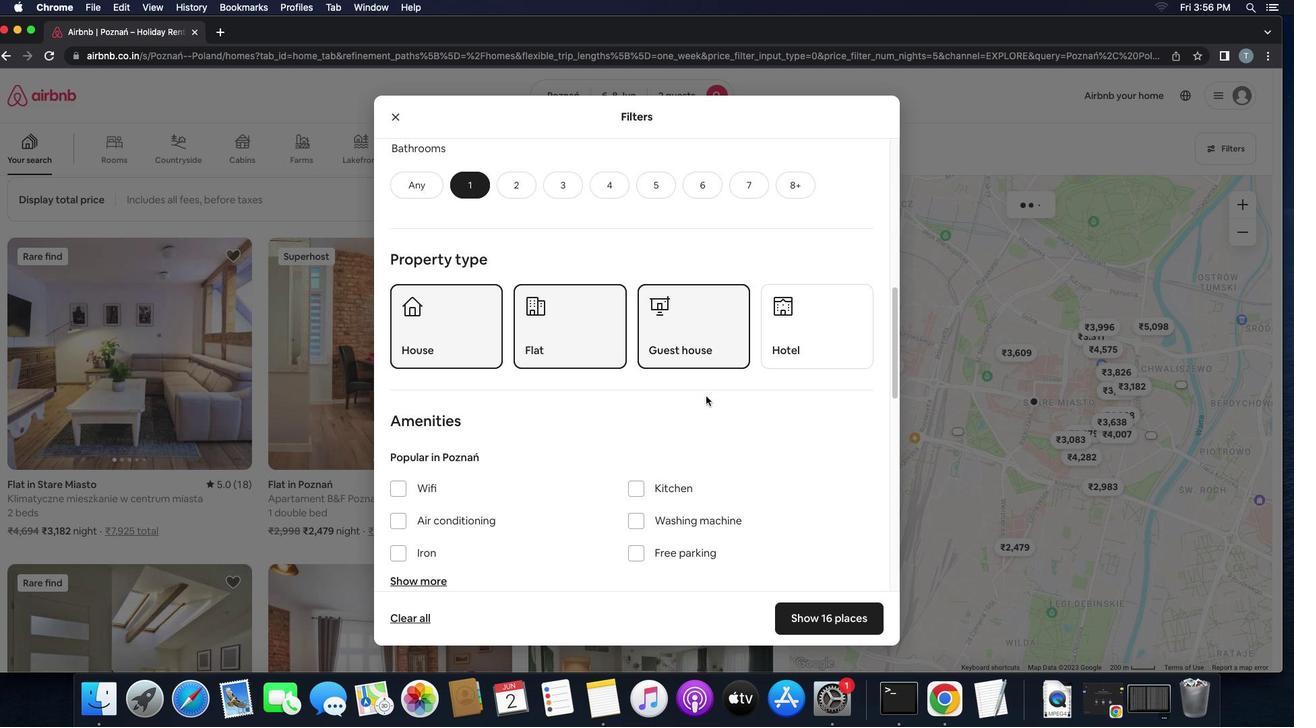 
Action: Mouse scrolled (680, 385) with delta (-17, 22)
Screenshot: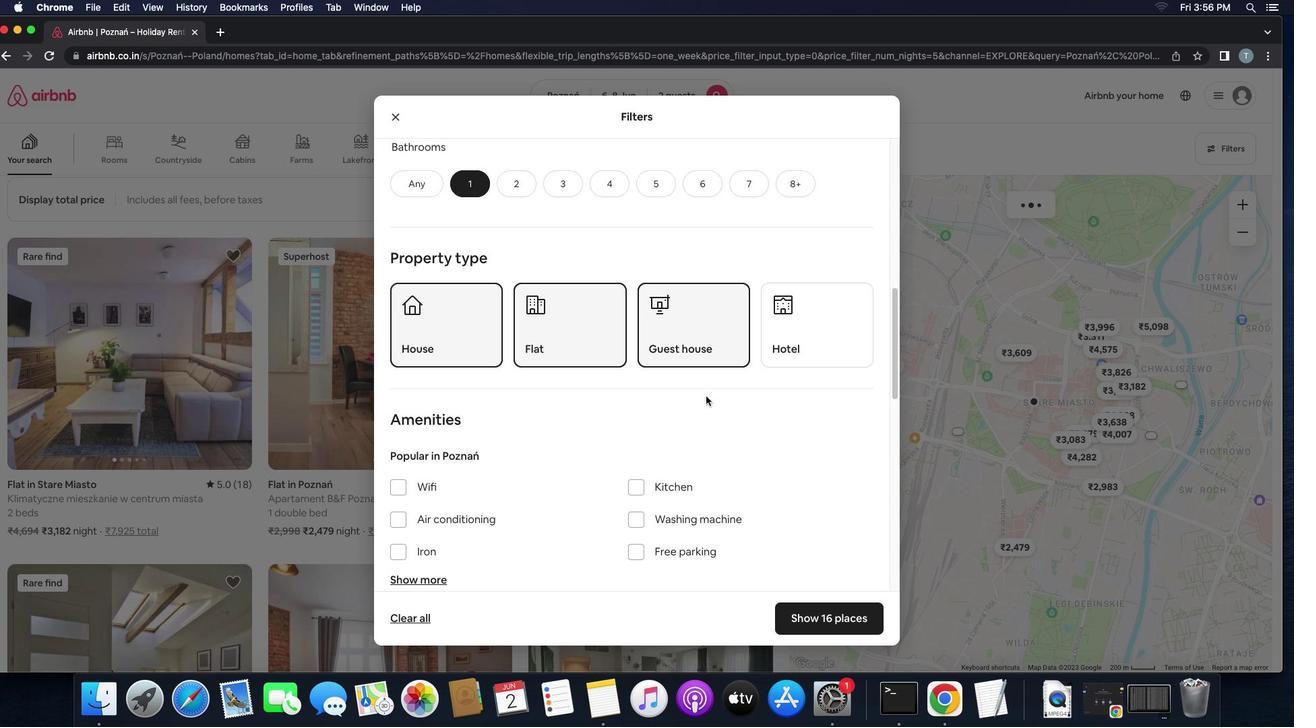 
Action: Mouse scrolled (680, 385) with delta (-17, 22)
Screenshot: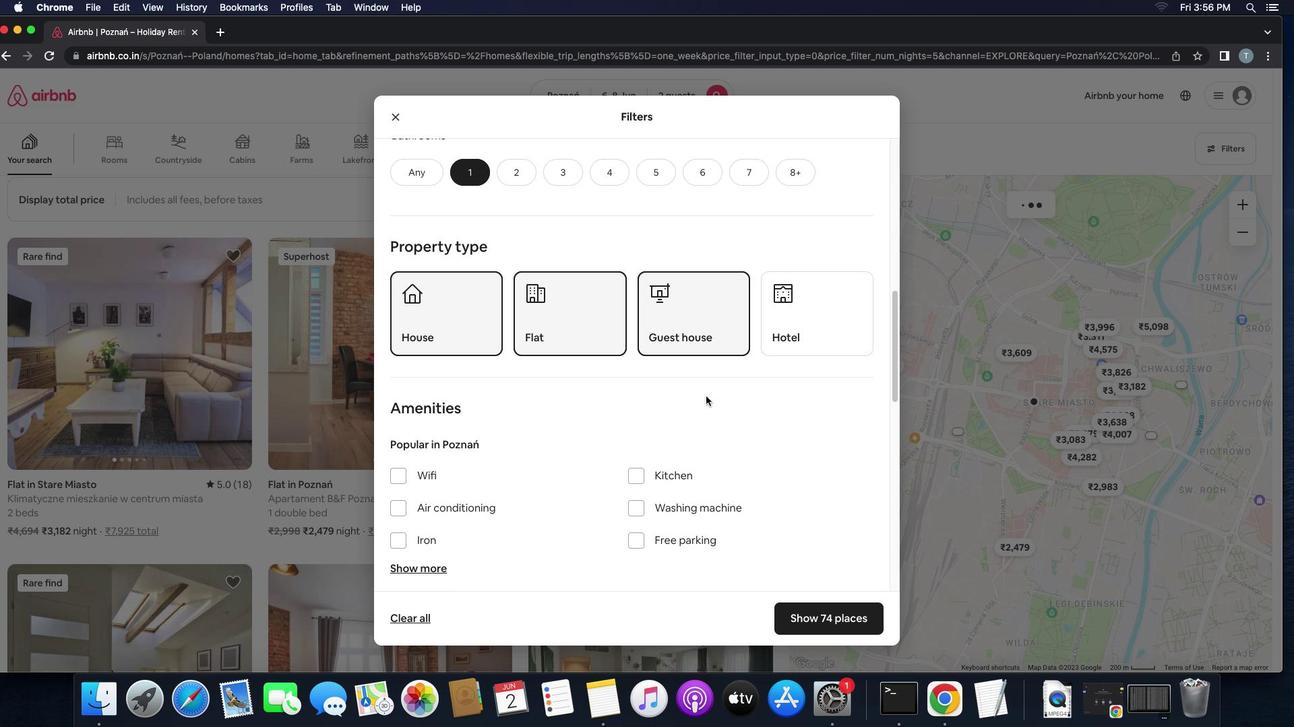 
Action: Mouse scrolled (680, 385) with delta (-17, 22)
Screenshot: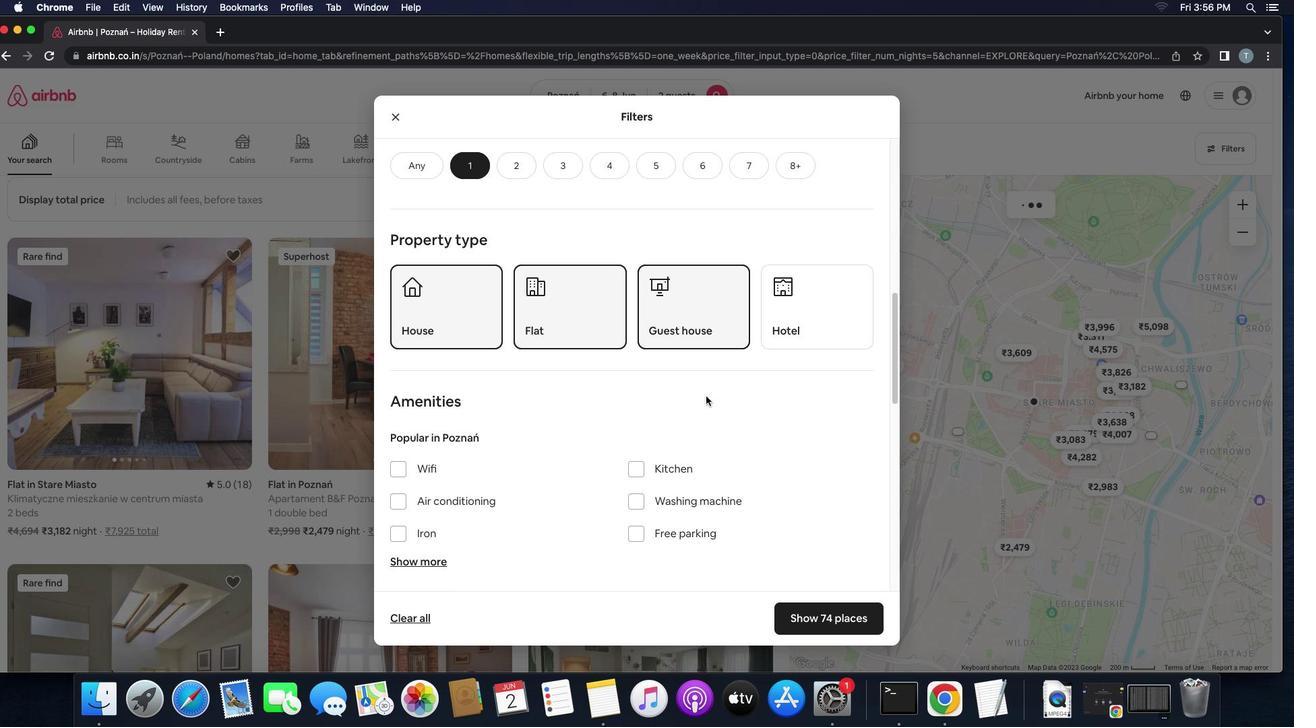 
Action: Mouse moved to (682, 387)
Screenshot: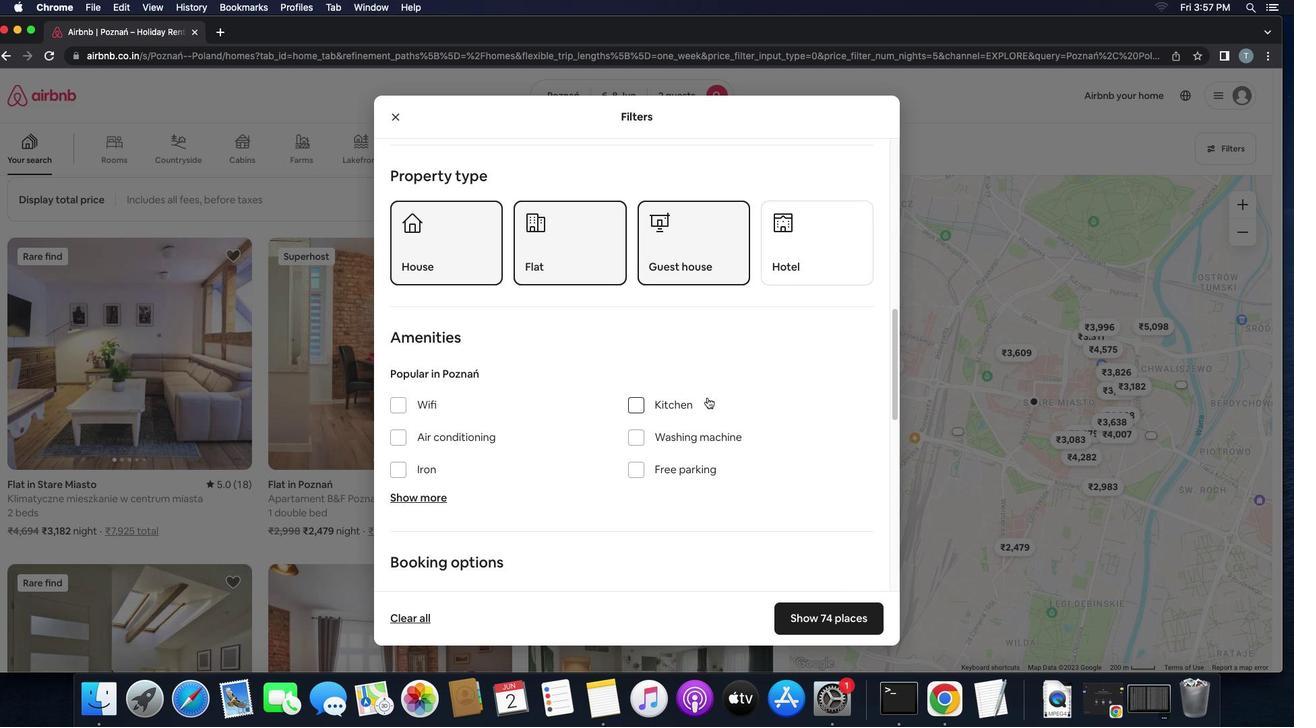 
Action: Mouse scrolled (682, 387) with delta (-17, 22)
Screenshot: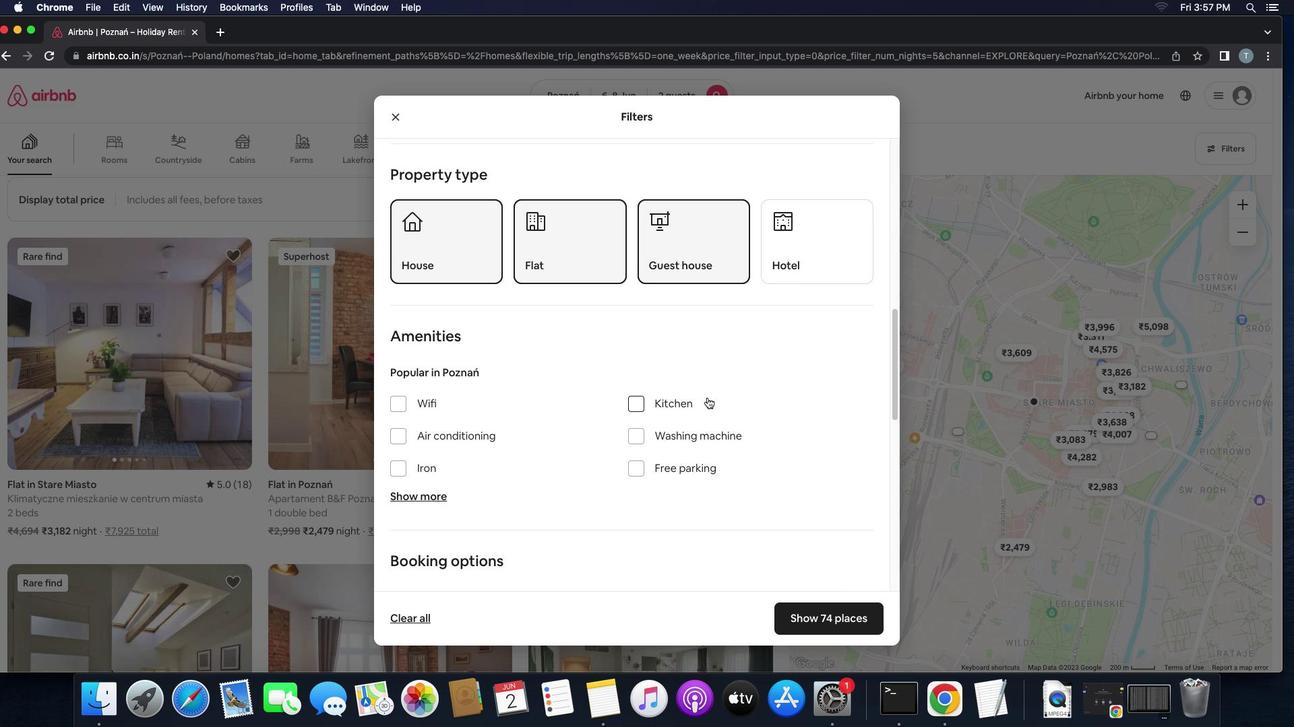 
Action: Mouse scrolled (682, 387) with delta (-17, 22)
Screenshot: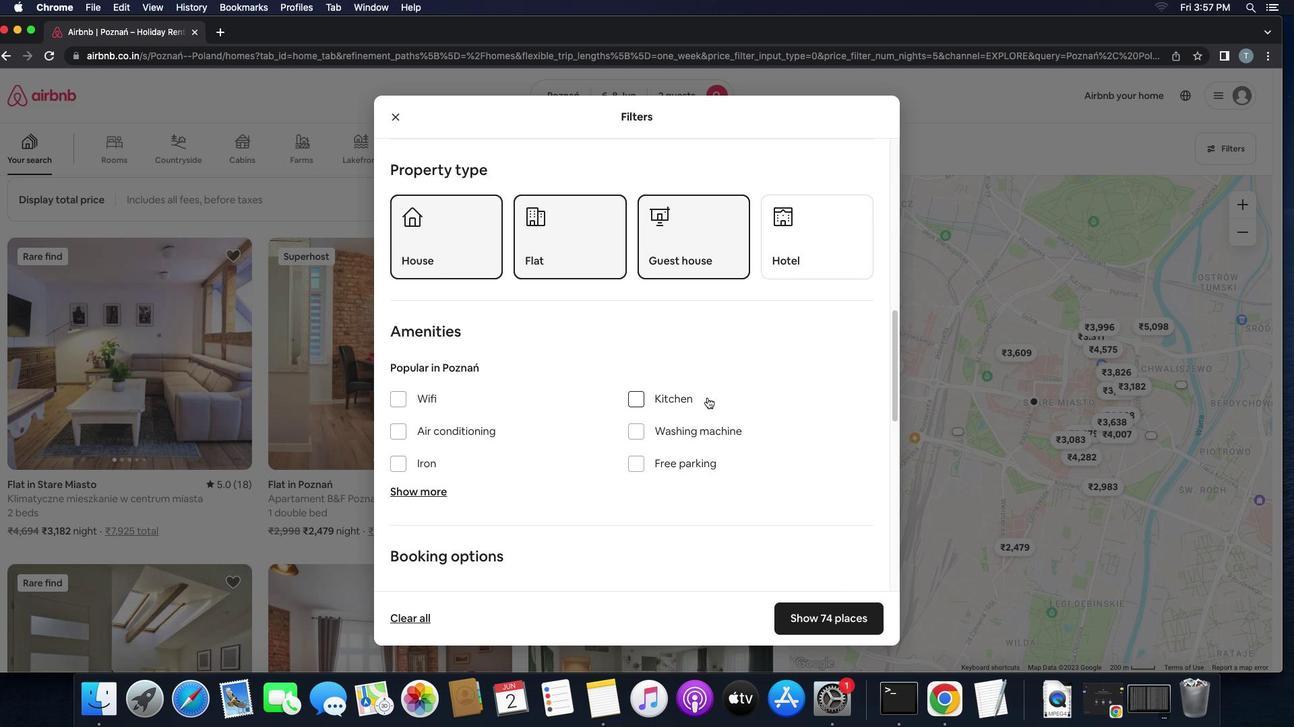
Action: Mouse moved to (682, 387)
Screenshot: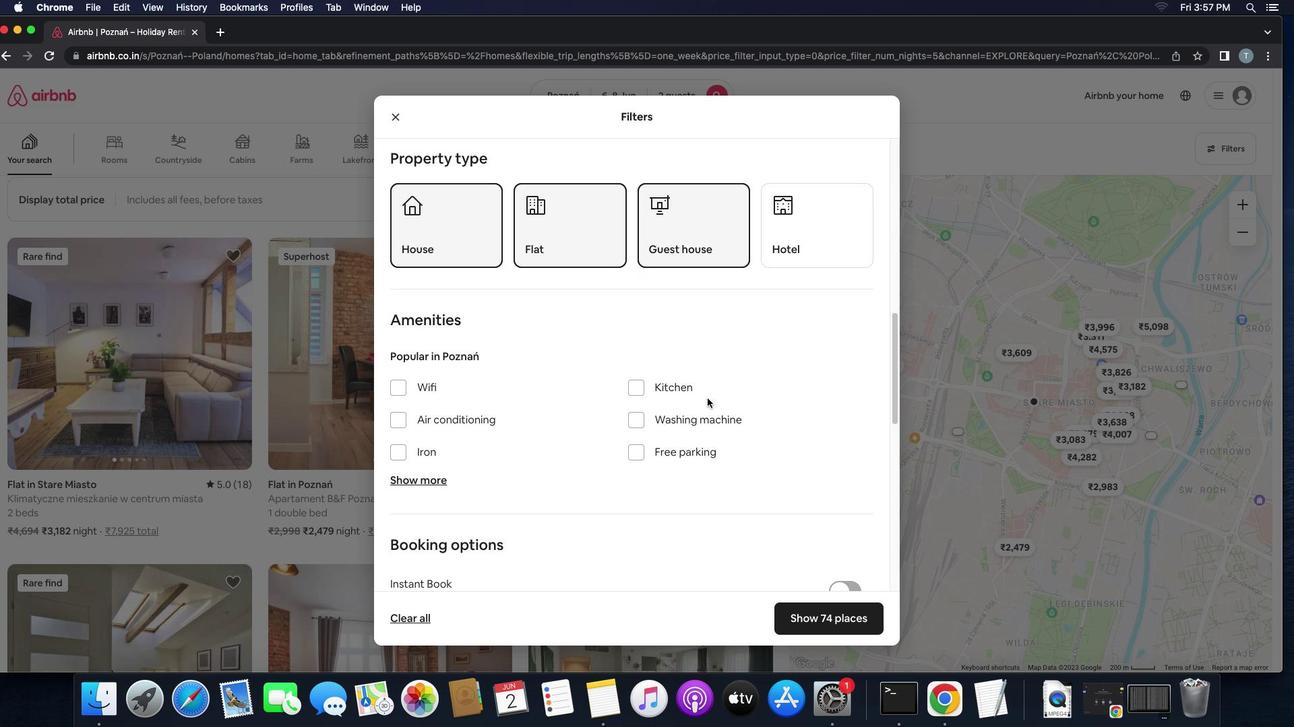 
Action: Mouse scrolled (682, 387) with delta (-17, 22)
Screenshot: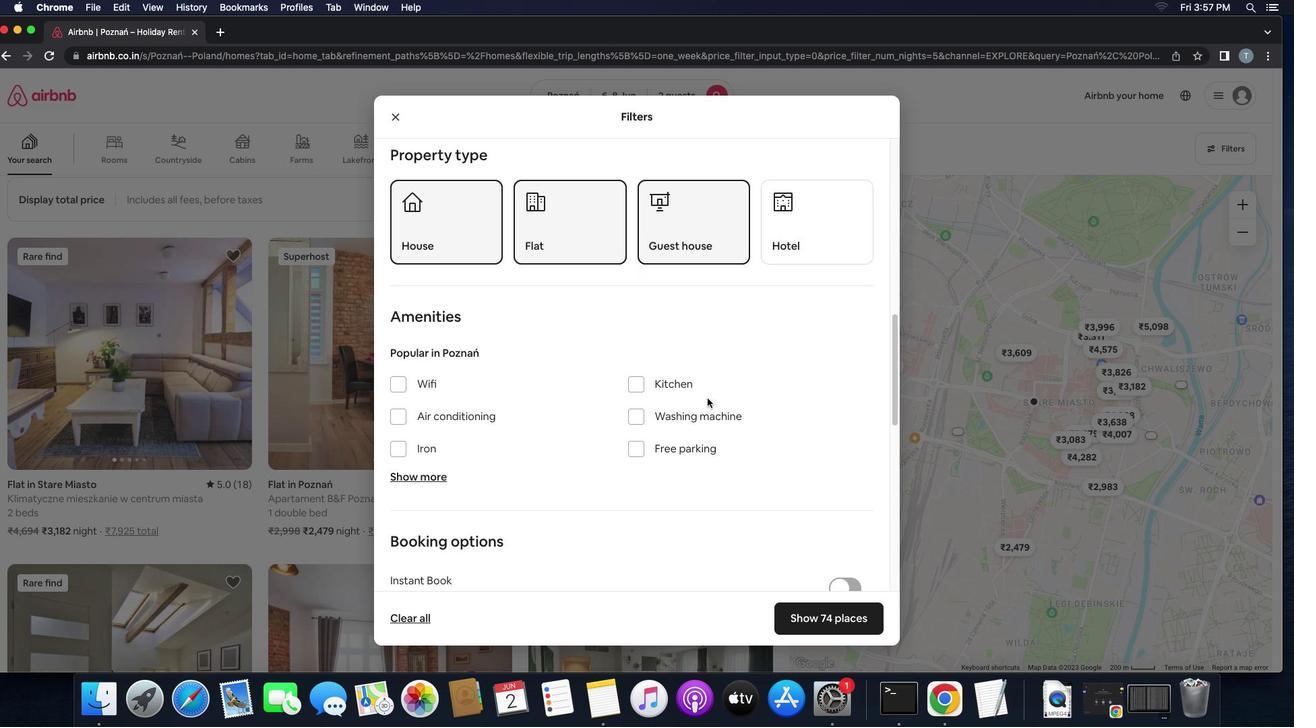 
Action: Mouse scrolled (682, 387) with delta (-17, 22)
Screenshot: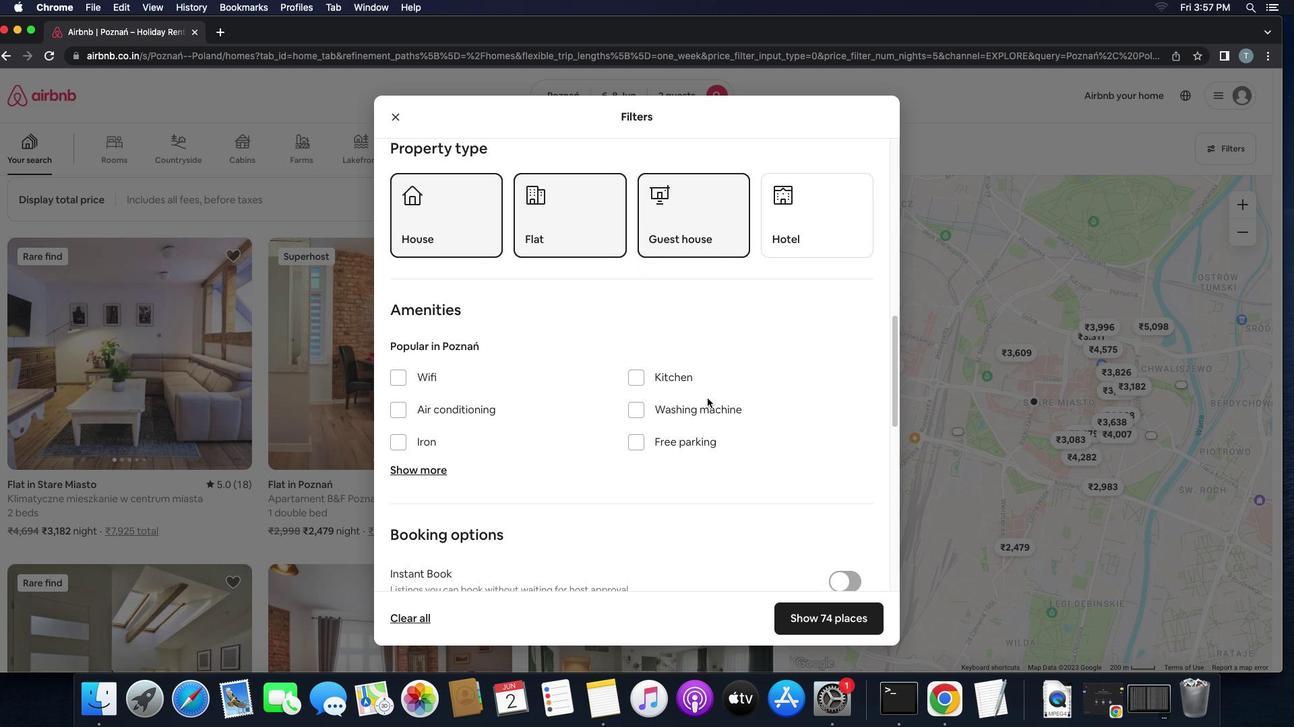 
Action: Mouse moved to (682, 388)
Screenshot: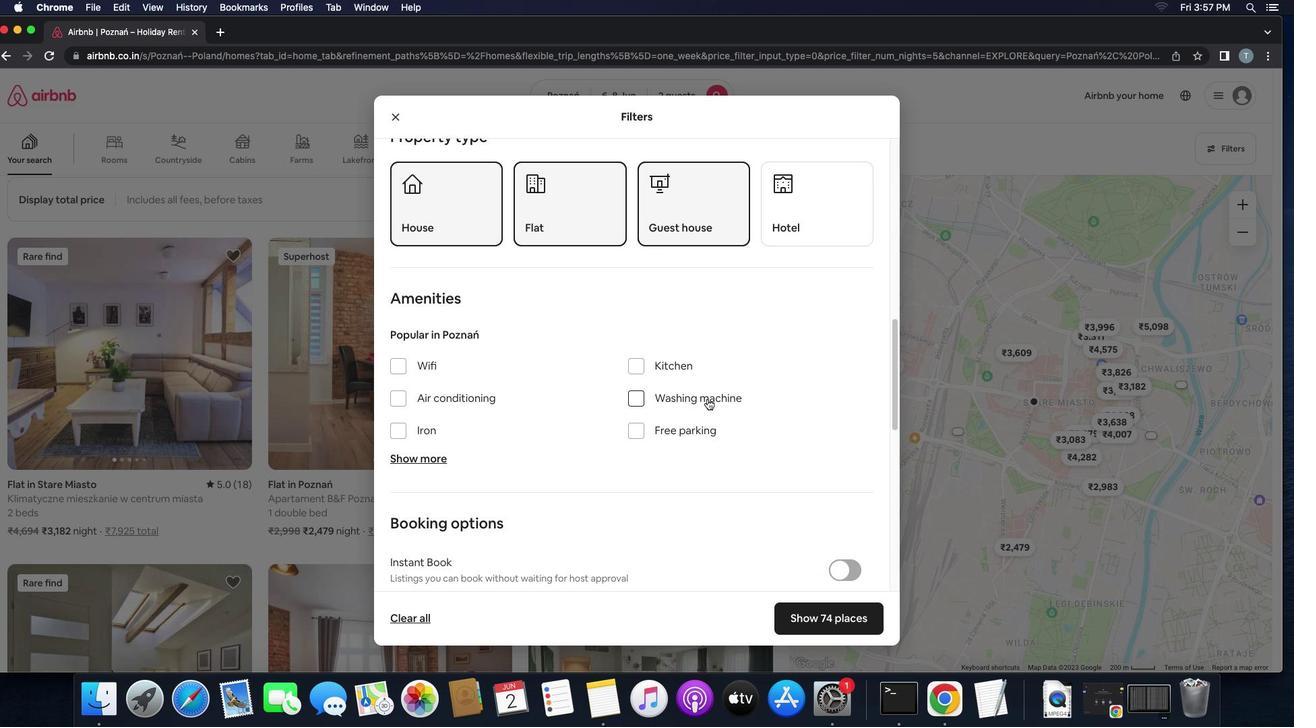 
Action: Mouse scrolled (682, 388) with delta (-17, 22)
Screenshot: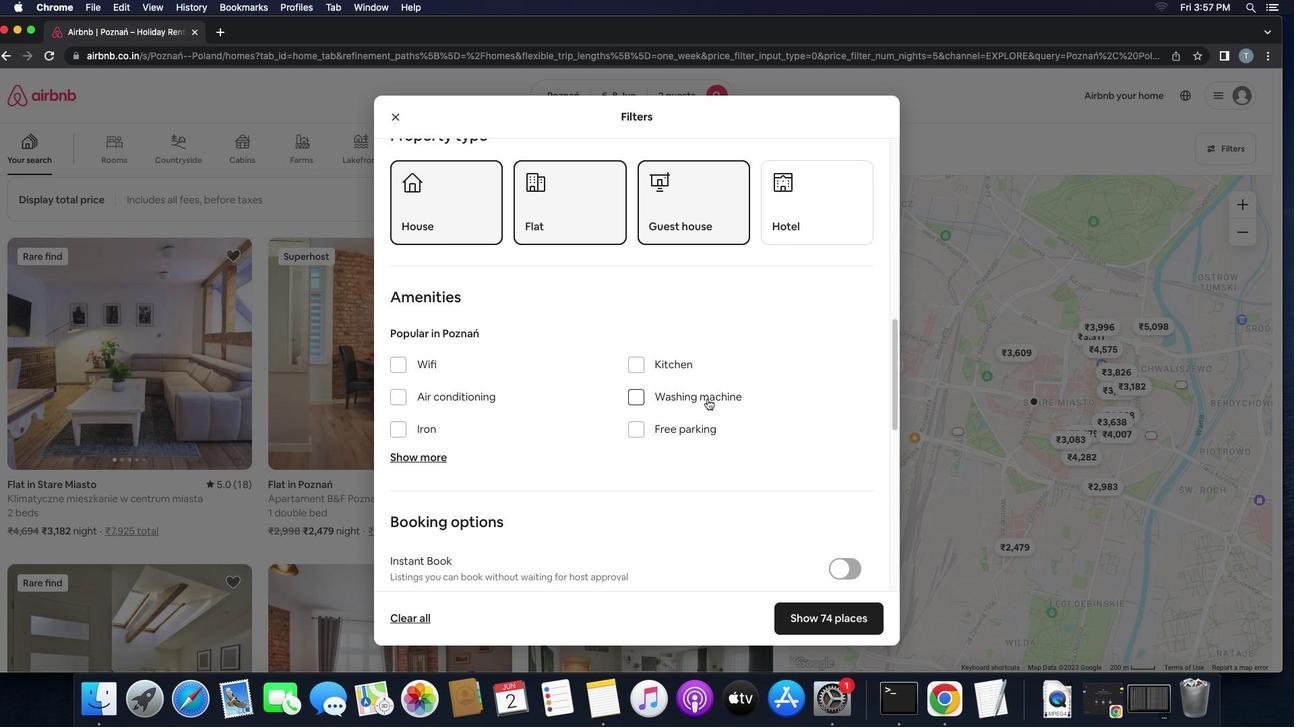 
Action: Mouse scrolled (682, 388) with delta (-17, 22)
Screenshot: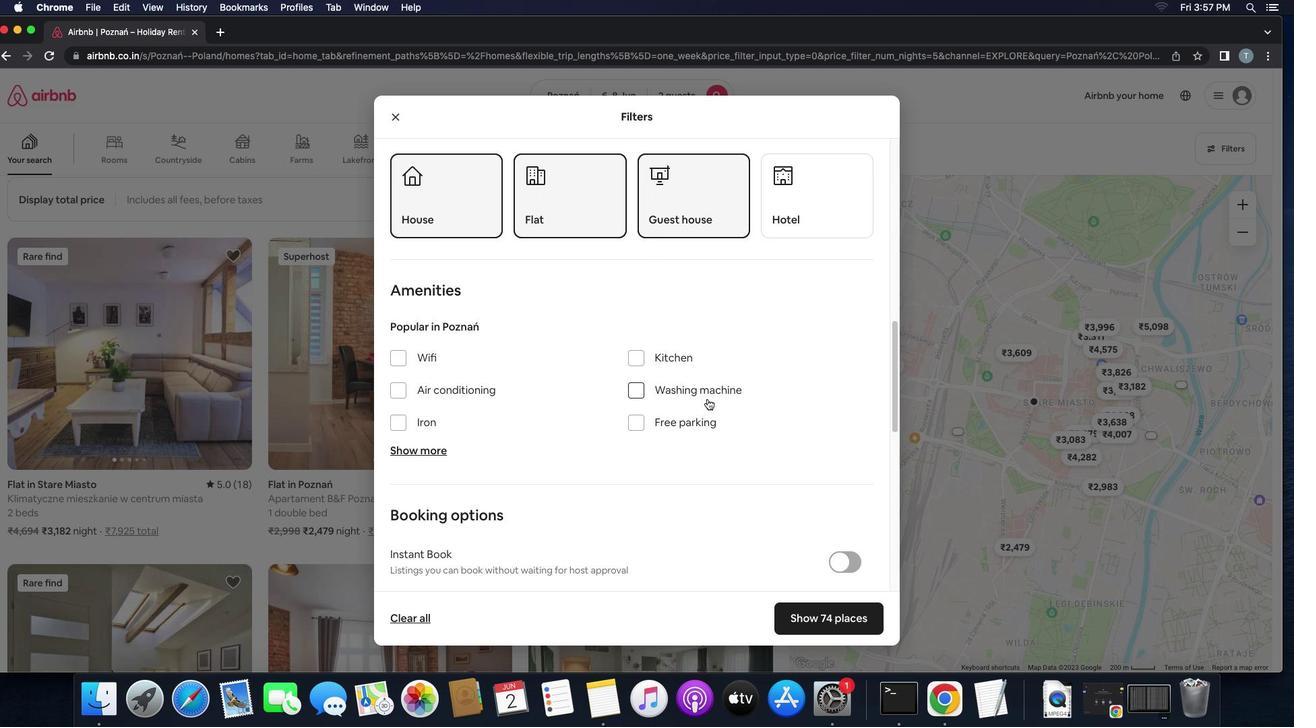 
Action: Mouse scrolled (682, 388) with delta (-17, 22)
Screenshot: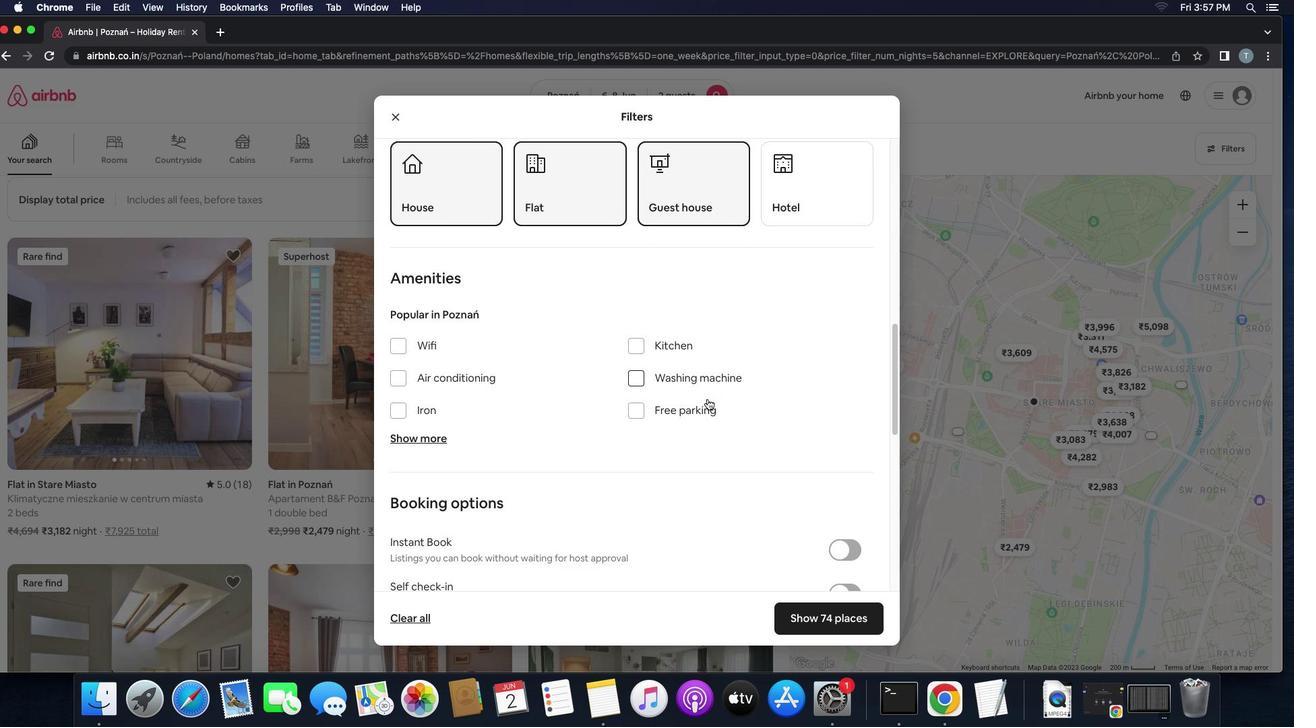 
Action: Mouse scrolled (682, 388) with delta (-17, 22)
Screenshot: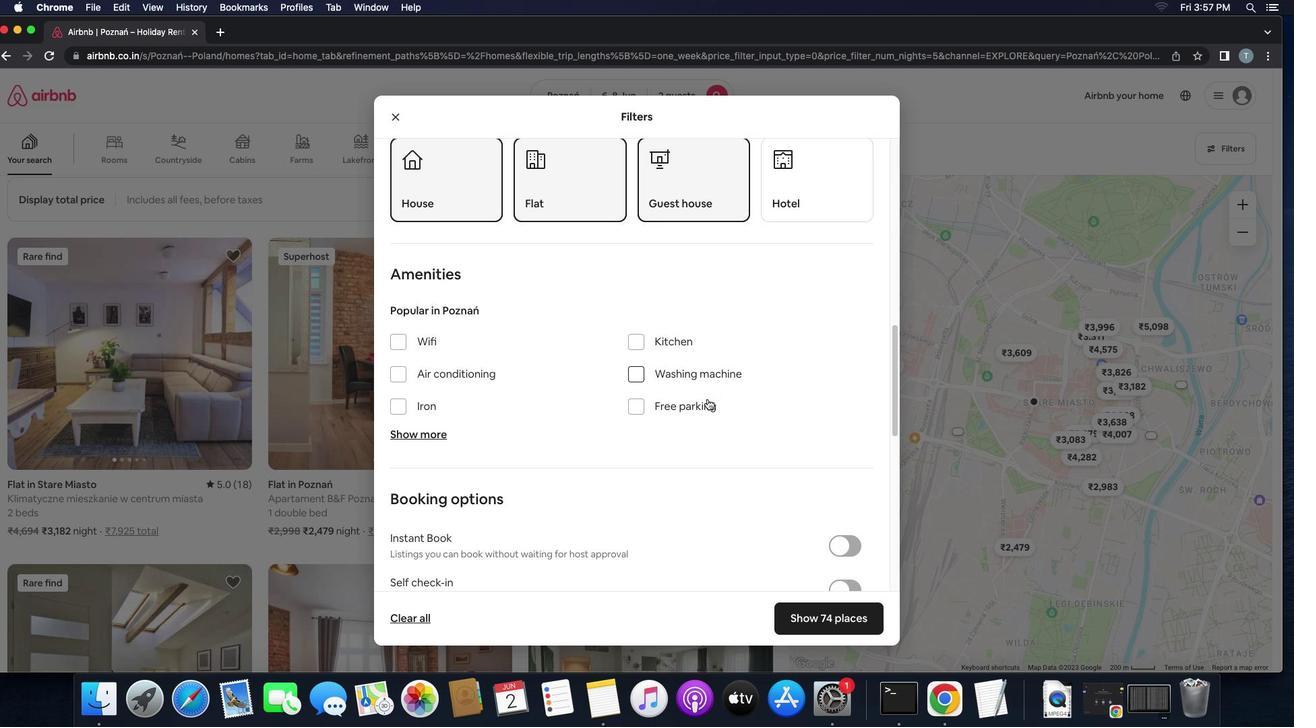 
Action: Mouse scrolled (682, 388) with delta (-17, 22)
Screenshot: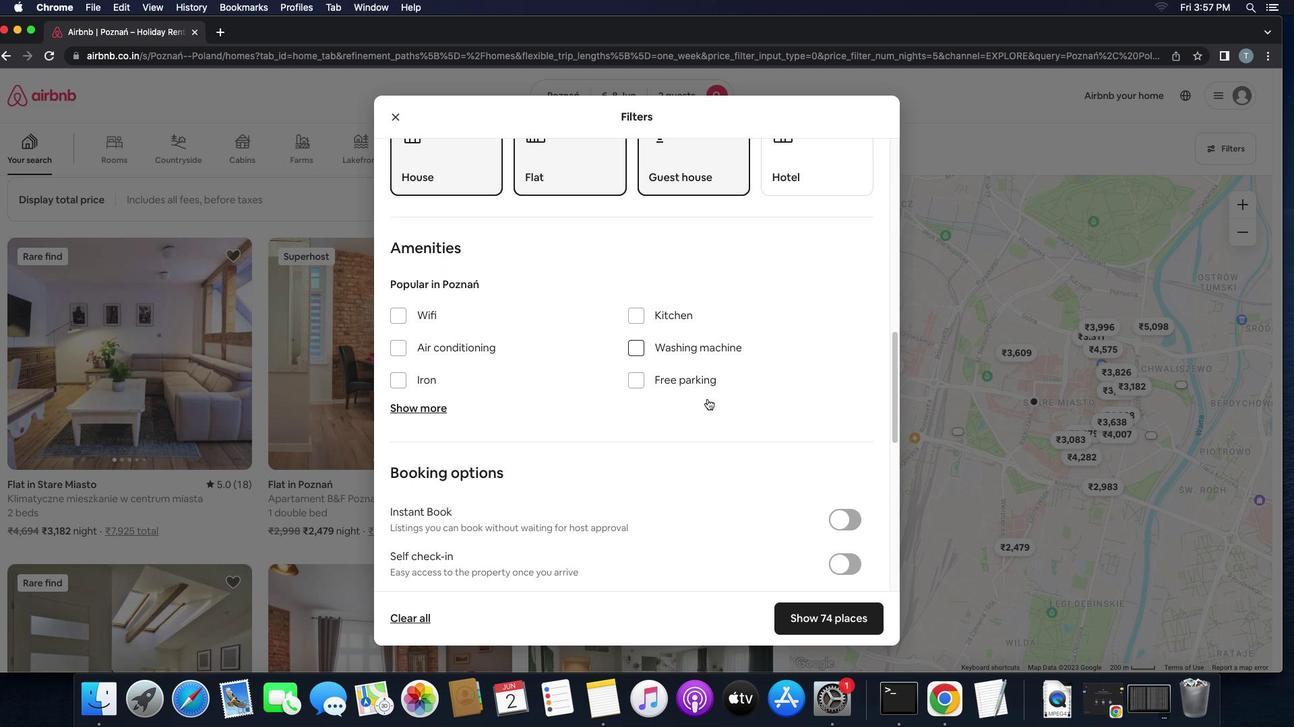 
Action: Mouse scrolled (682, 388) with delta (-17, 22)
Screenshot: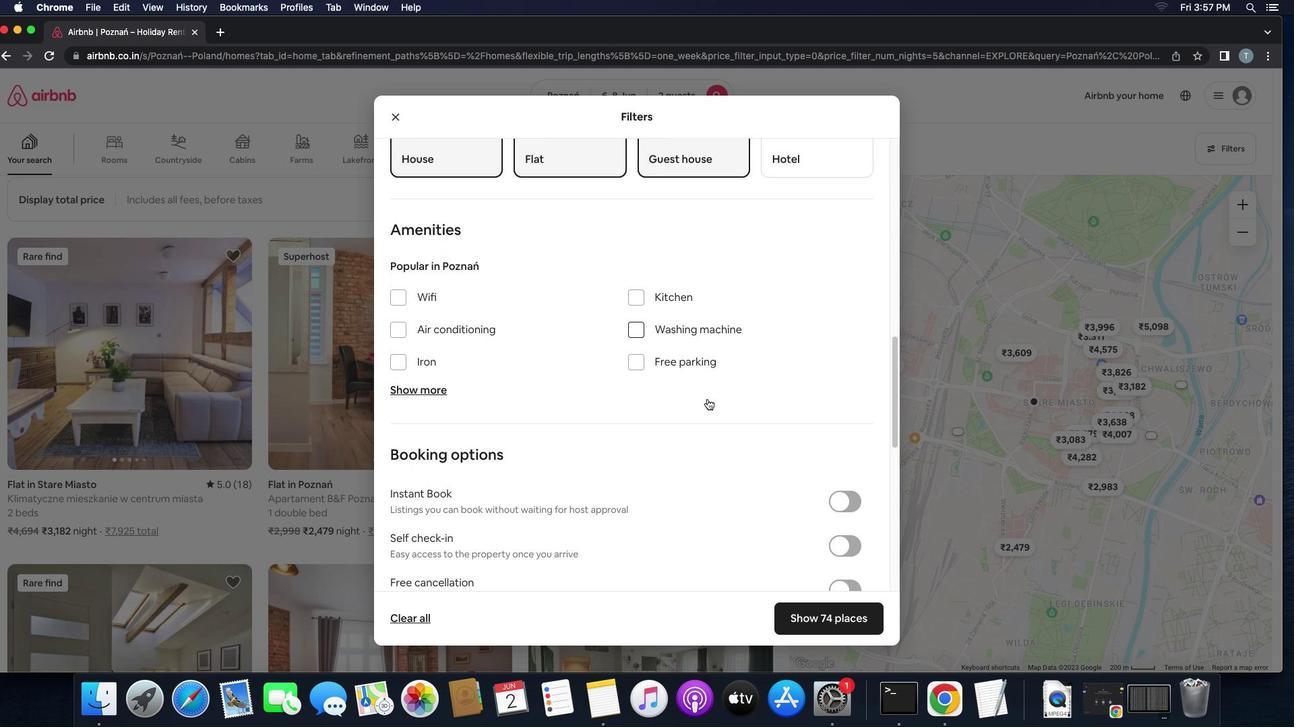 
Action: Mouse scrolled (682, 388) with delta (-17, 22)
Screenshot: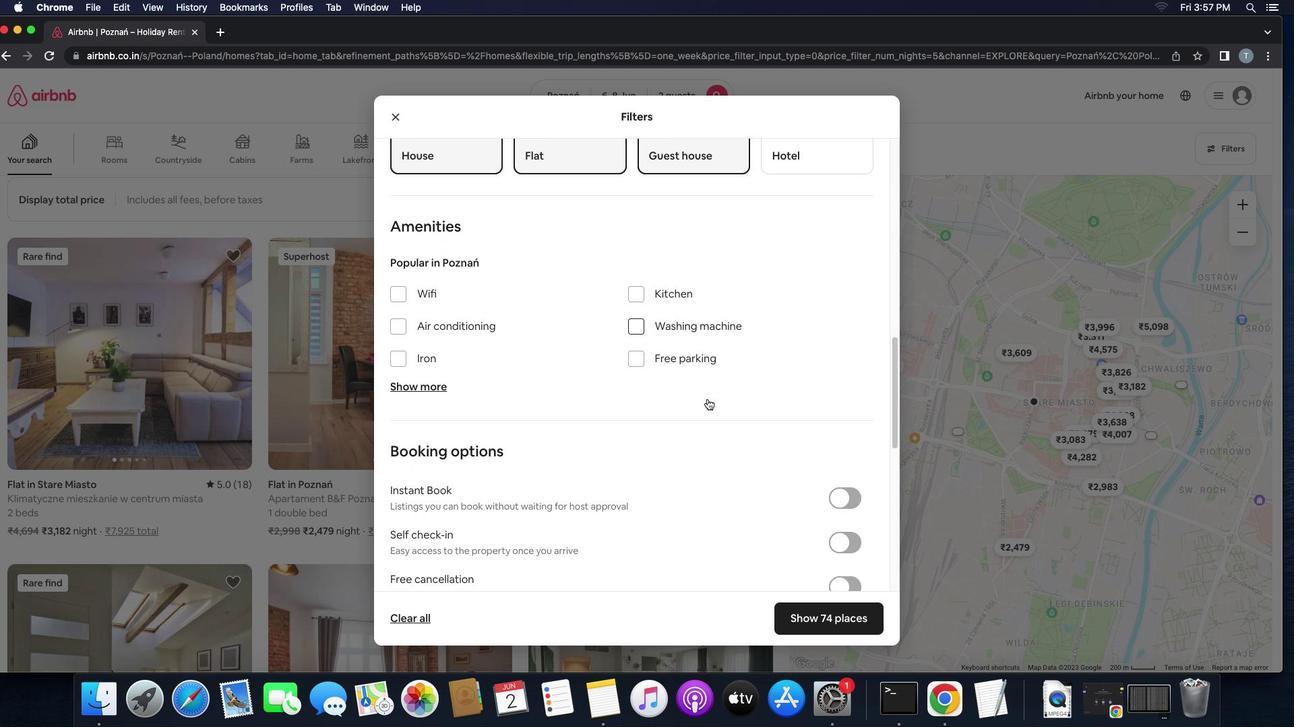 
Action: Mouse moved to (386, 286)
Screenshot: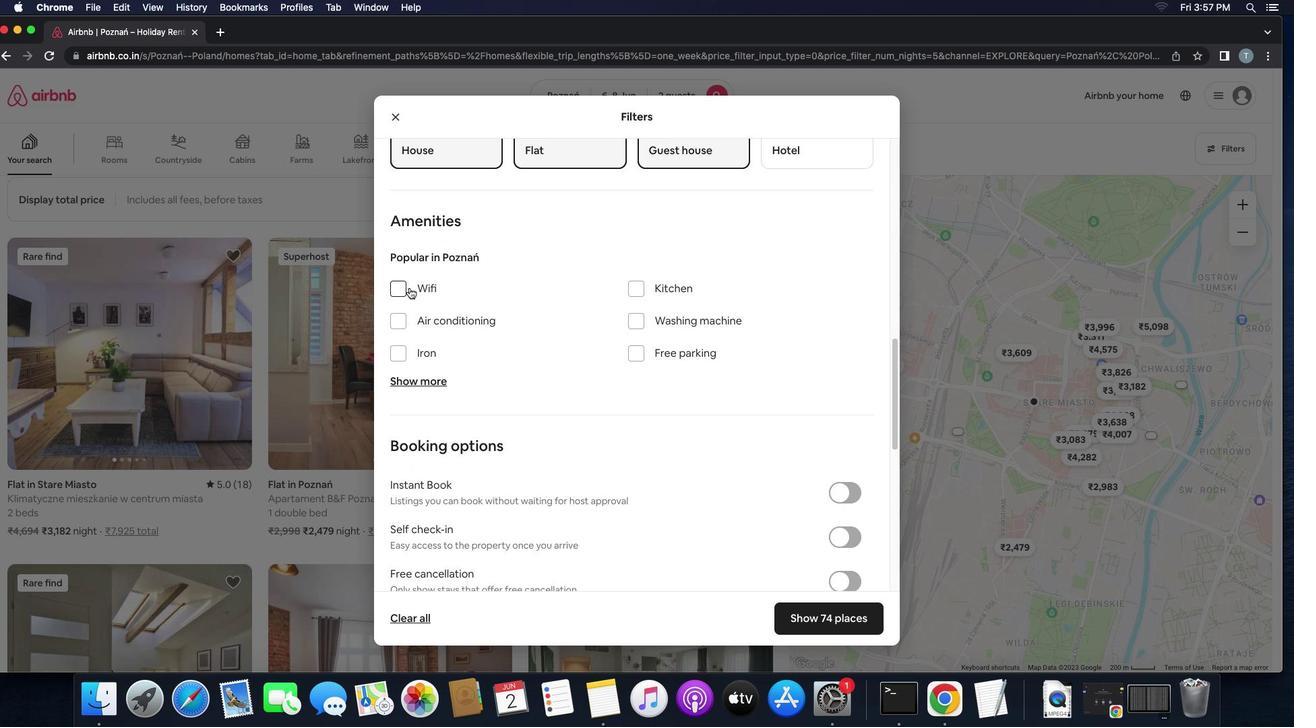 
Action: Mouse pressed left at (386, 286)
Screenshot: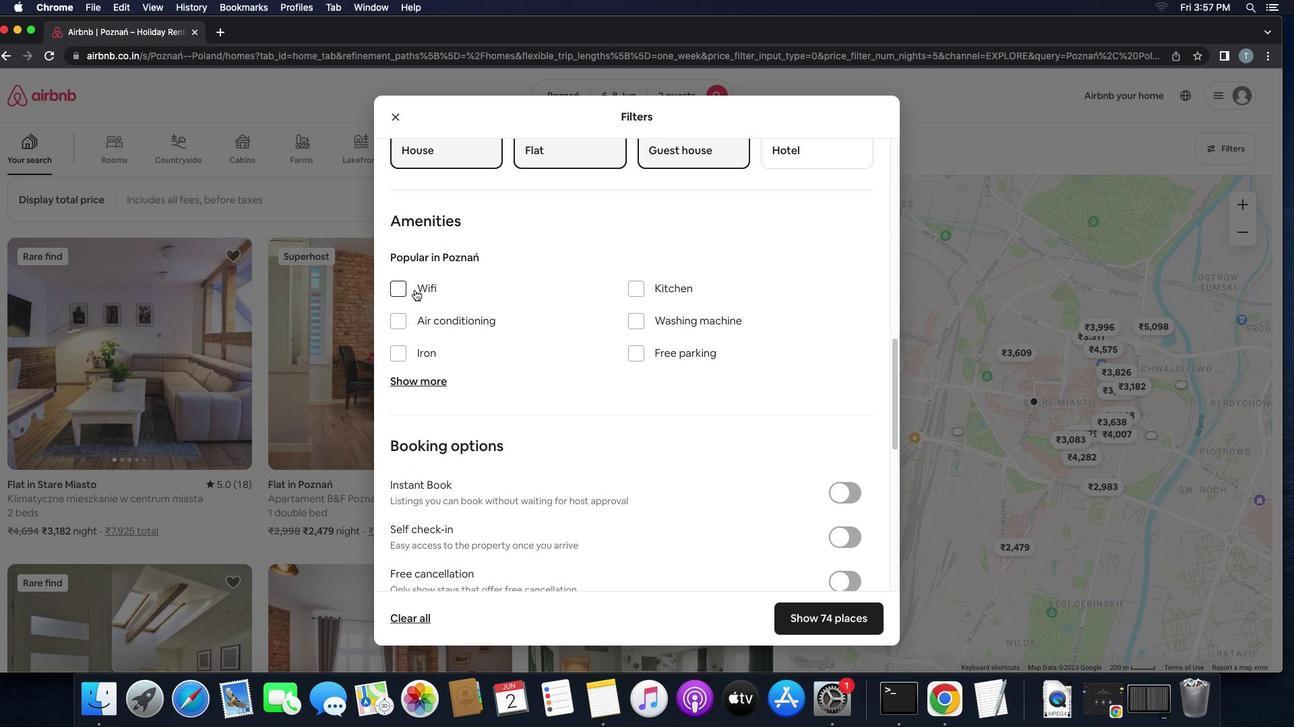 
Action: Mouse moved to (611, 313)
Screenshot: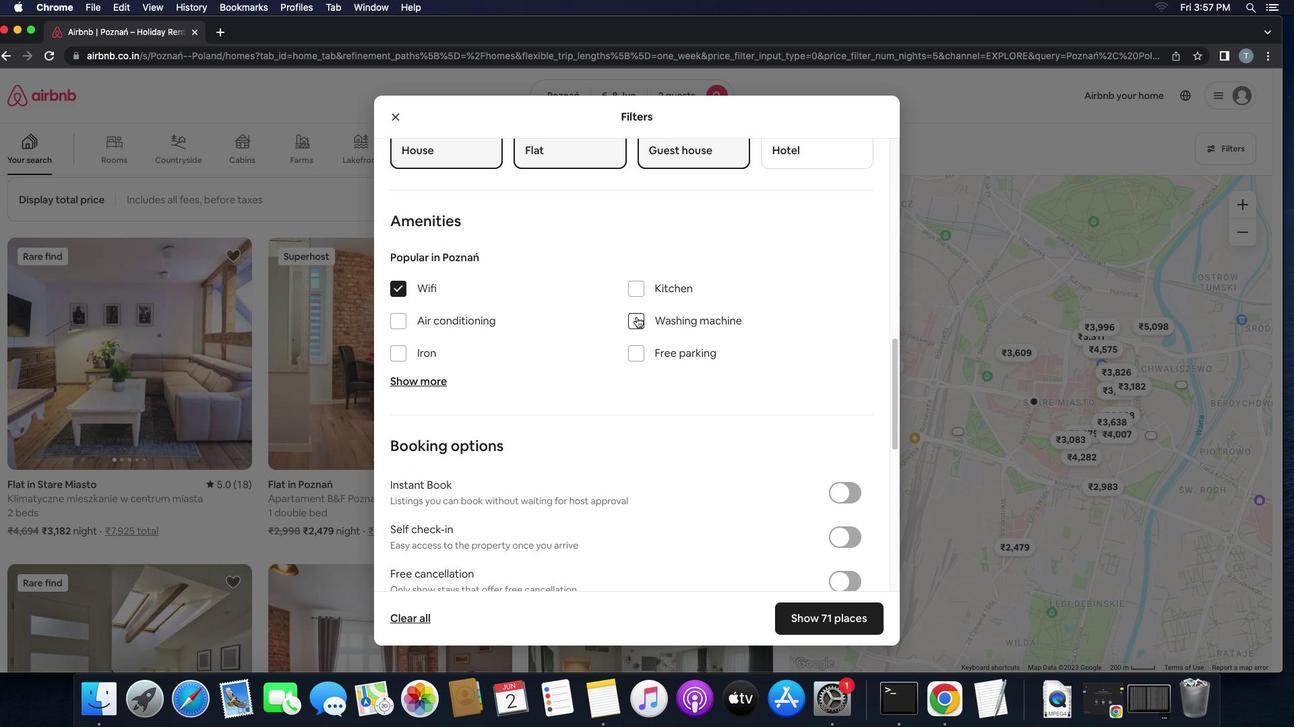 
Action: Mouse pressed left at (611, 313)
Screenshot: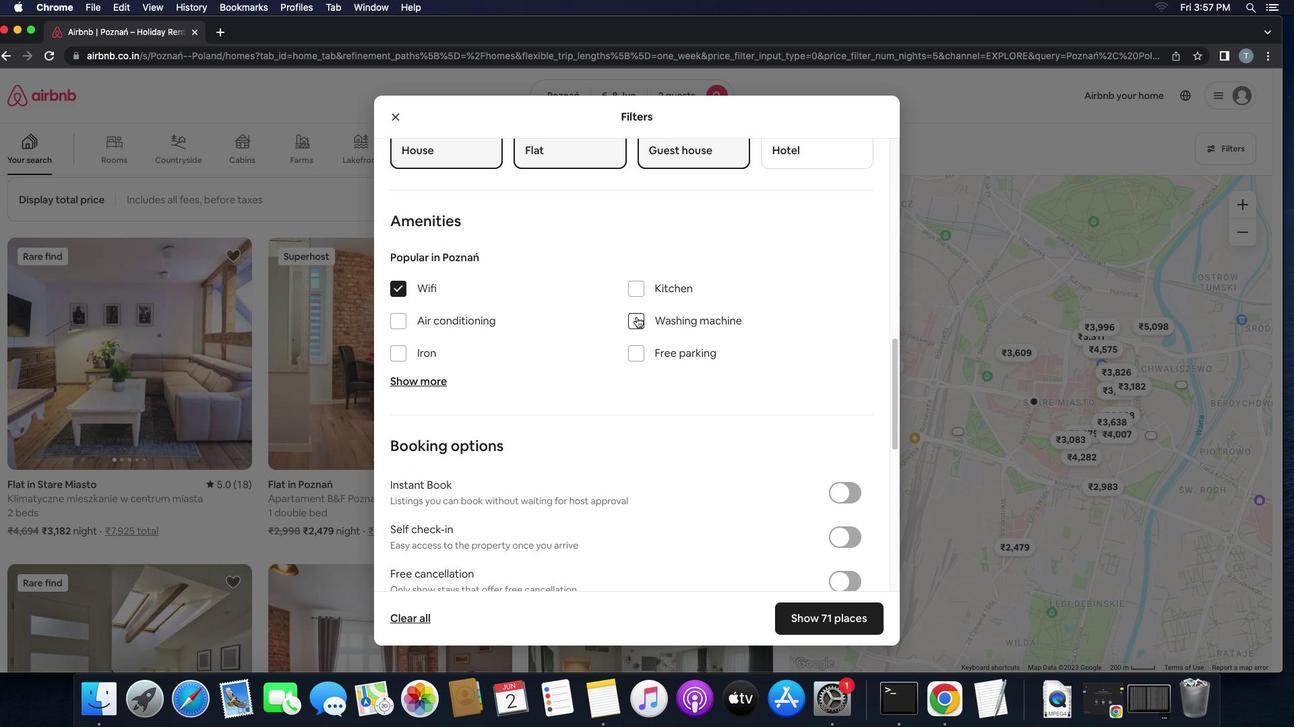 
Action: Mouse moved to (673, 326)
Screenshot: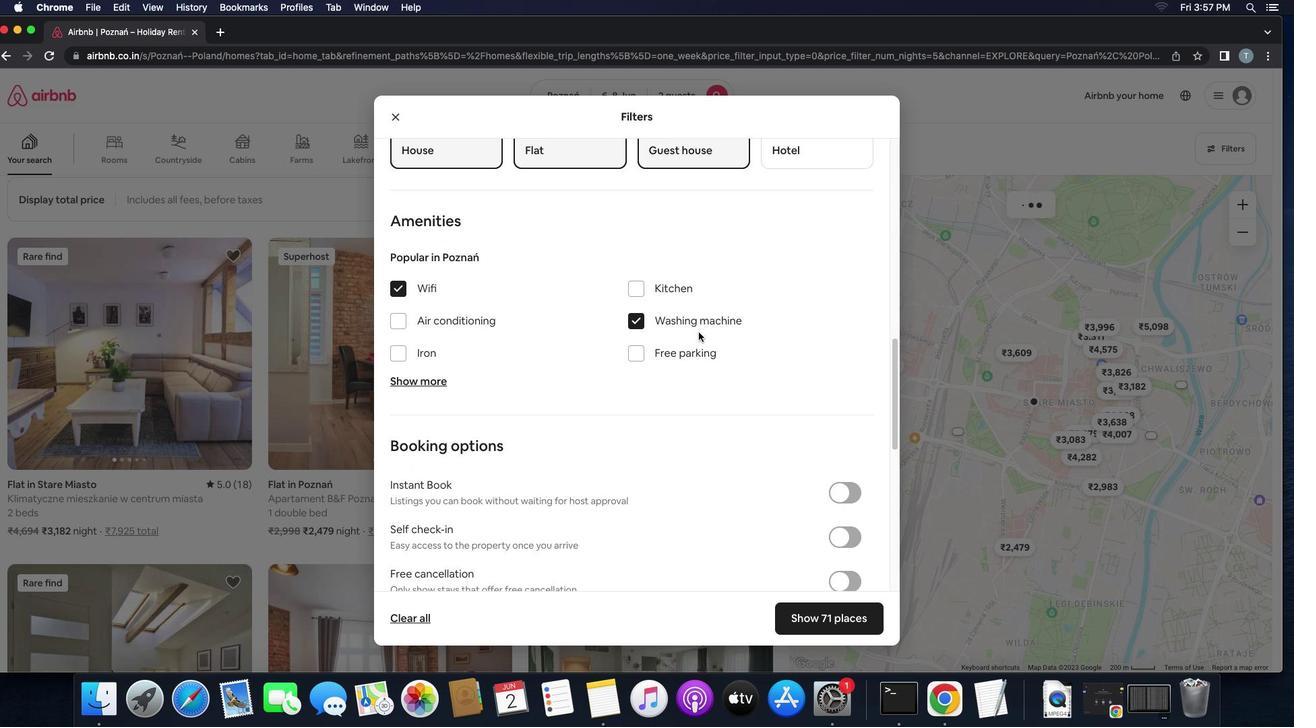 
Action: Mouse scrolled (673, 326) with delta (-17, 22)
Screenshot: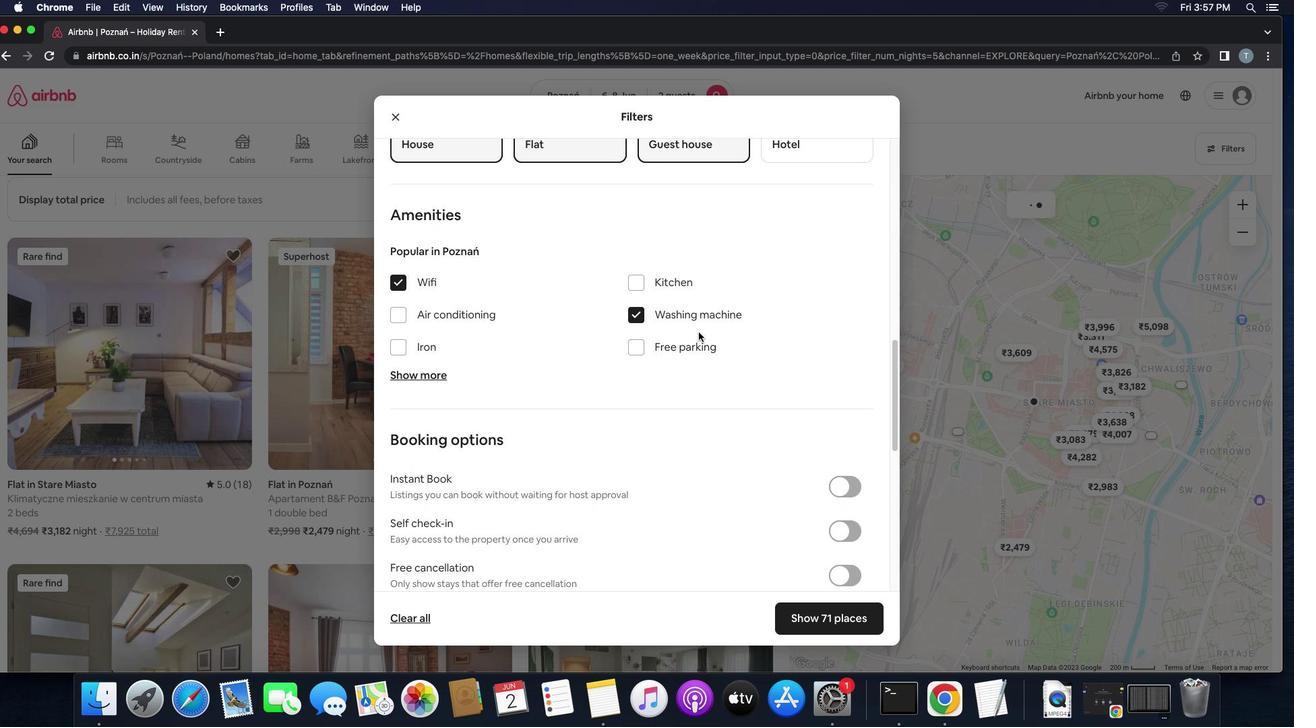
Action: Mouse scrolled (673, 326) with delta (-17, 22)
Screenshot: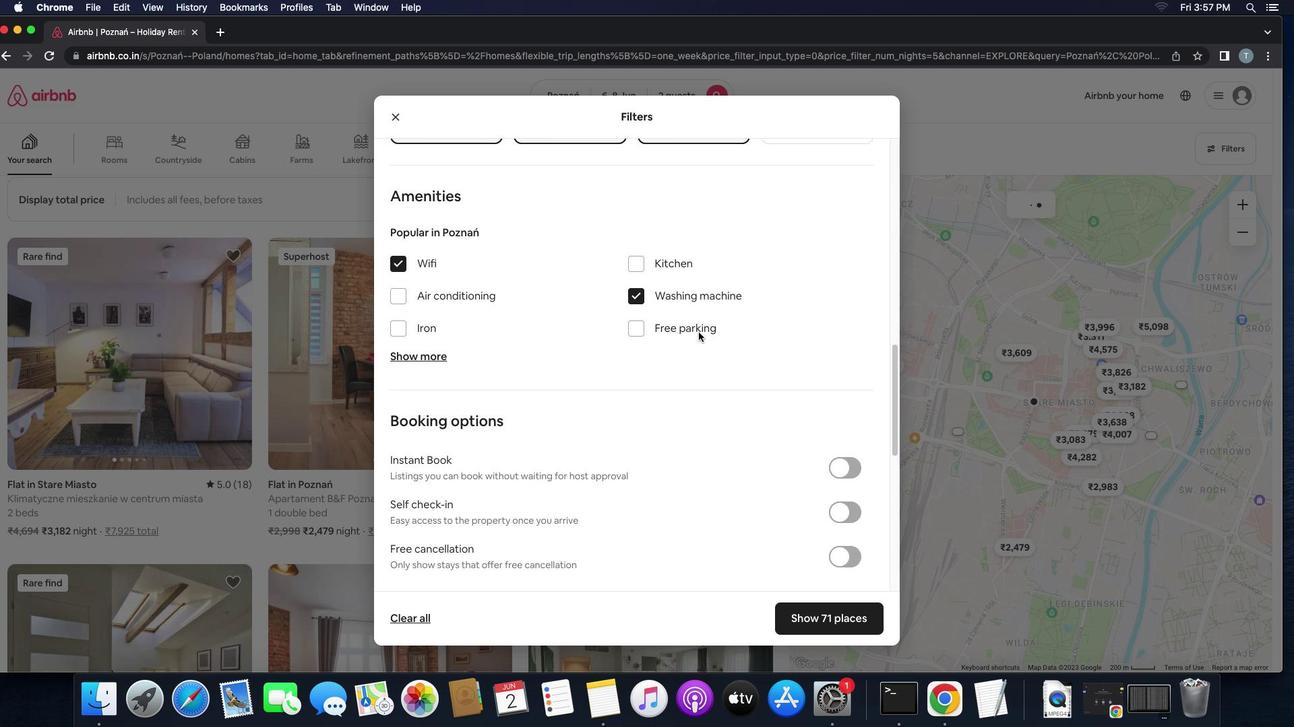 
Action: Mouse scrolled (673, 326) with delta (-17, 21)
Screenshot: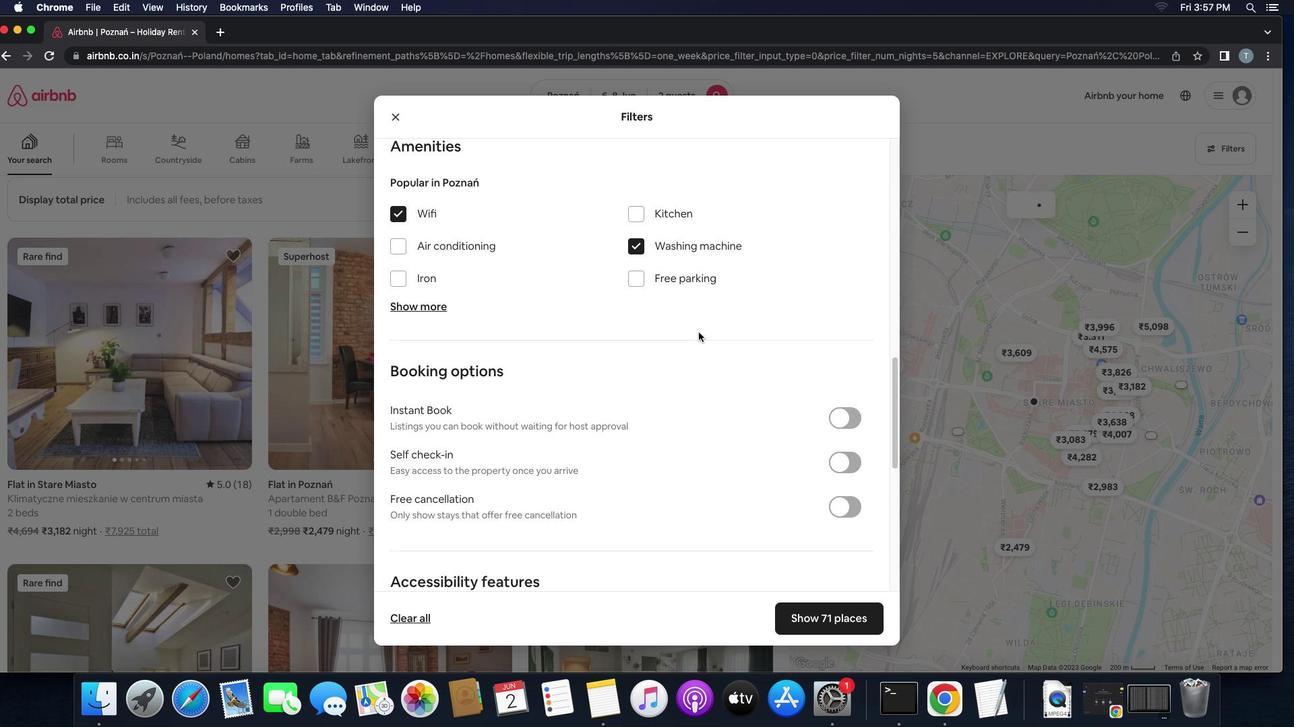 
Action: Mouse moved to (688, 341)
Screenshot: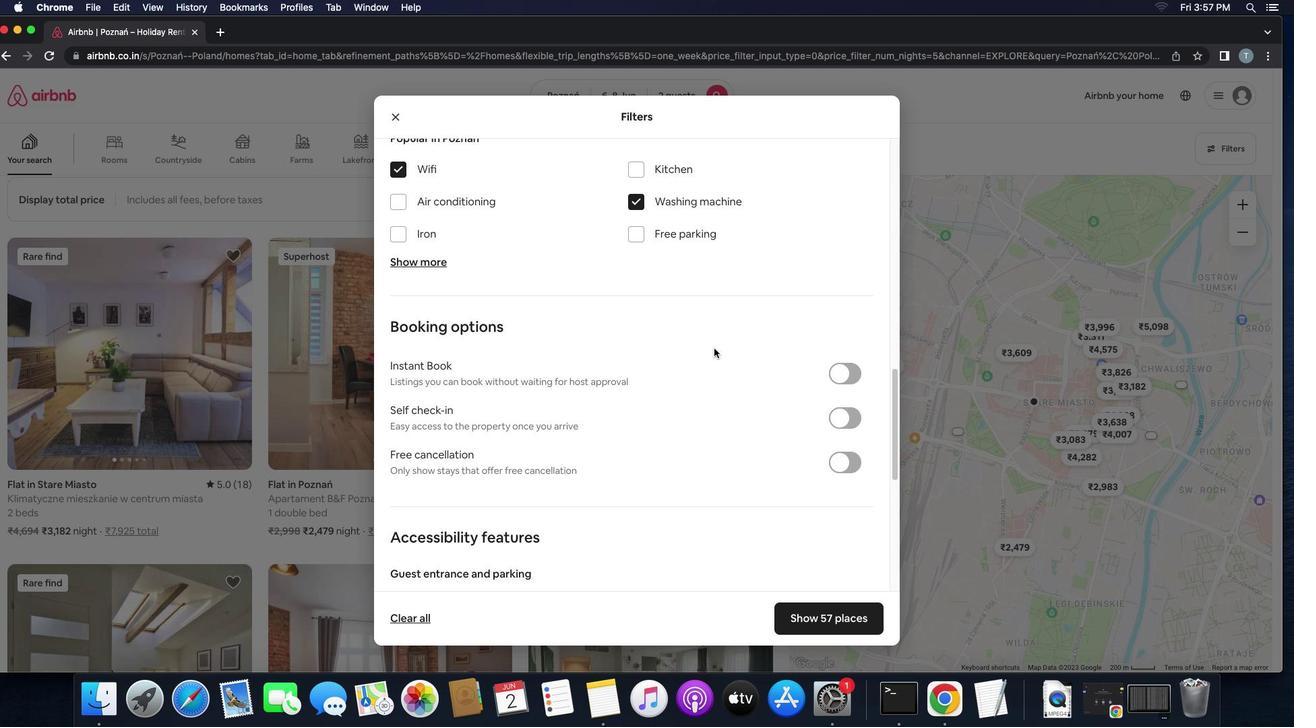 
Action: Mouse scrolled (688, 341) with delta (-17, 22)
Screenshot: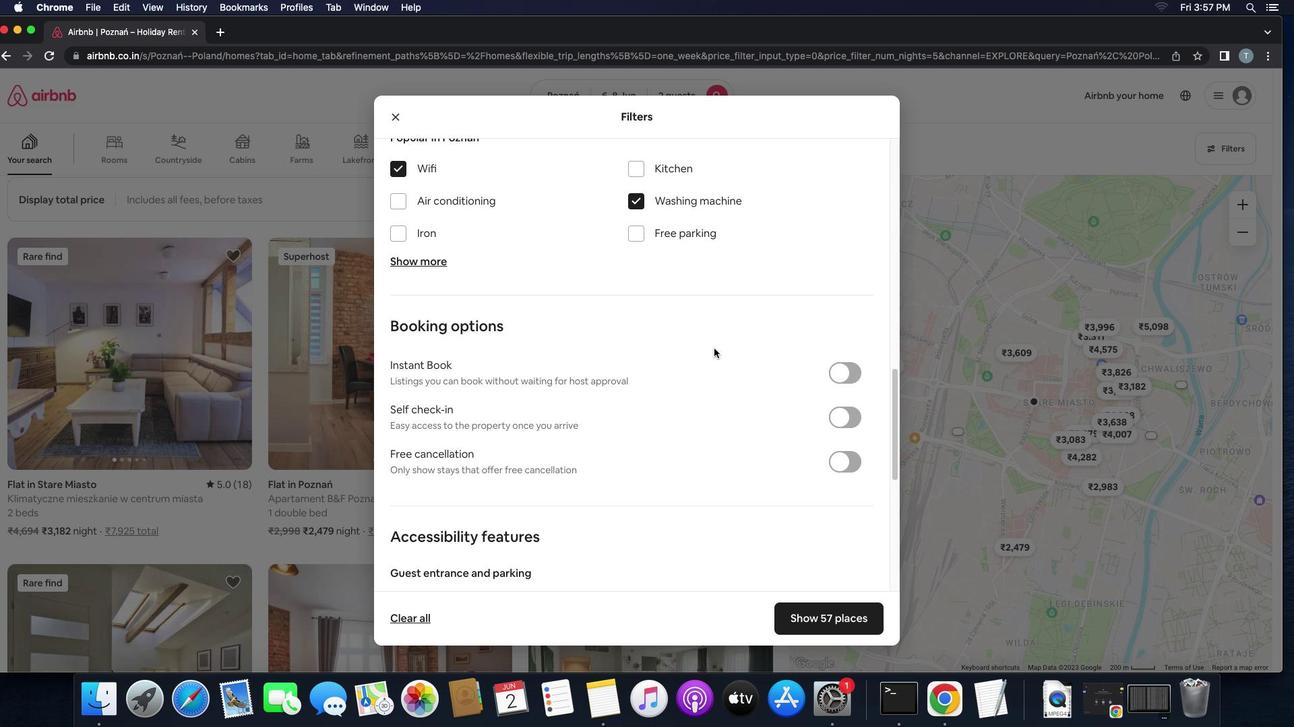 
Action: Mouse scrolled (688, 341) with delta (-17, 22)
Screenshot: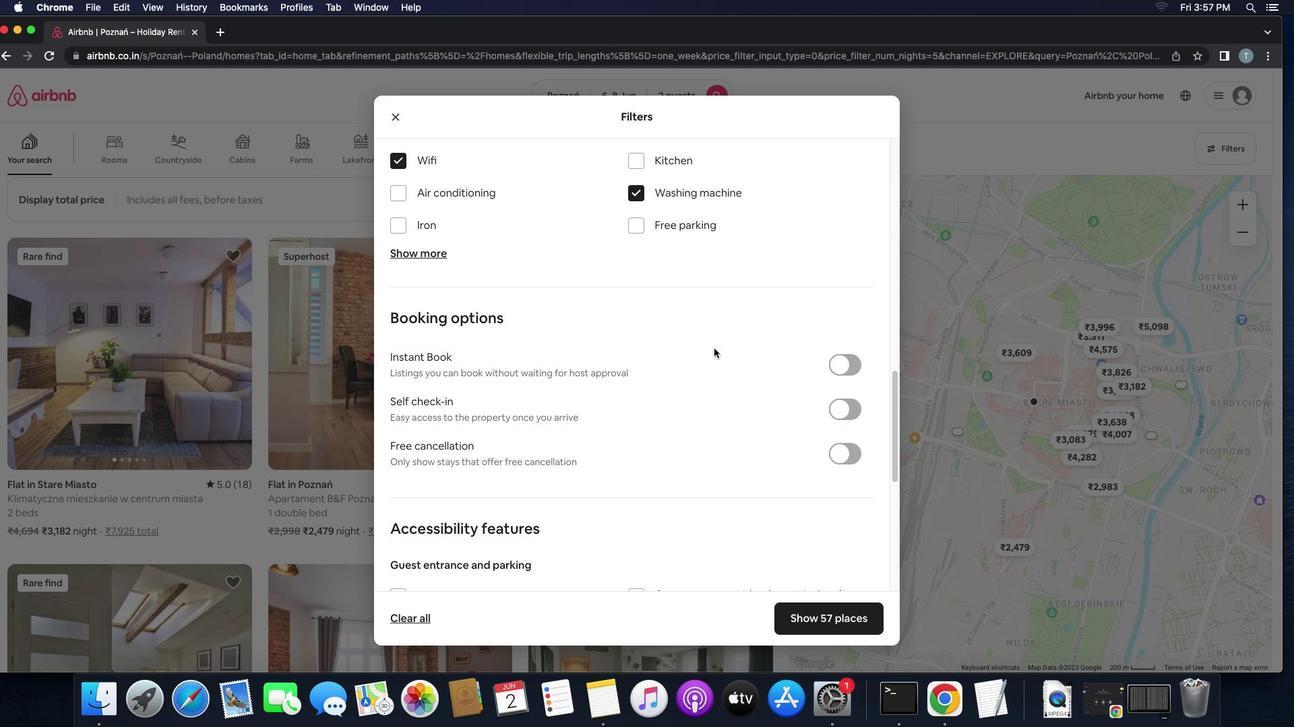 
Action: Mouse scrolled (688, 341) with delta (-17, 22)
Screenshot: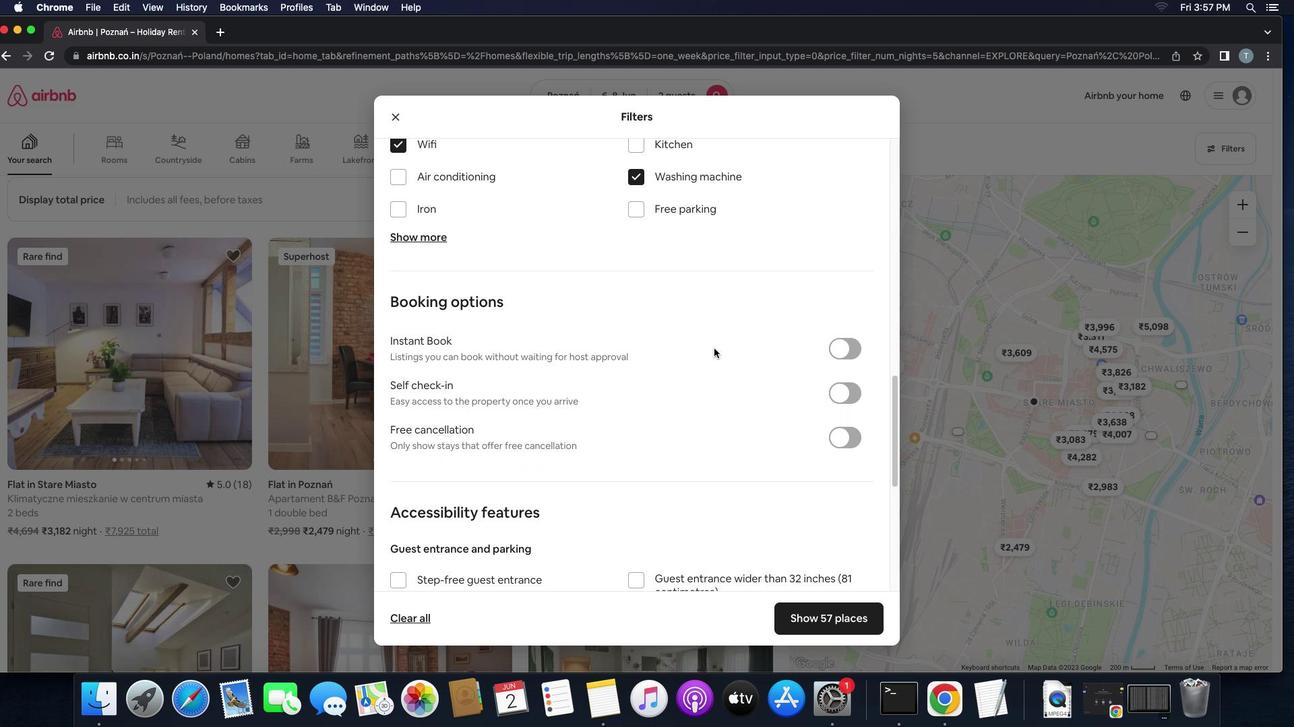 
Action: Mouse scrolled (688, 341) with delta (-17, 22)
Screenshot: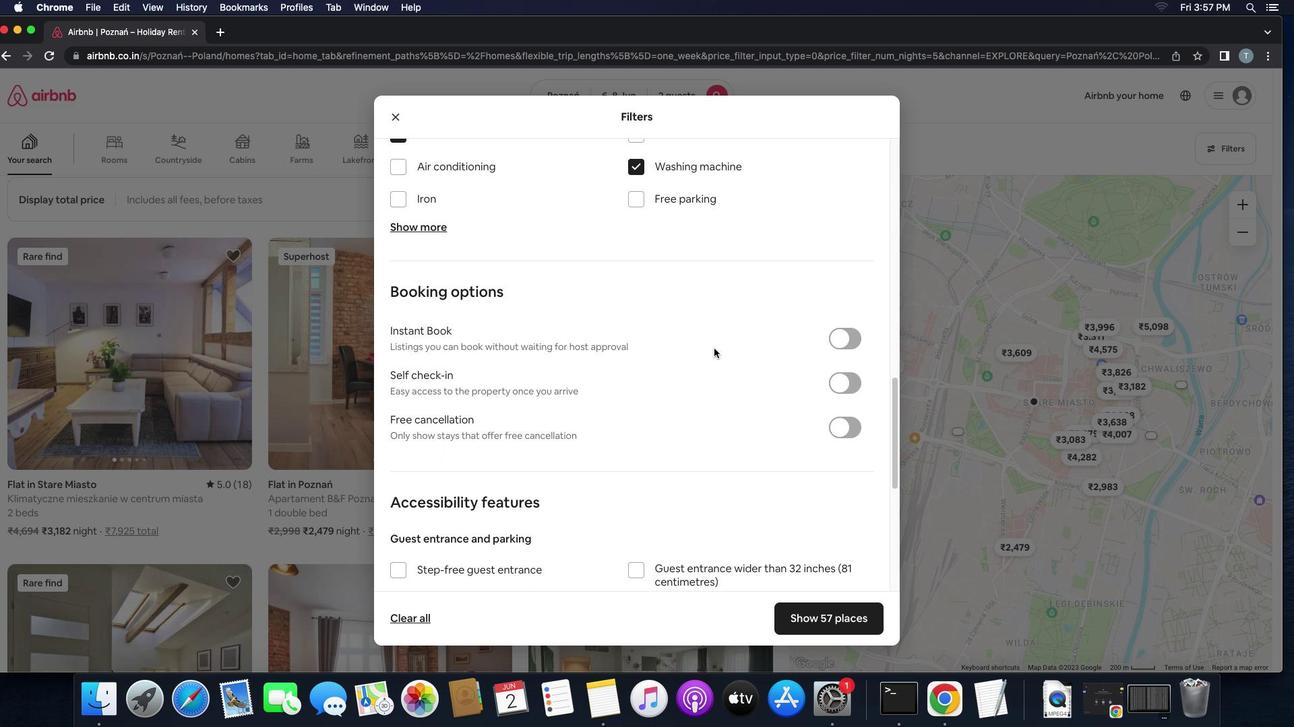 
Action: Mouse scrolled (688, 341) with delta (-17, 22)
Screenshot: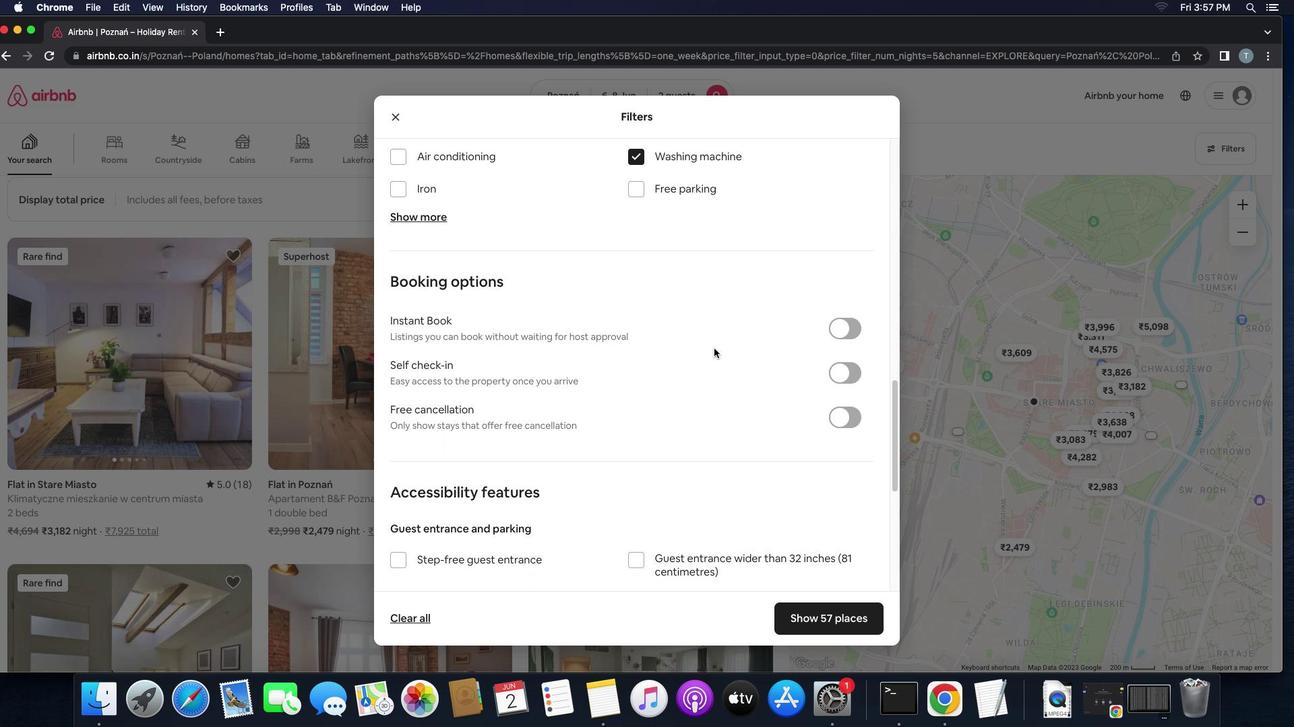 
Action: Mouse scrolled (688, 341) with delta (-17, 22)
Screenshot: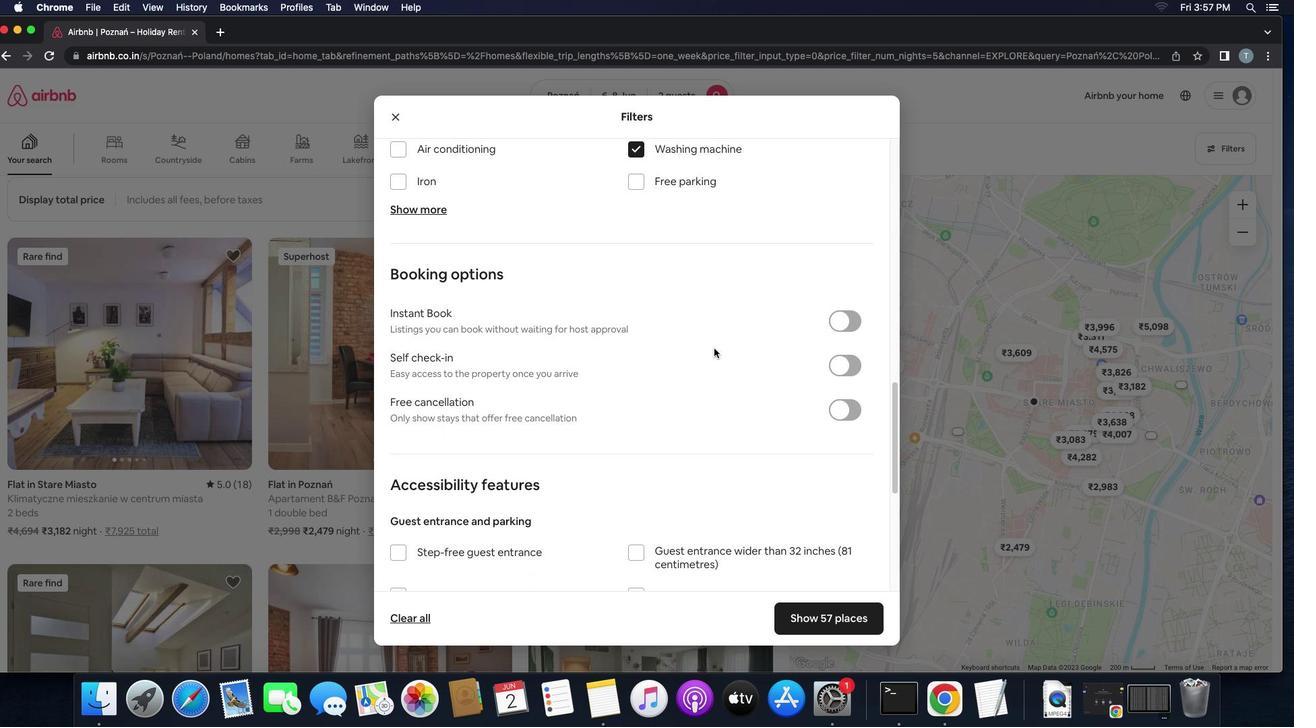 
Action: Mouse scrolled (688, 341) with delta (-17, 22)
Screenshot: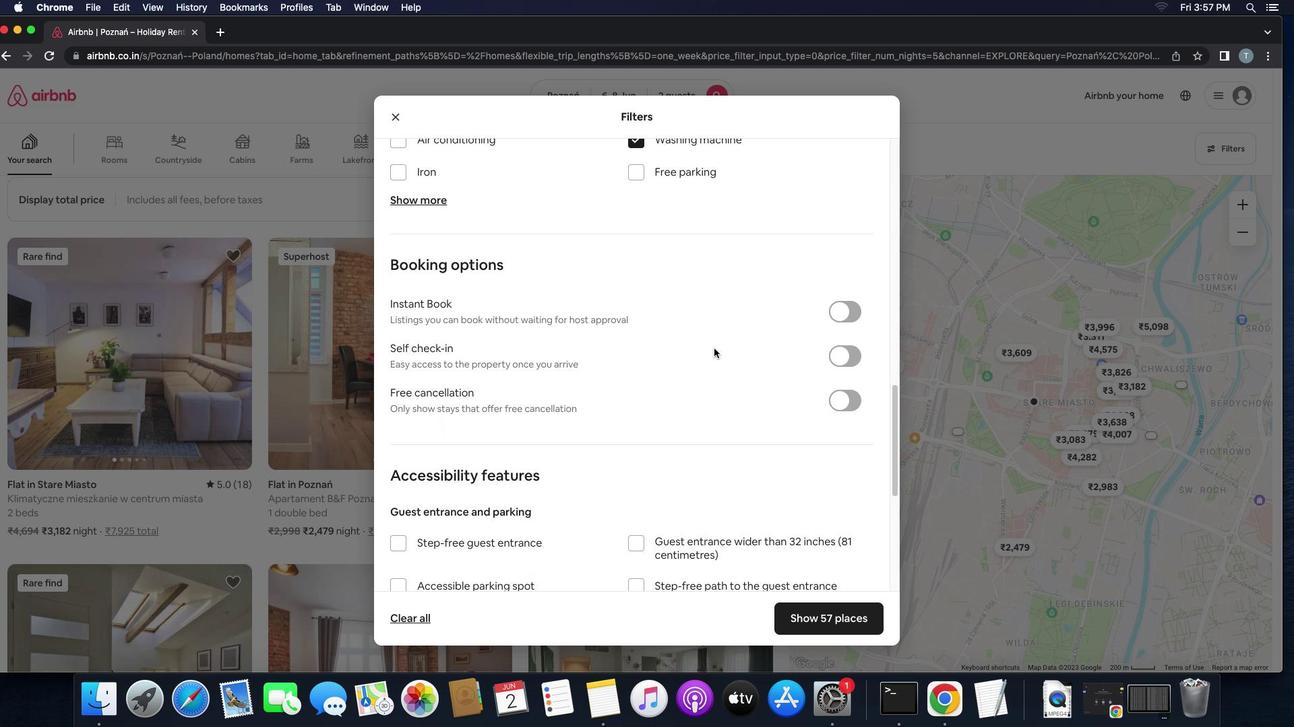
Action: Mouse scrolled (688, 341) with delta (-17, 22)
Screenshot: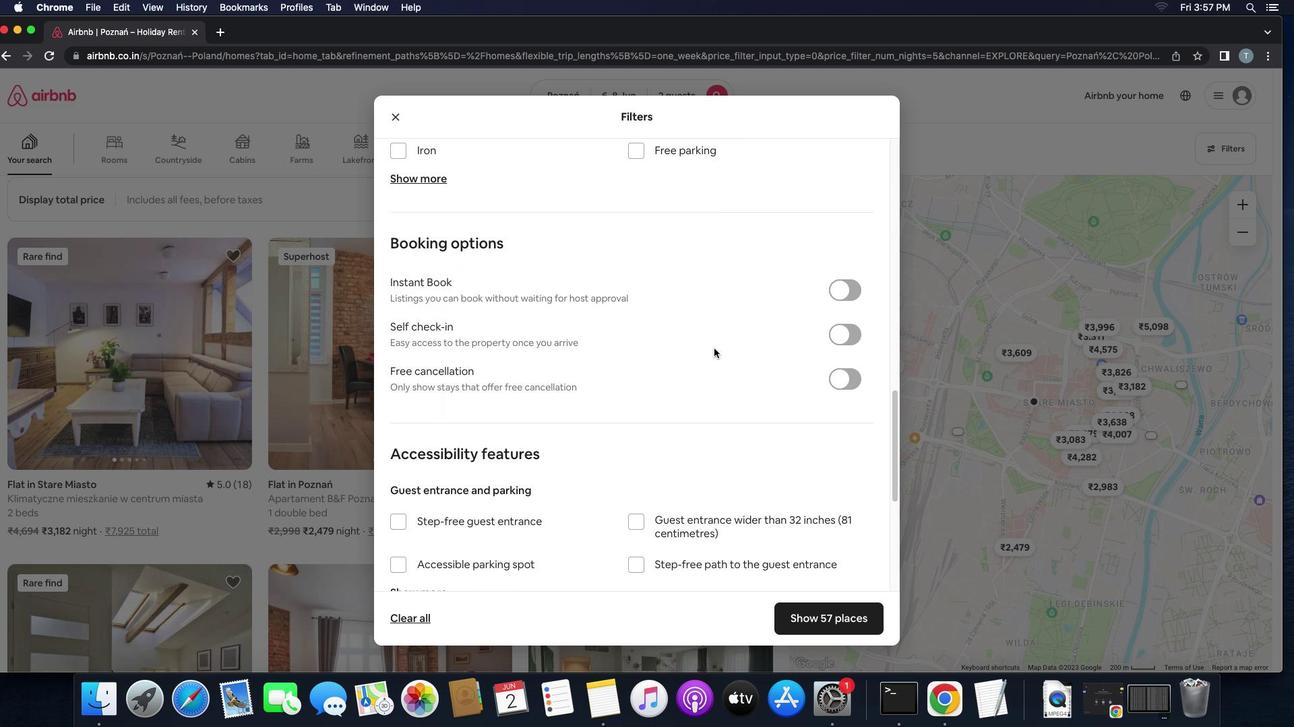 
Action: Mouse scrolled (688, 341) with delta (-17, 22)
Screenshot: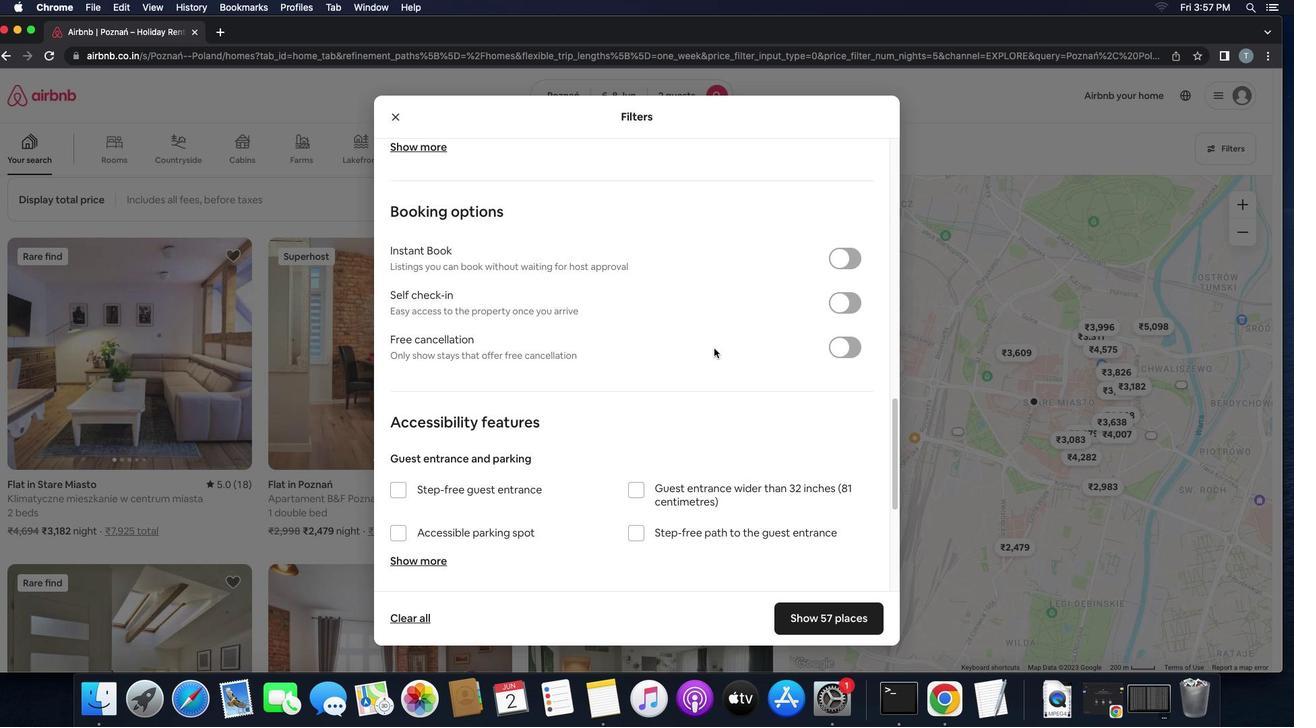 
Action: Mouse scrolled (688, 341) with delta (-17, 22)
Screenshot: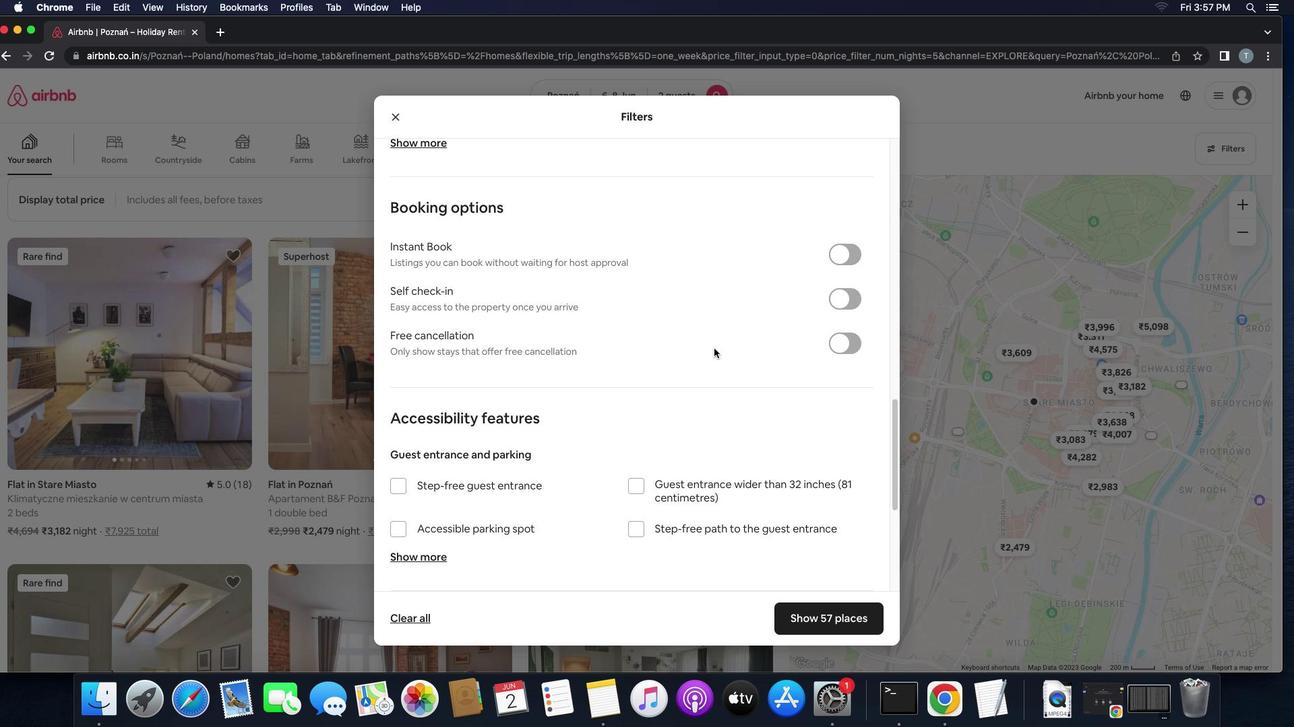 
Action: Mouse scrolled (688, 341) with delta (-17, 22)
Screenshot: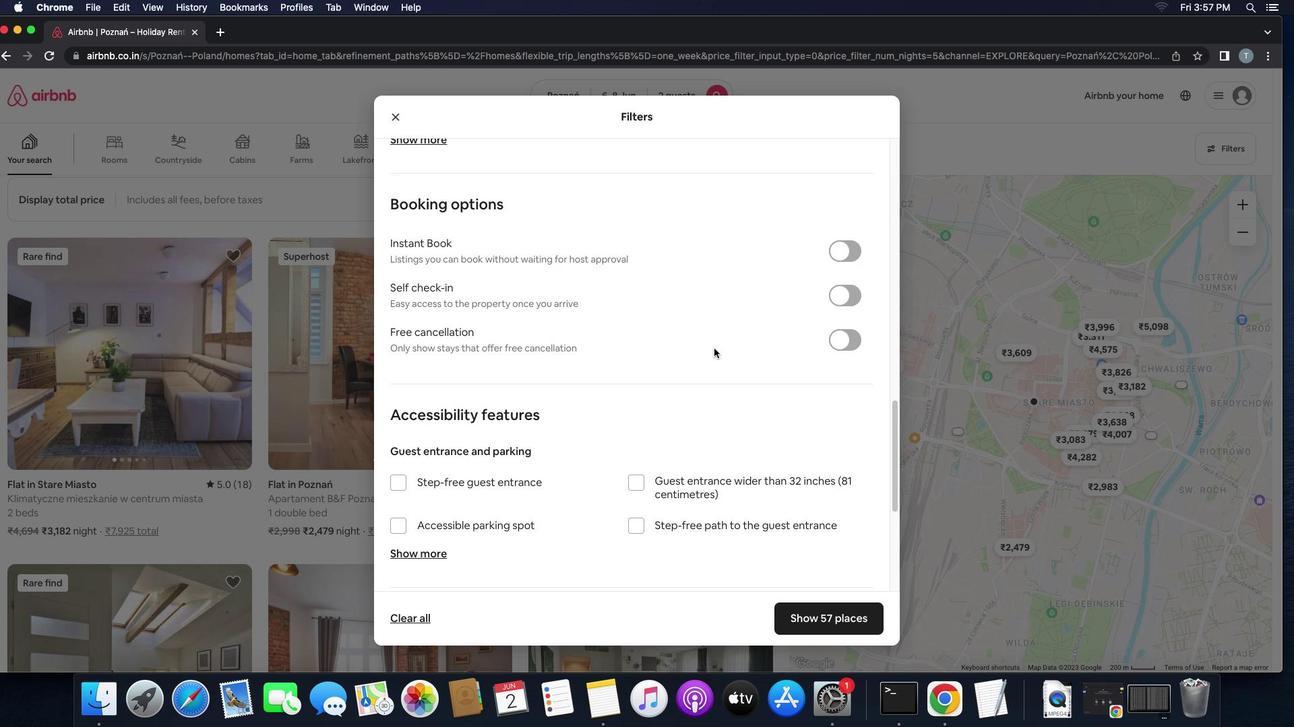 
Action: Mouse moved to (820, 284)
Screenshot: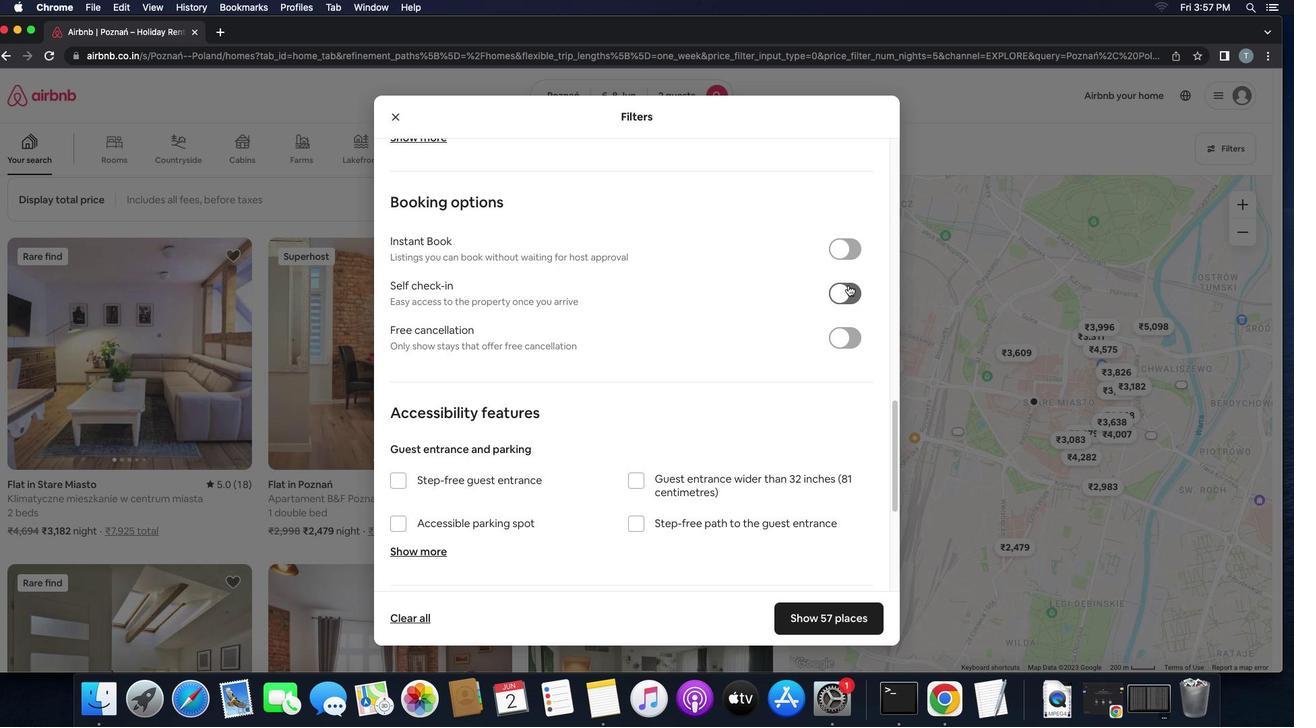 
Action: Mouse pressed left at (820, 284)
Screenshot: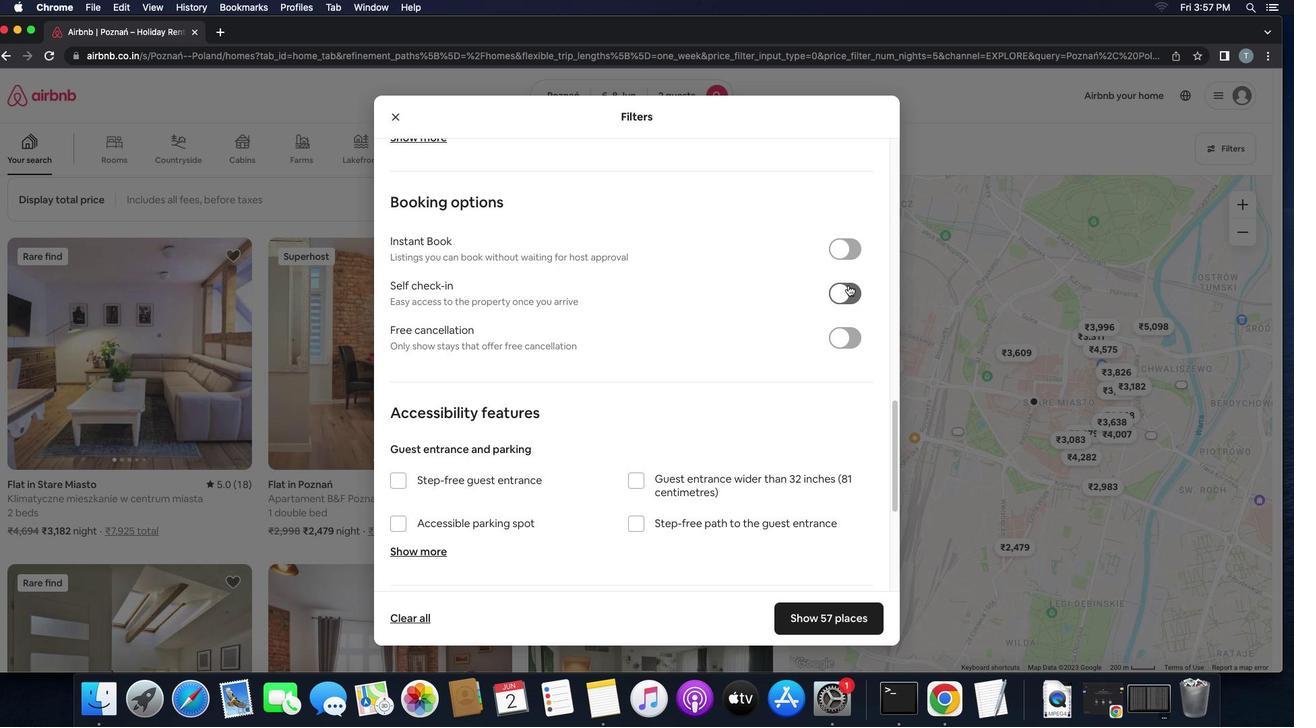 
Action: Mouse moved to (729, 365)
Screenshot: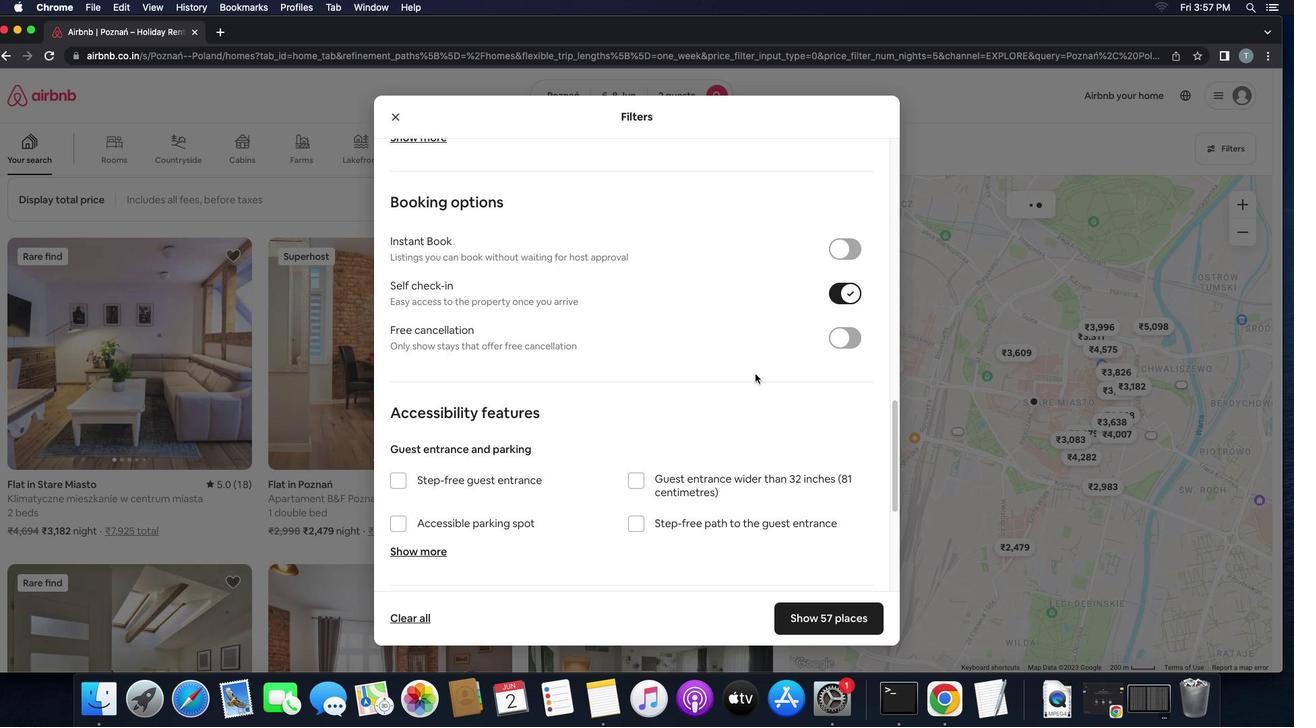 
Action: Mouse scrolled (729, 365) with delta (-17, 22)
Screenshot: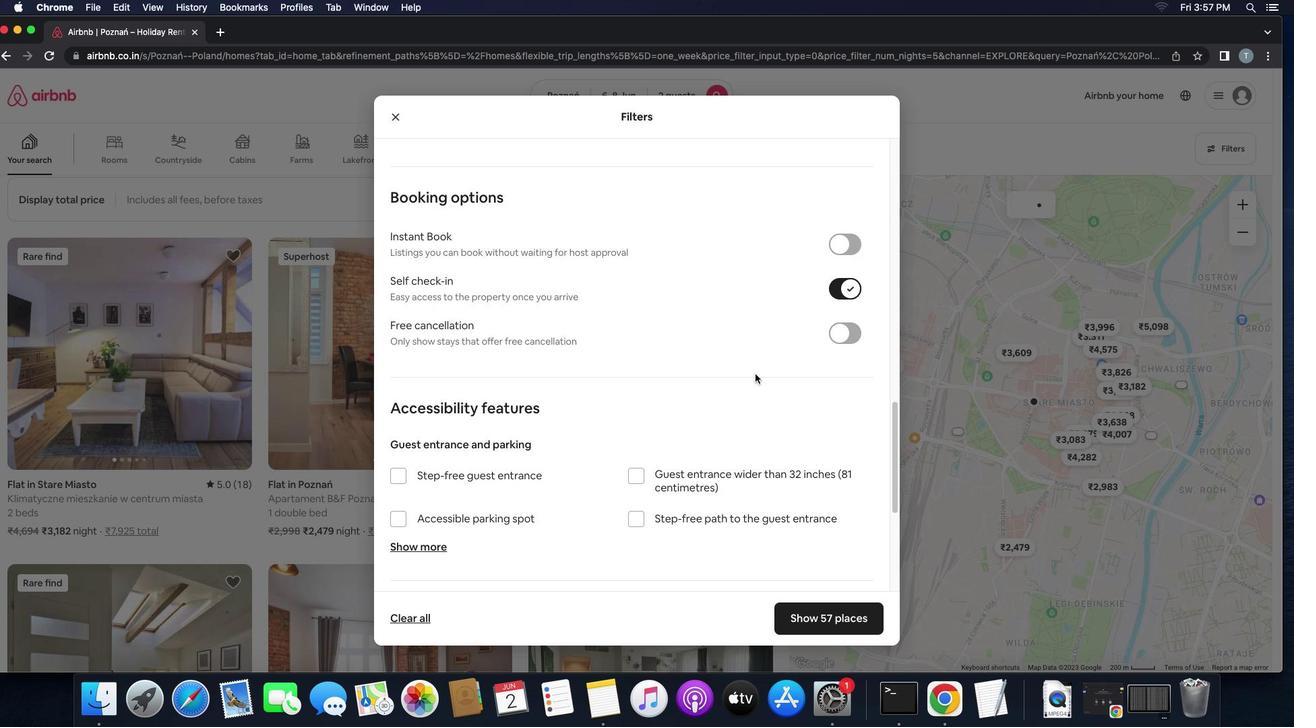 
Action: Mouse scrolled (729, 365) with delta (-17, 22)
Screenshot: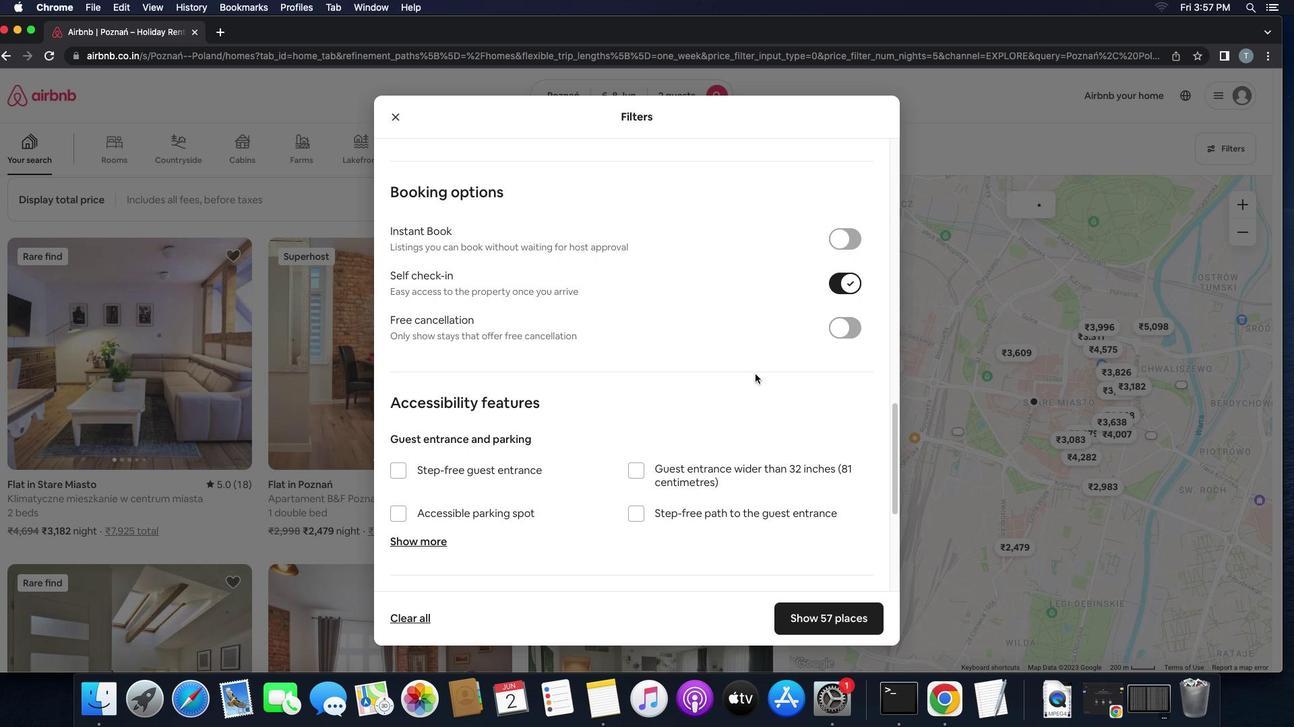 
Action: Mouse scrolled (729, 365) with delta (-17, 22)
Screenshot: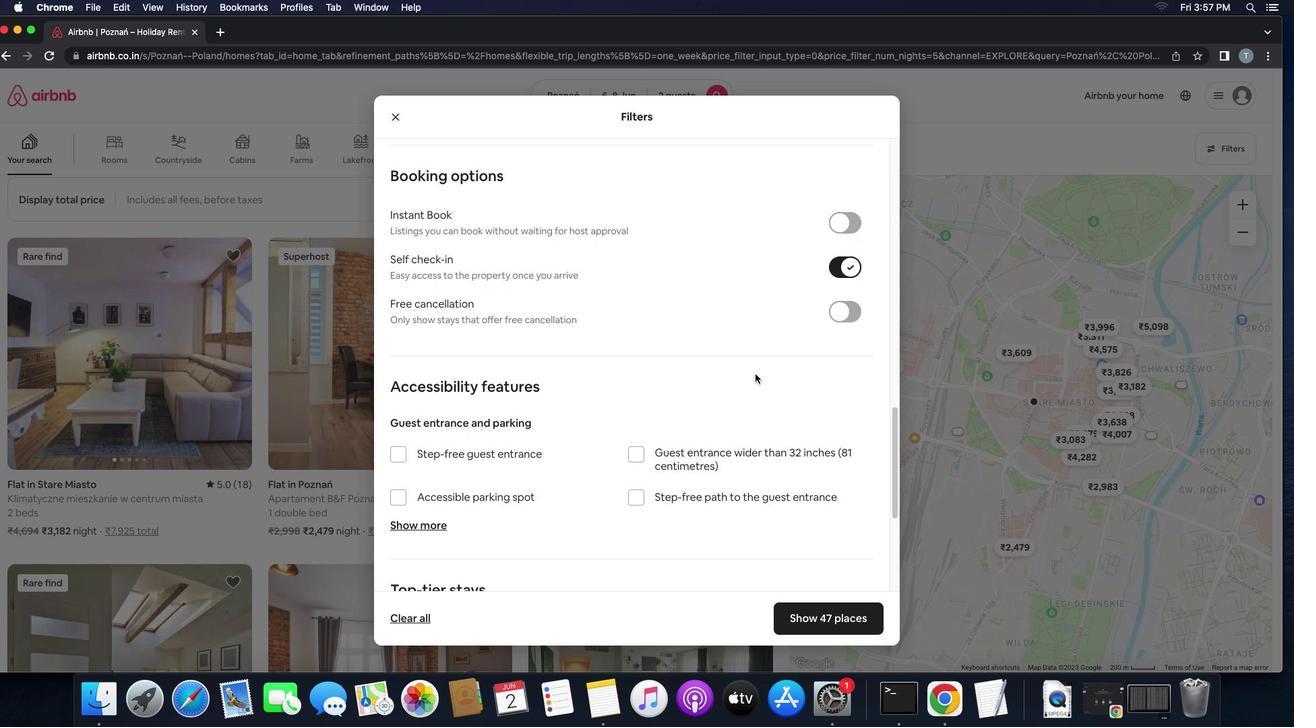 
Action: Mouse scrolled (729, 365) with delta (-17, 22)
Screenshot: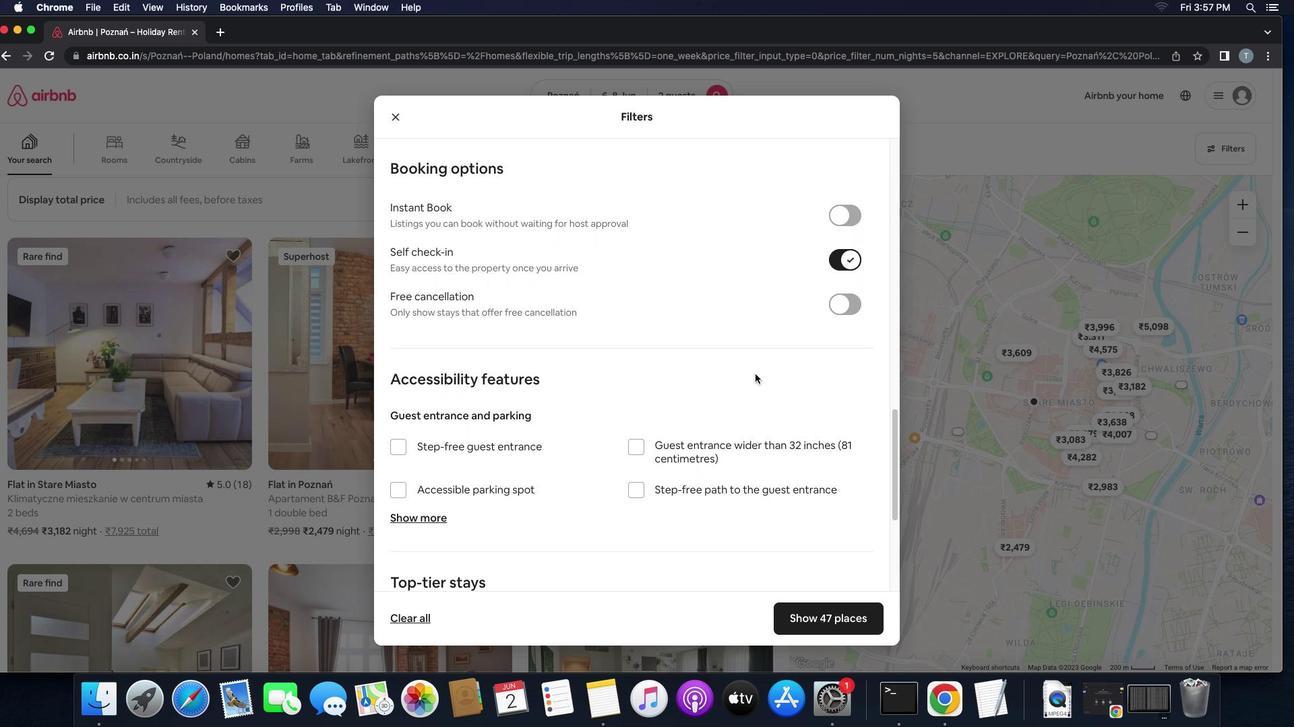 
Action: Mouse scrolled (729, 365) with delta (-17, 22)
Screenshot: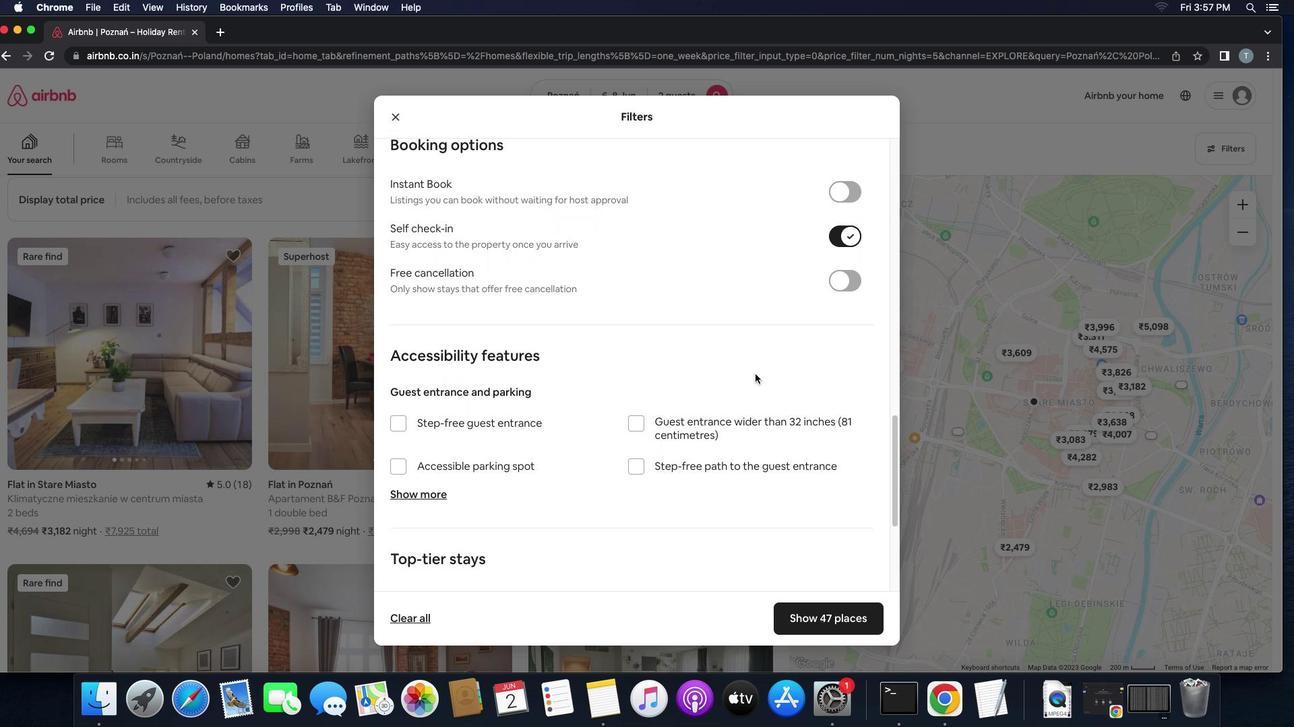 
Action: Mouse scrolled (729, 365) with delta (-17, 22)
Screenshot: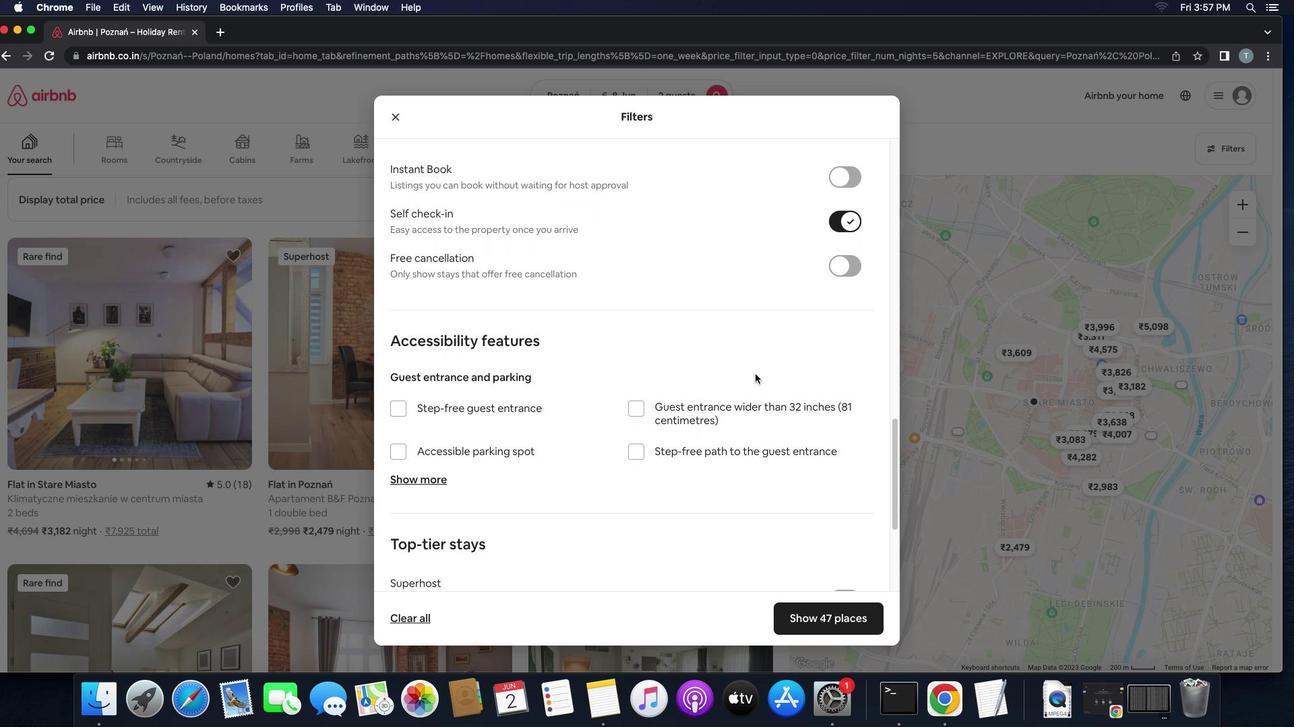 
Action: Mouse scrolled (729, 365) with delta (-17, 22)
Screenshot: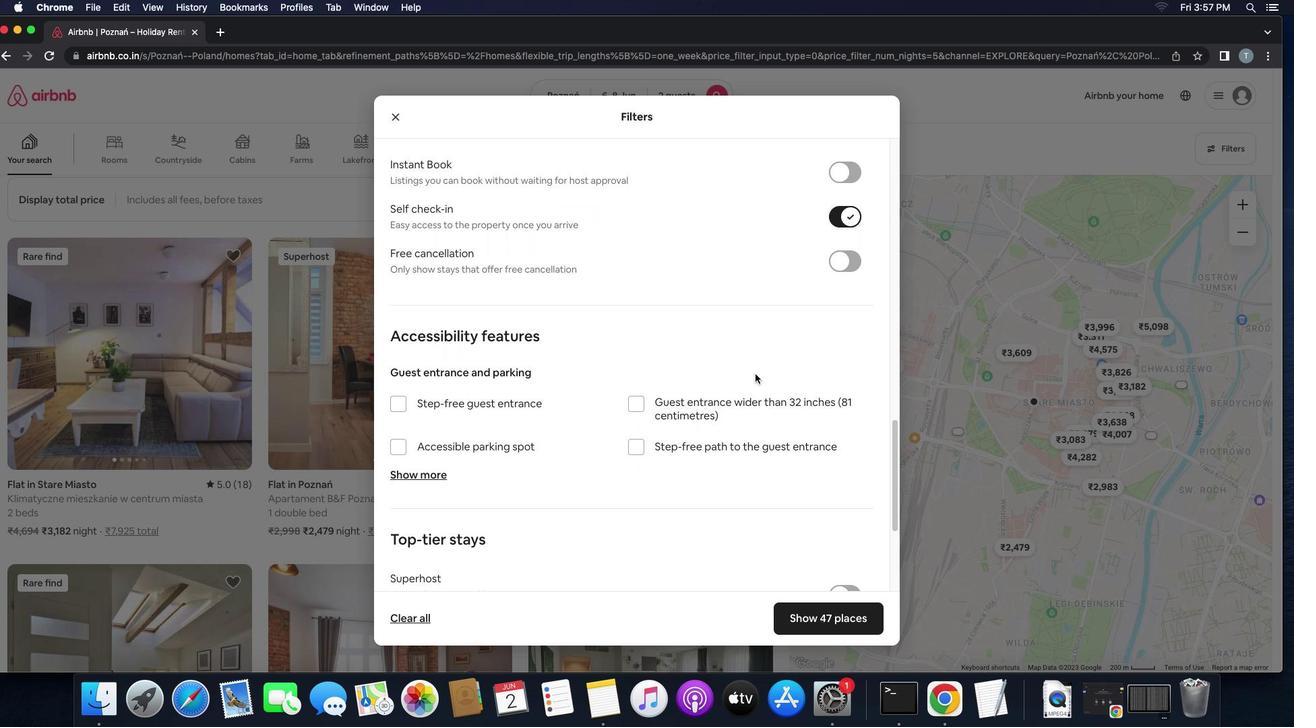 
Action: Mouse scrolled (729, 365) with delta (-17, 22)
Screenshot: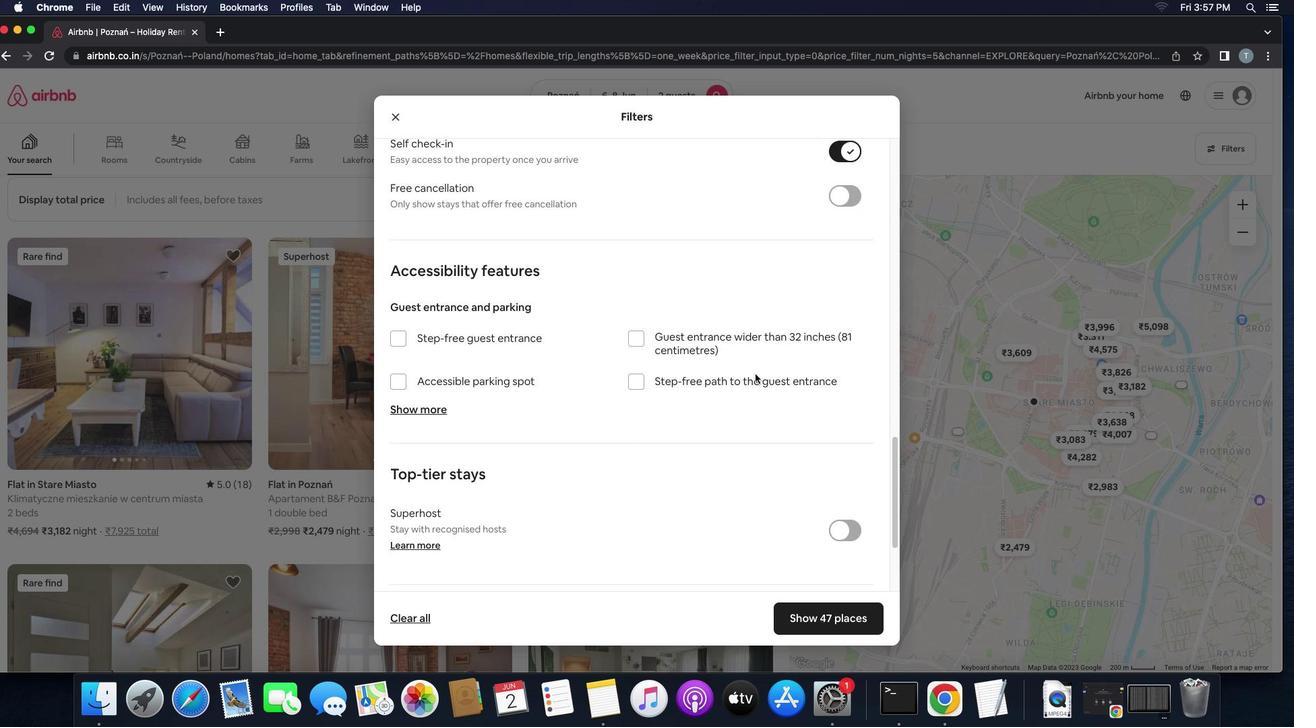 
Action: Mouse scrolled (729, 365) with delta (-17, 22)
Screenshot: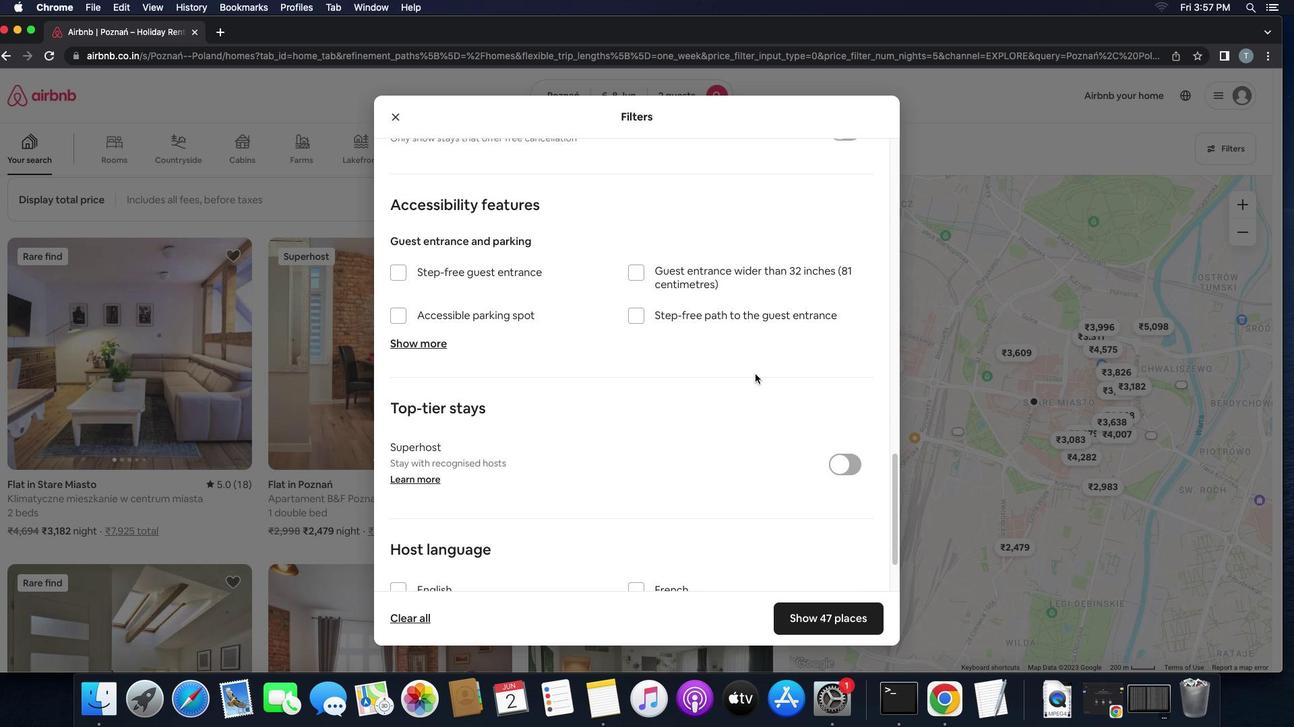 
Action: Mouse scrolled (729, 365) with delta (-17, 21)
Screenshot: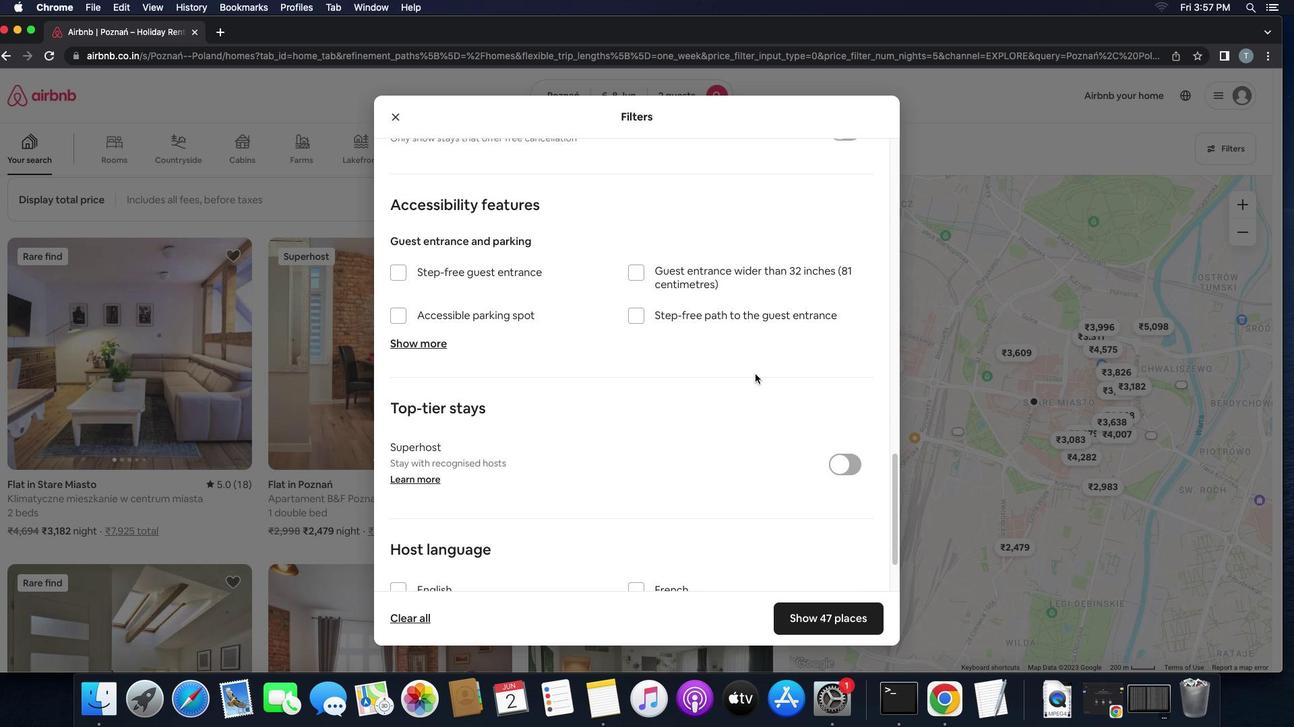 
Action: Mouse scrolled (729, 365) with delta (-17, 20)
Screenshot: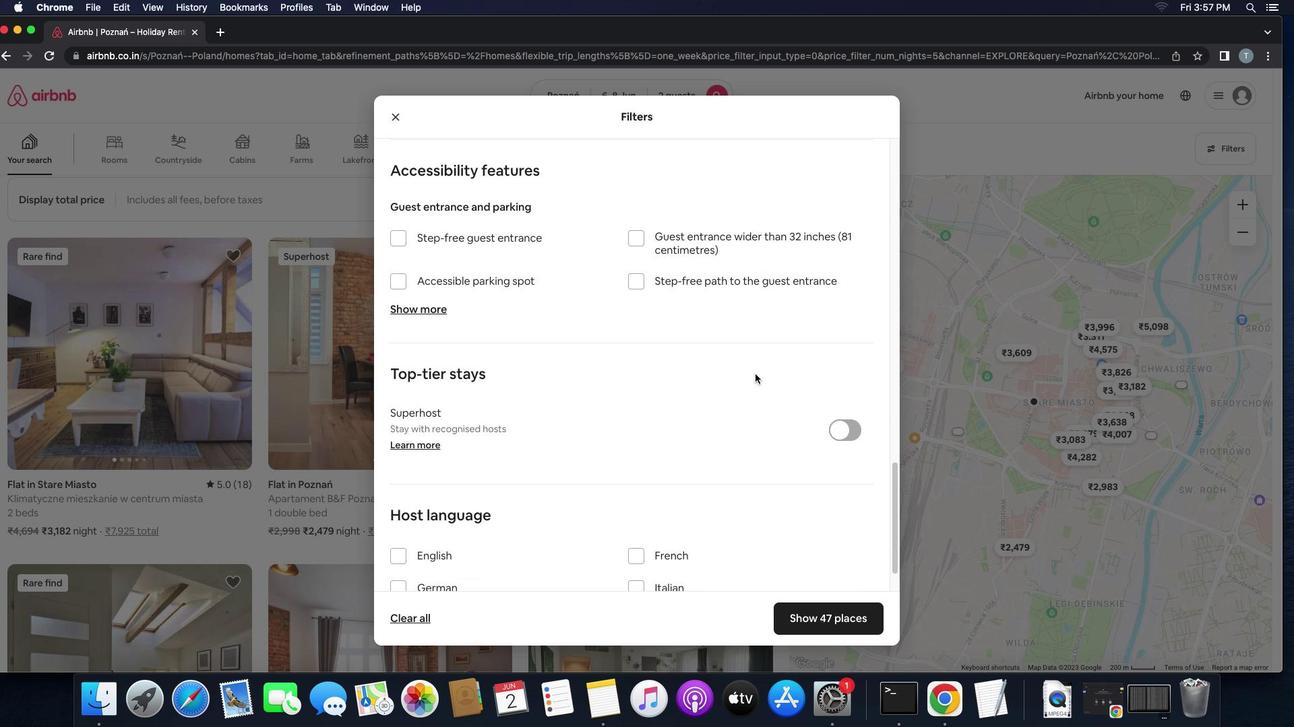 
Action: Mouse moved to (729, 368)
Screenshot: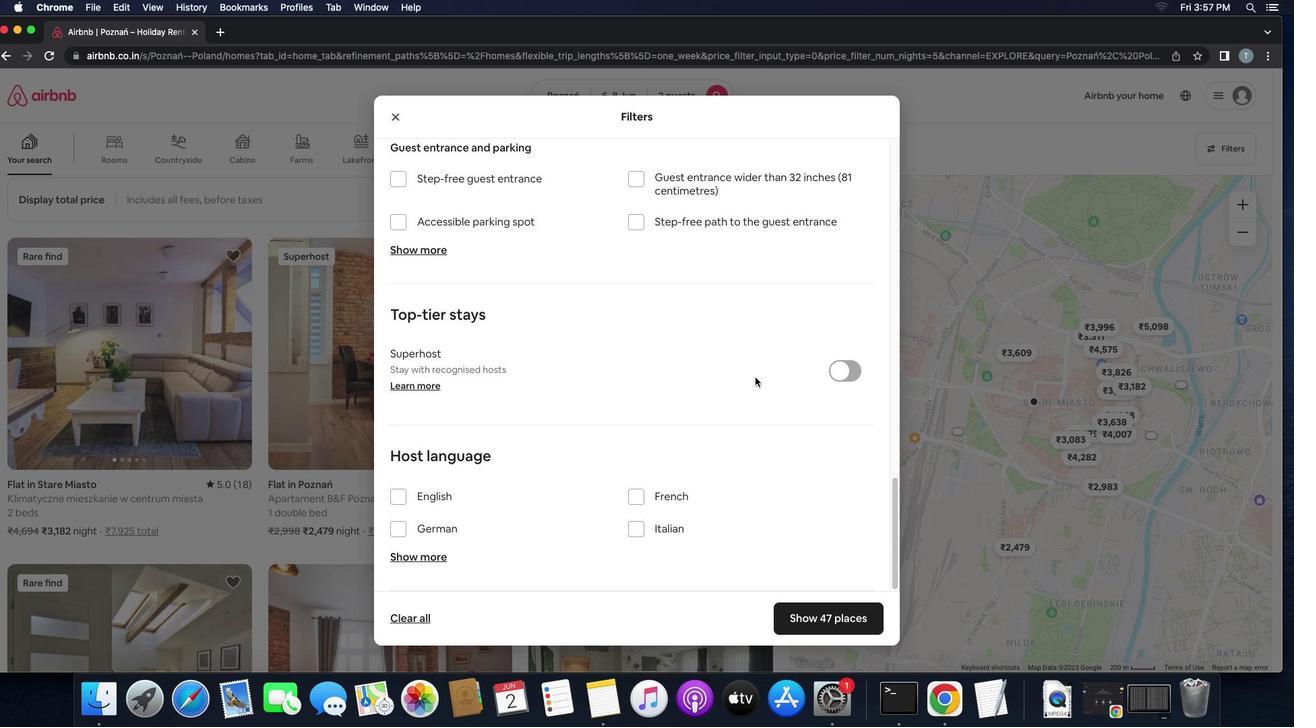
Action: Mouse scrolled (729, 368) with delta (-17, 22)
Screenshot: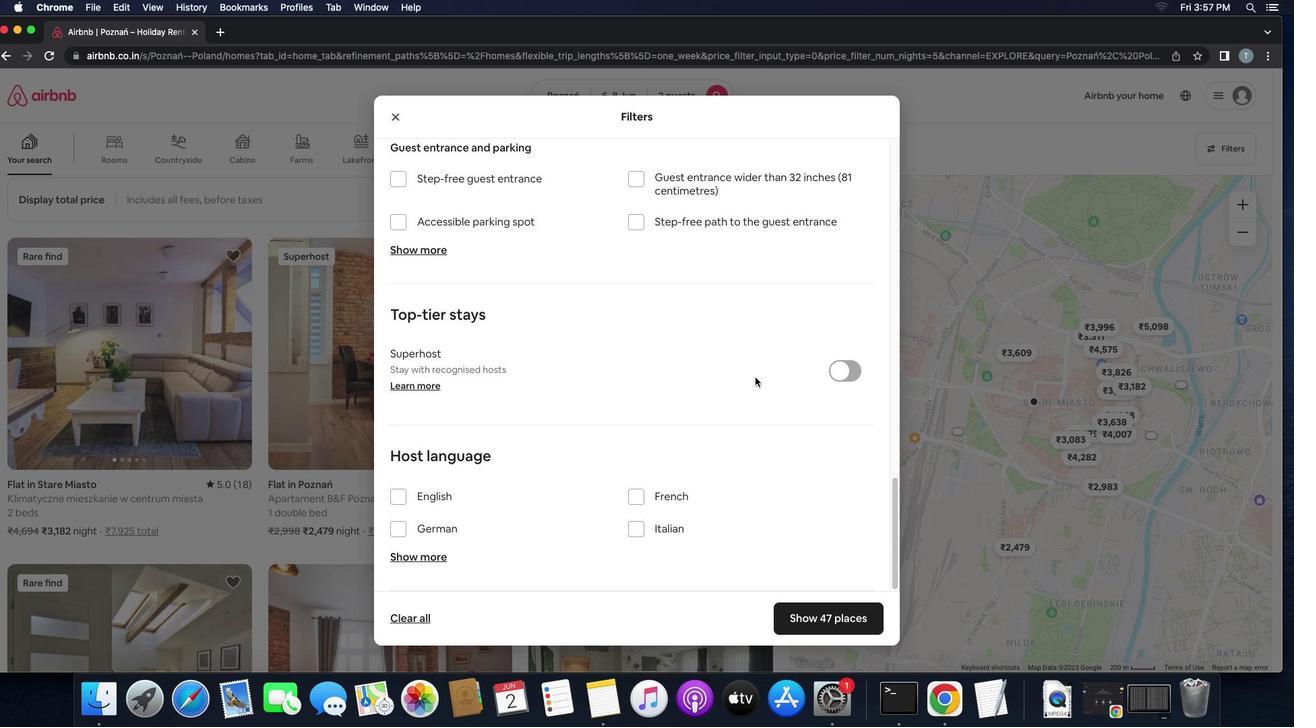 
Action: Mouse scrolled (729, 368) with delta (-17, 22)
Screenshot: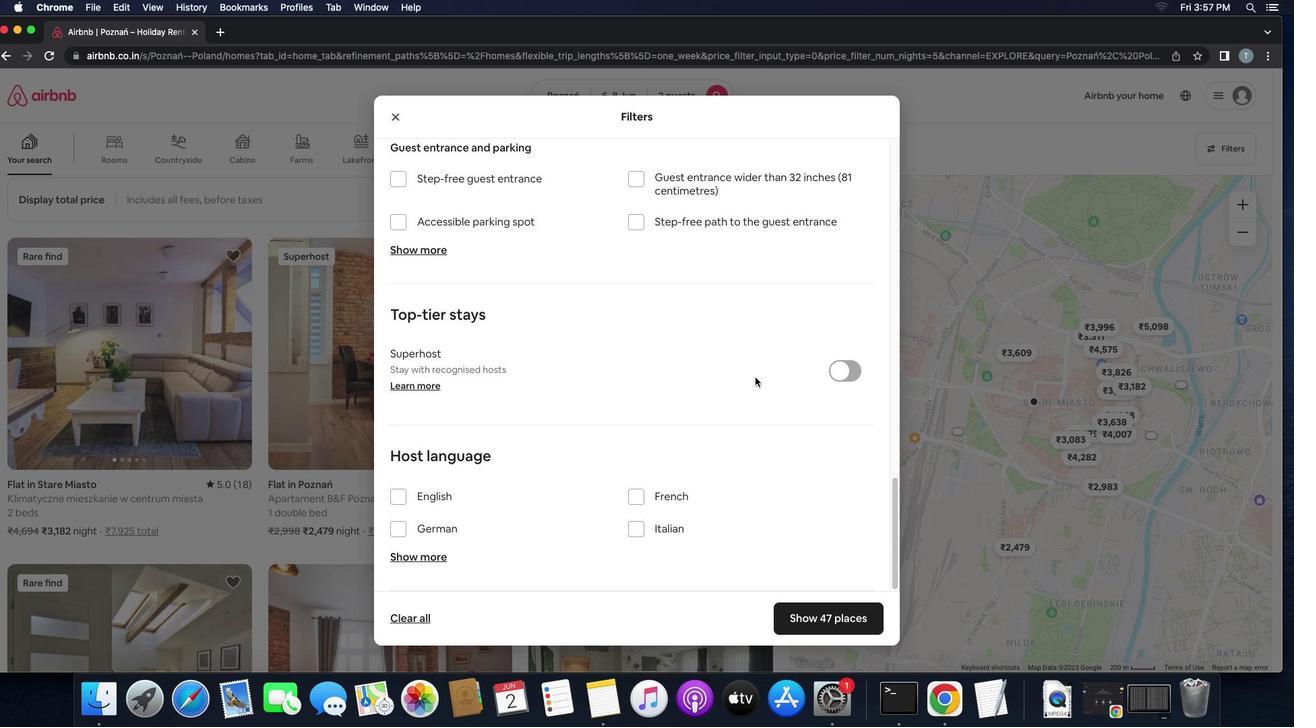 
Action: Mouse scrolled (729, 368) with delta (-17, 21)
Screenshot: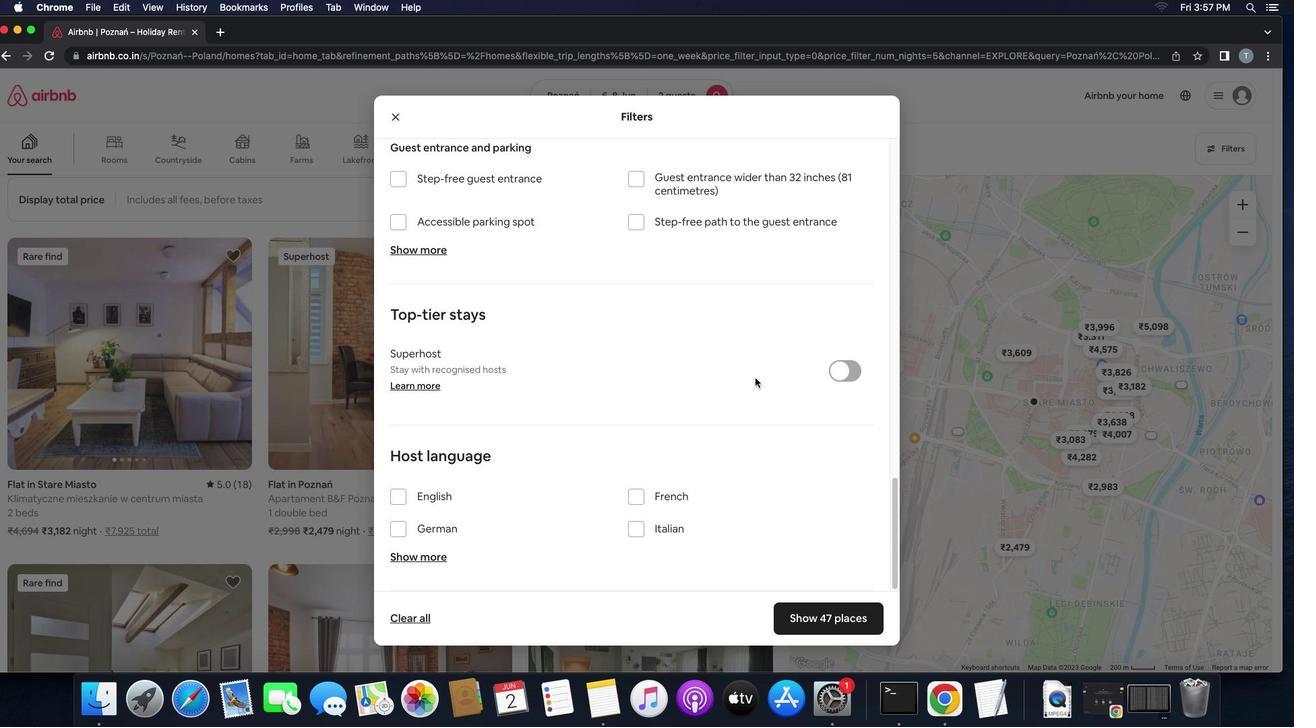 
Action: Mouse moved to (388, 474)
Screenshot: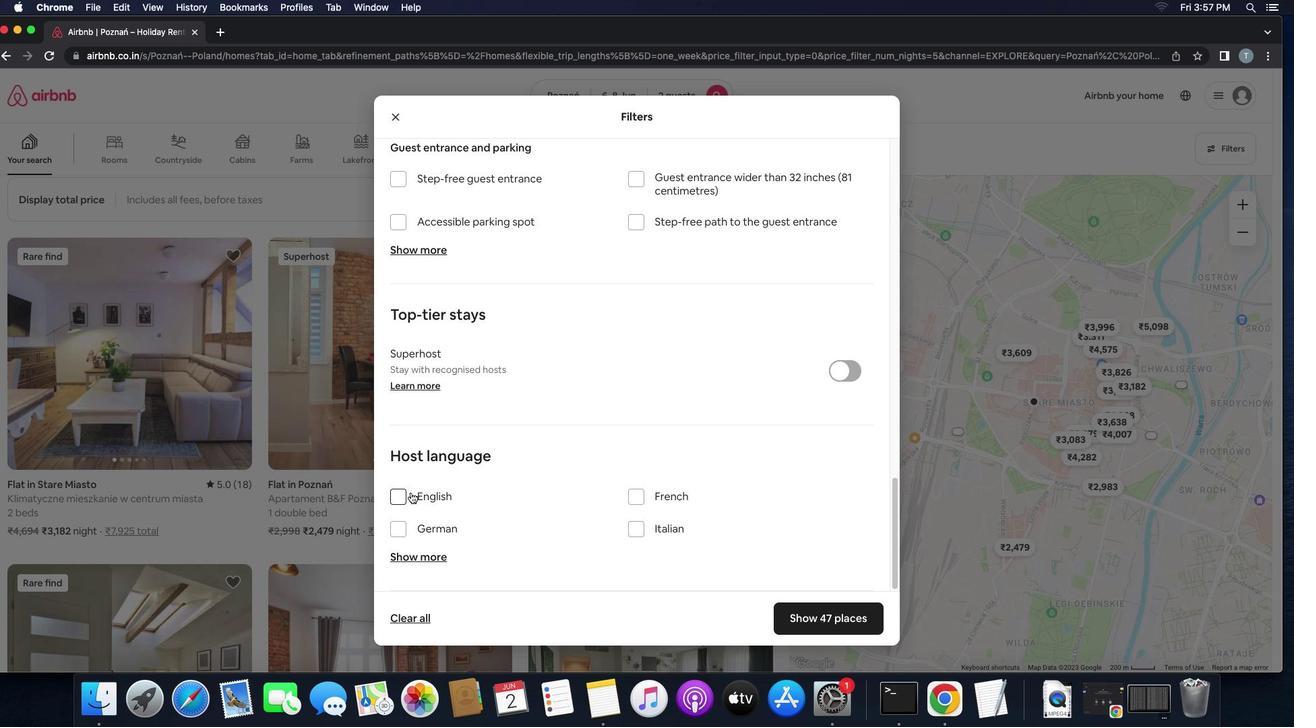 
Action: Mouse pressed left at (388, 474)
Screenshot: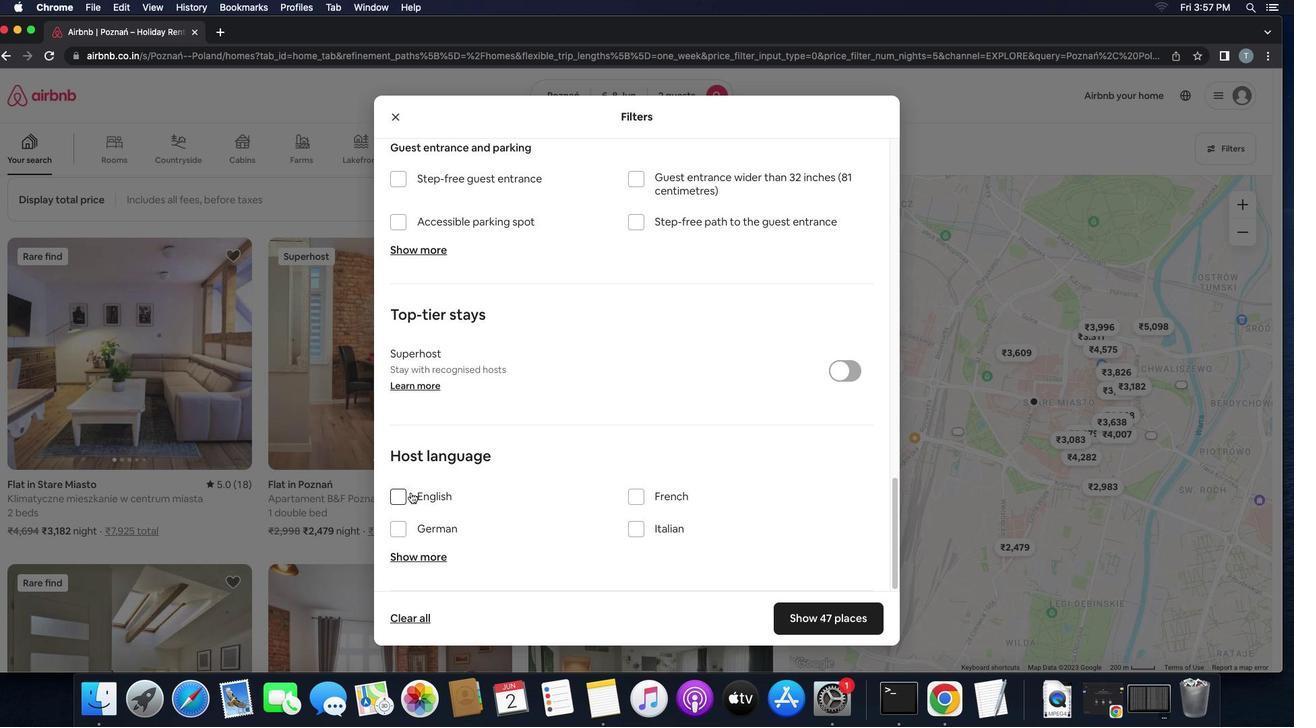 
Action: Mouse moved to (775, 582)
Screenshot: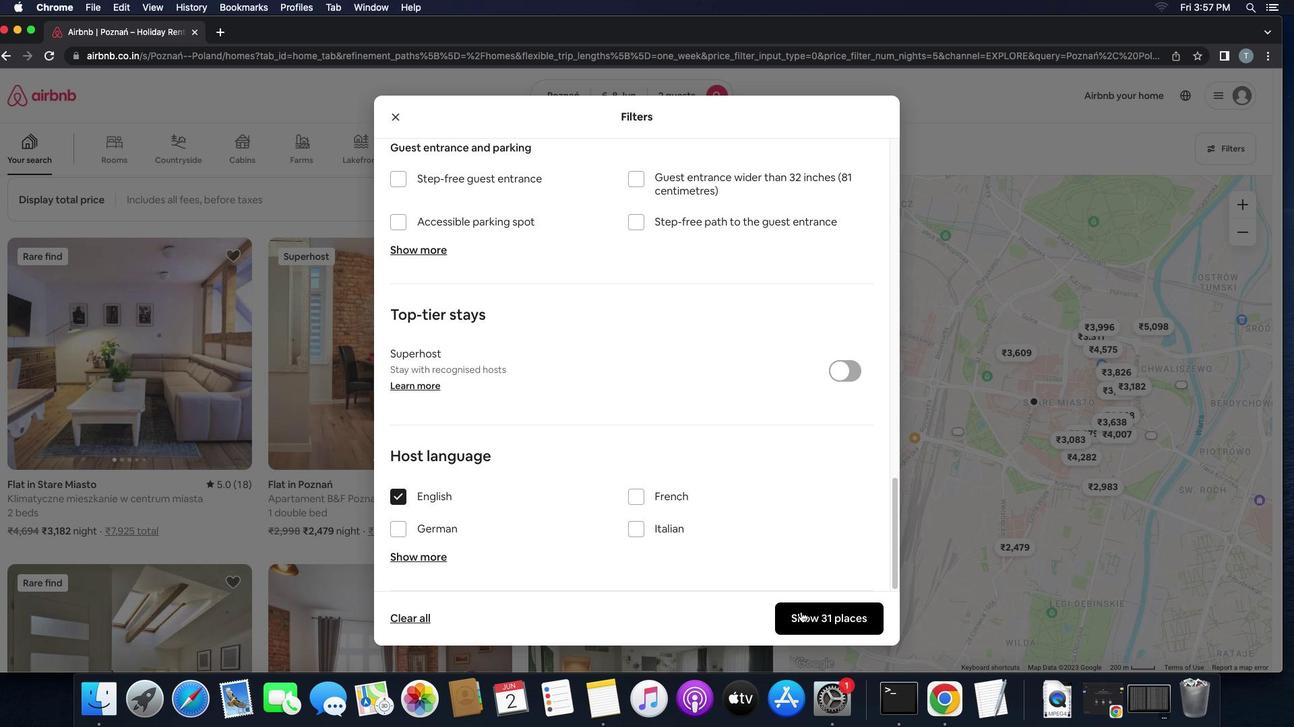 
Action: Mouse pressed left at (775, 582)
Screenshot: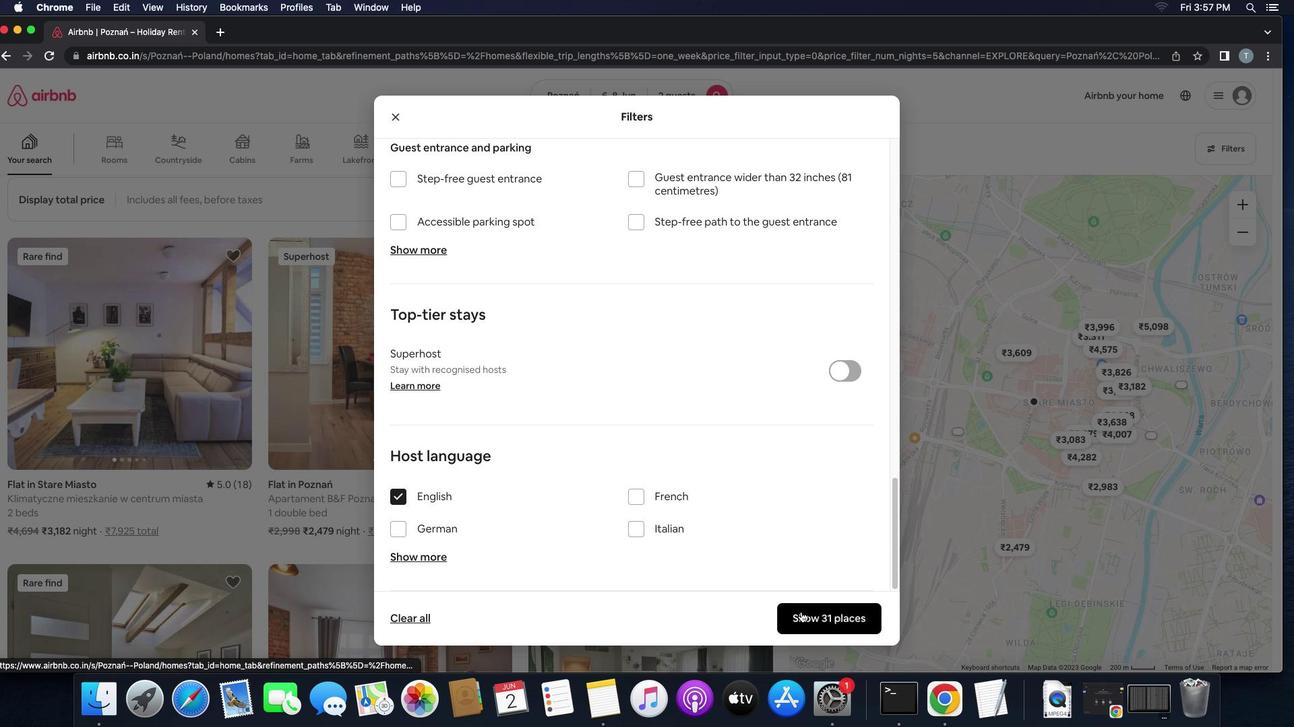 
